 Task: Look for space in Moncada, Spain from 10th July, 2023 to 15th July, 2023 for 7 adults in price range Rs.10000 to Rs.15000. Place can be entire place or shared room with 4 bedrooms having 7 beds and 4 bathrooms. Property type can be house, flat, guest house. Amenities needed are: wifi, TV, free parkinig on premises, gym, breakfast. Booking option can be shelf check-in. Required host language is English.
Action: Mouse moved to (473, 126)
Screenshot: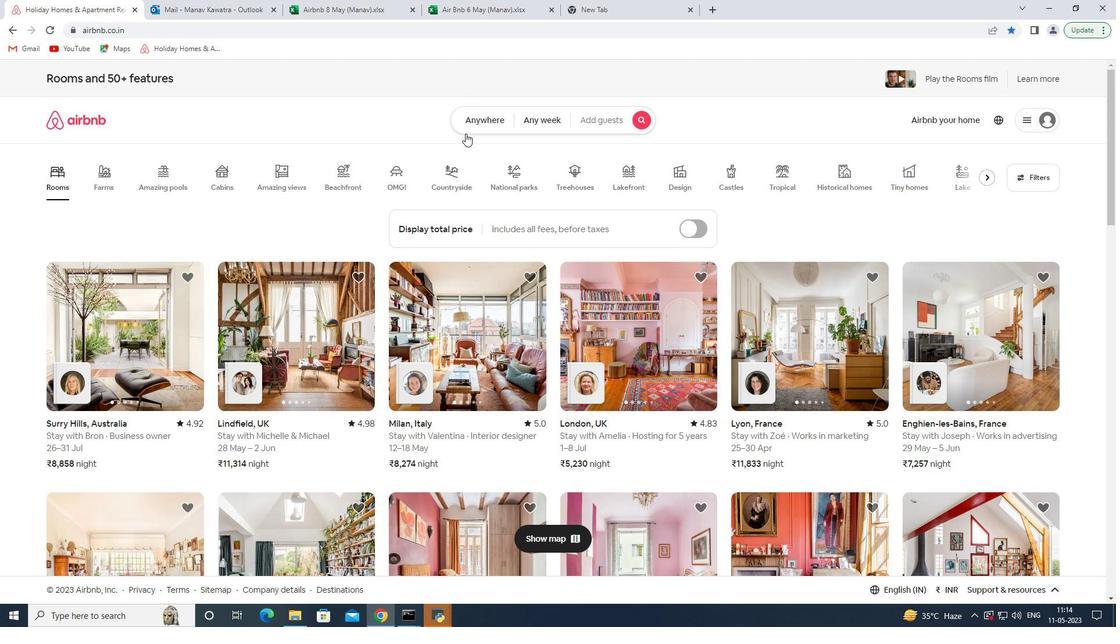 
Action: Mouse pressed left at (473, 126)
Screenshot: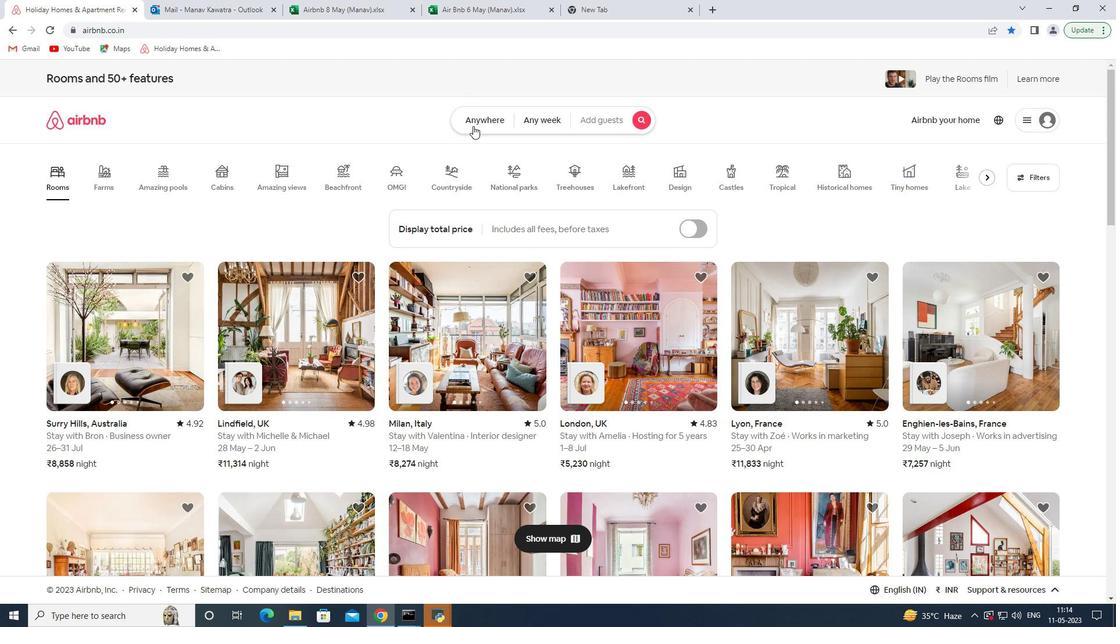 
Action: Mouse moved to (434, 166)
Screenshot: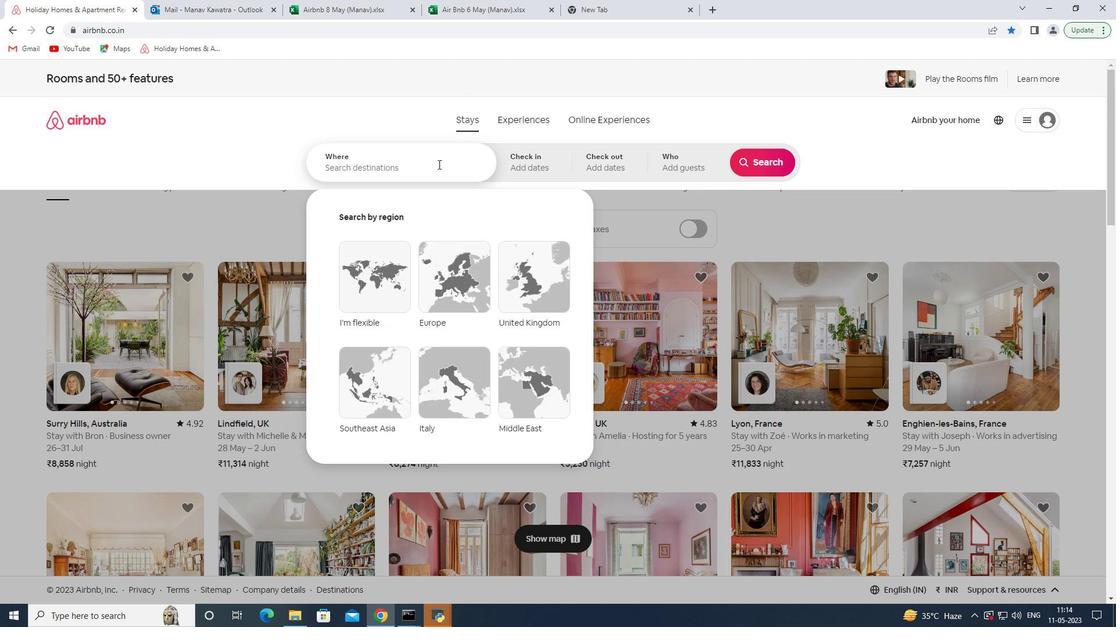 
Action: Mouse pressed left at (434, 166)
Screenshot: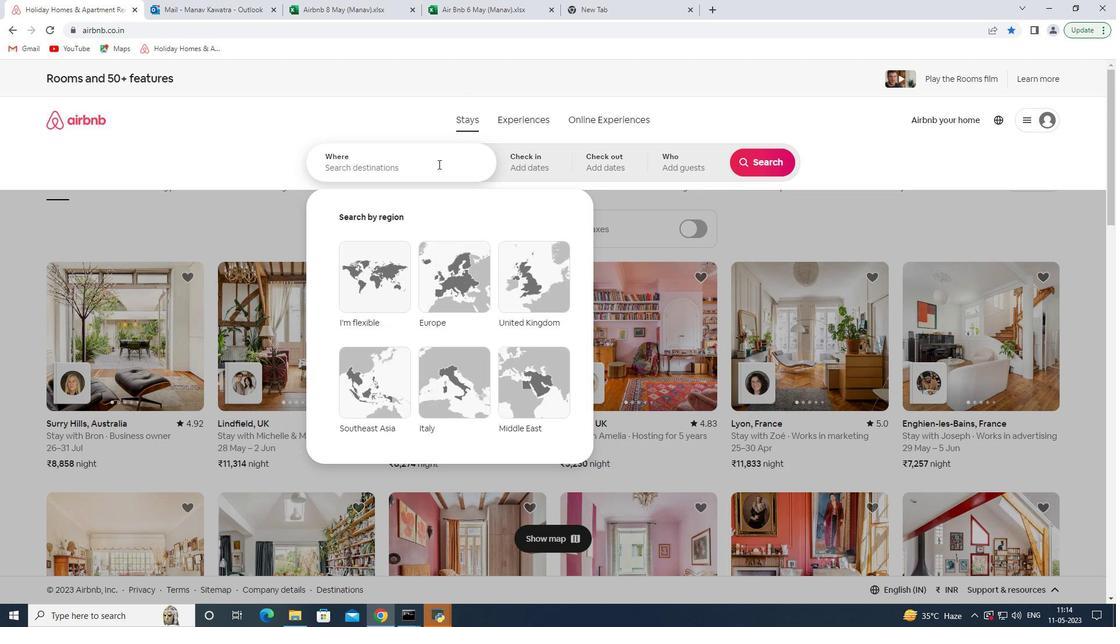 
Action: Key pressed <Key.shift><Key.shift><Key.shift><Key.shift><Key.shift><Key.shift>Moncada<Key.space><Key.shift><Key.shift>Spain<Key.space>
Screenshot: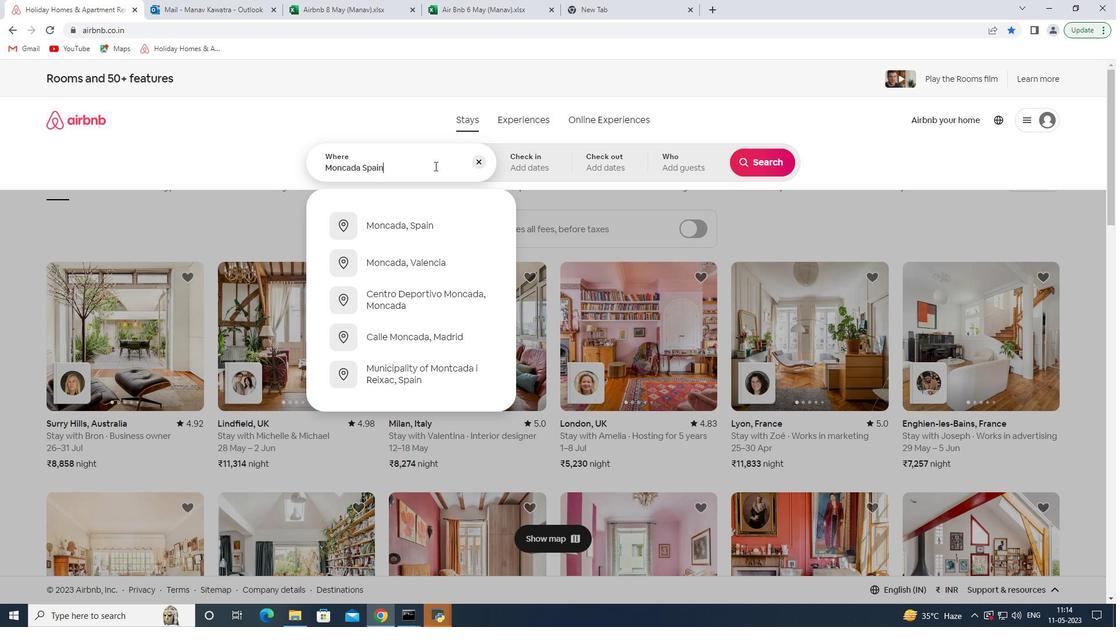 
Action: Mouse moved to (422, 237)
Screenshot: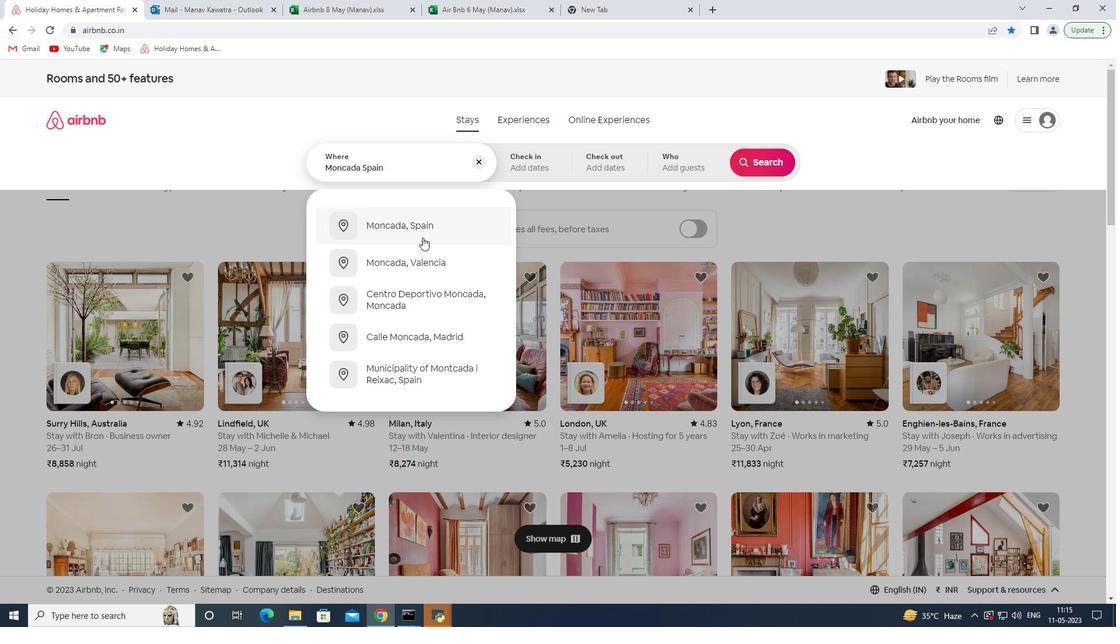 
Action: Mouse pressed left at (422, 237)
Screenshot: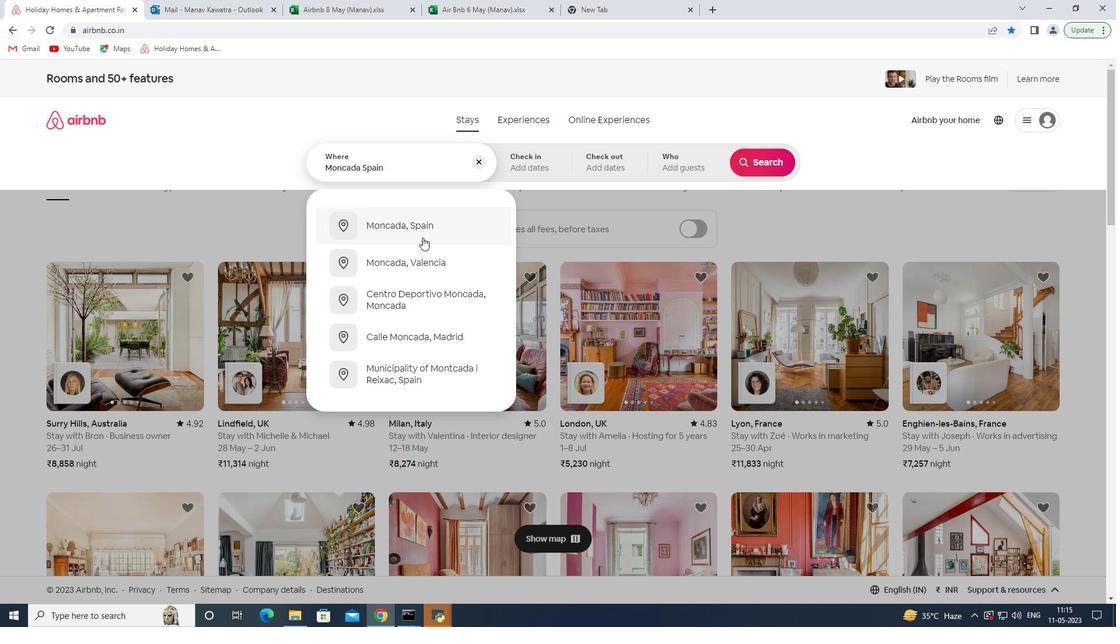
Action: Mouse moved to (751, 258)
Screenshot: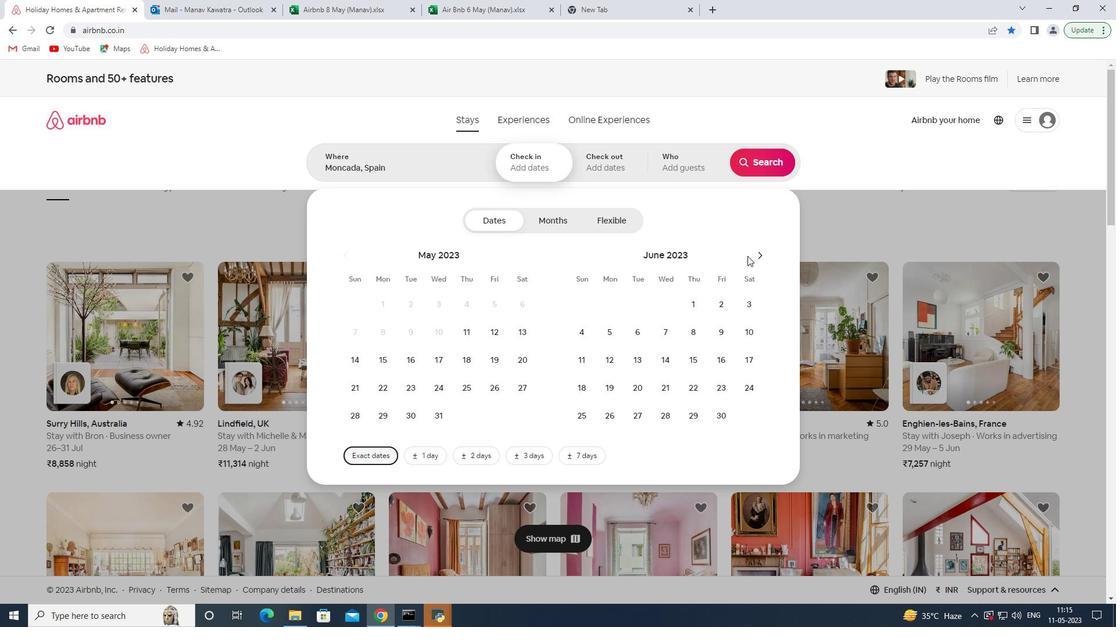 
Action: Mouse pressed left at (751, 258)
Screenshot: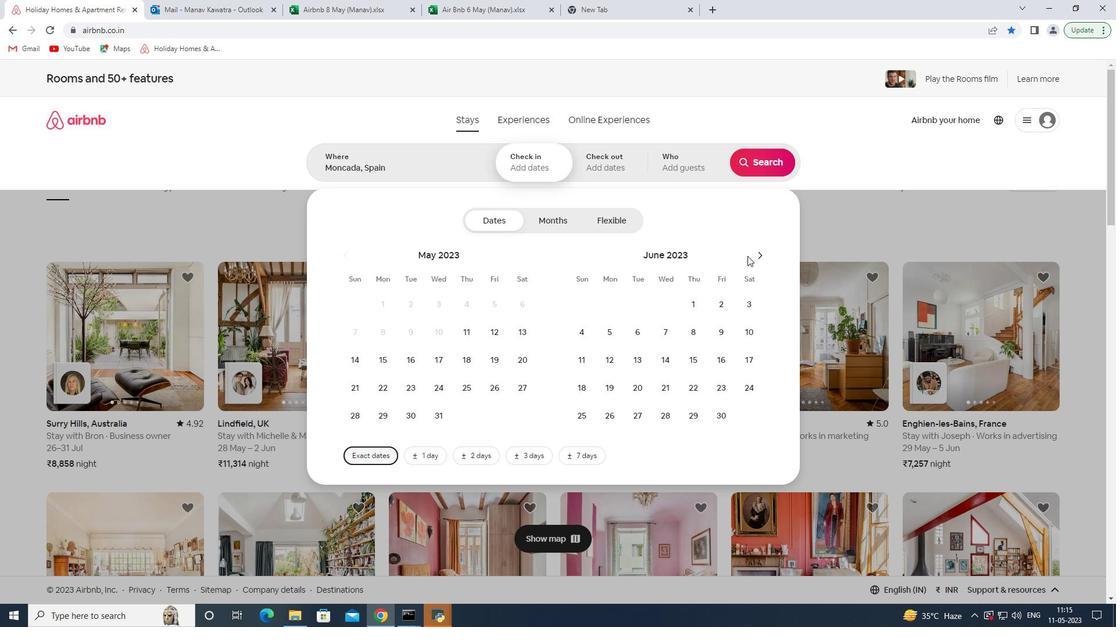 
Action: Mouse moved to (760, 251)
Screenshot: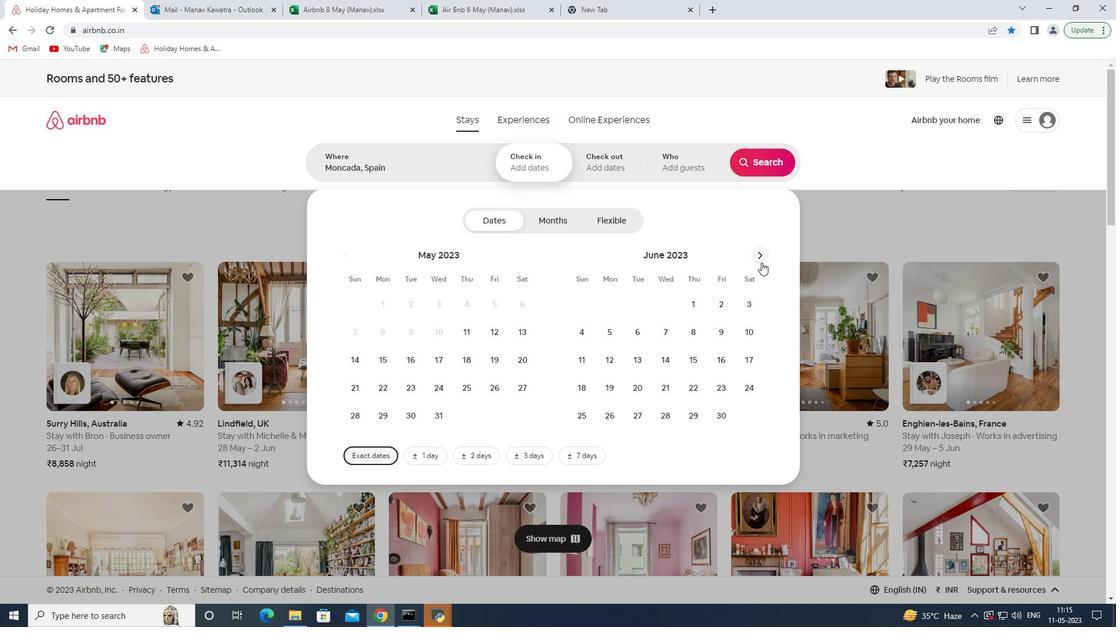 
Action: Mouse pressed left at (760, 251)
Screenshot: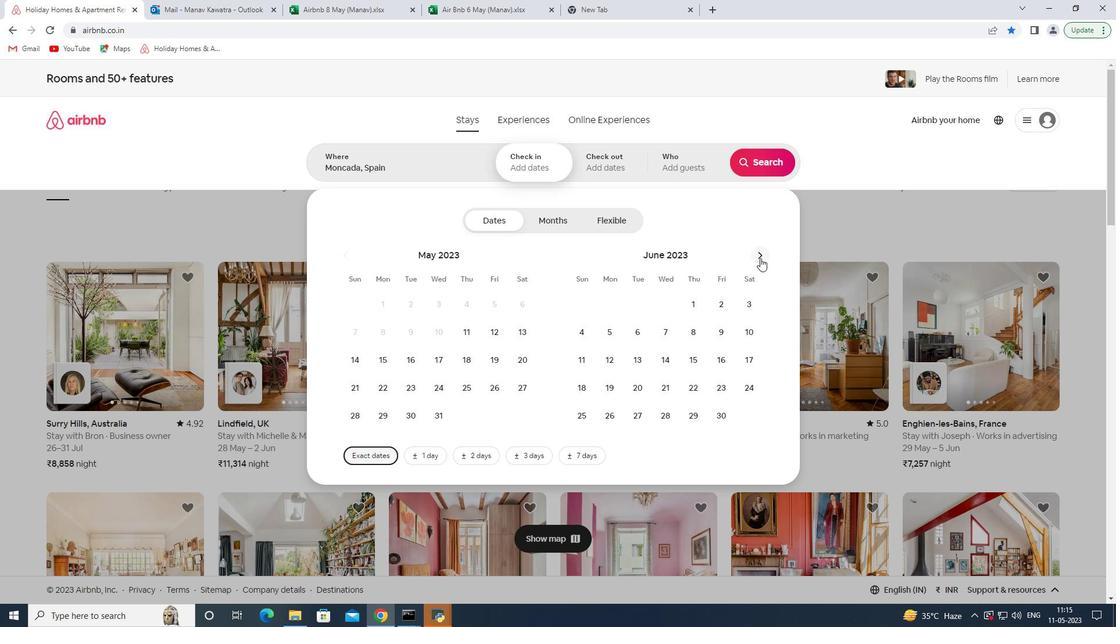 
Action: Mouse moved to (616, 361)
Screenshot: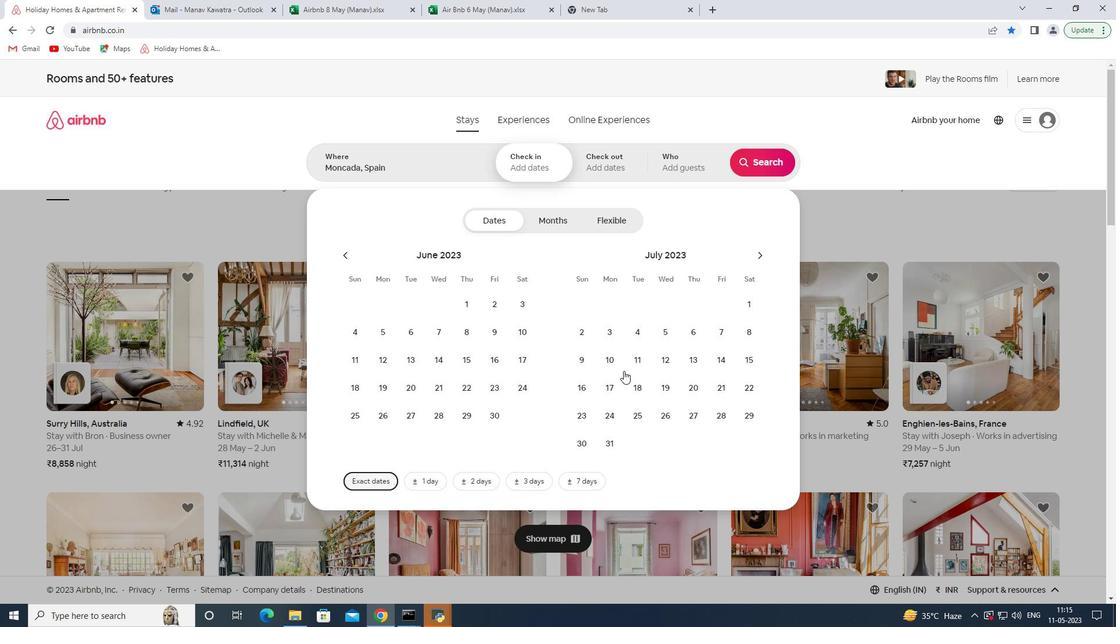 
Action: Mouse pressed left at (616, 361)
Screenshot: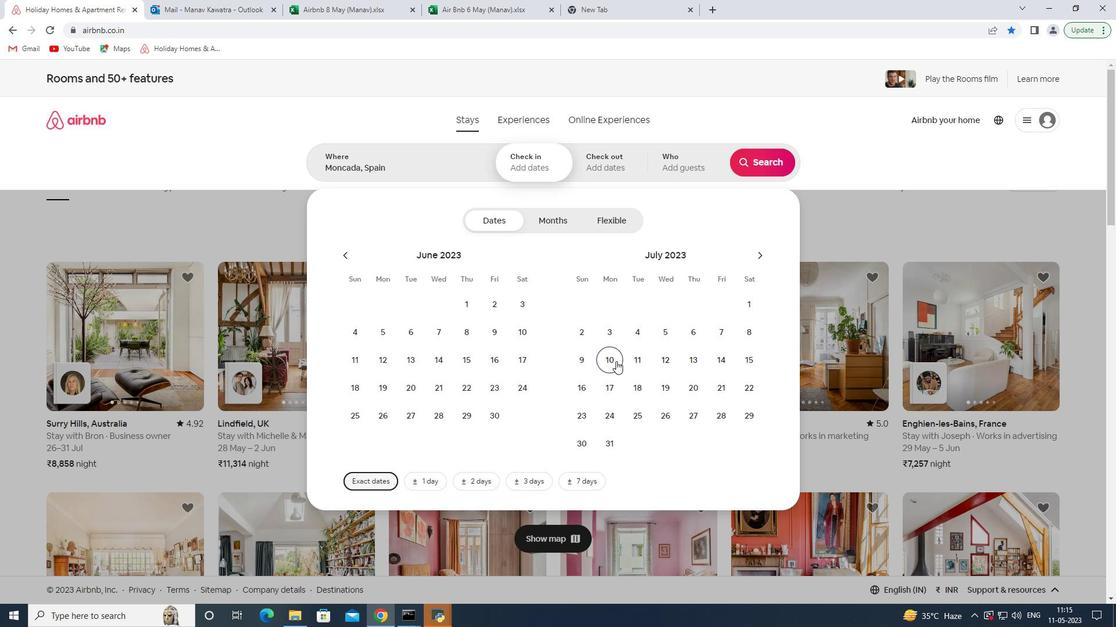 
Action: Mouse moved to (749, 362)
Screenshot: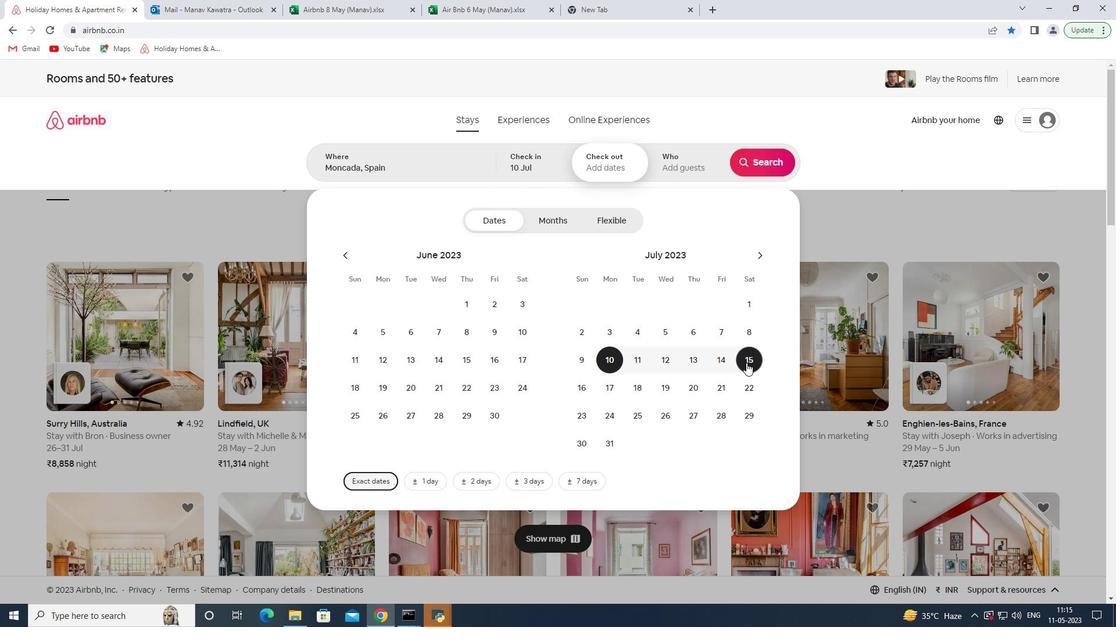 
Action: Mouse pressed left at (749, 362)
Screenshot: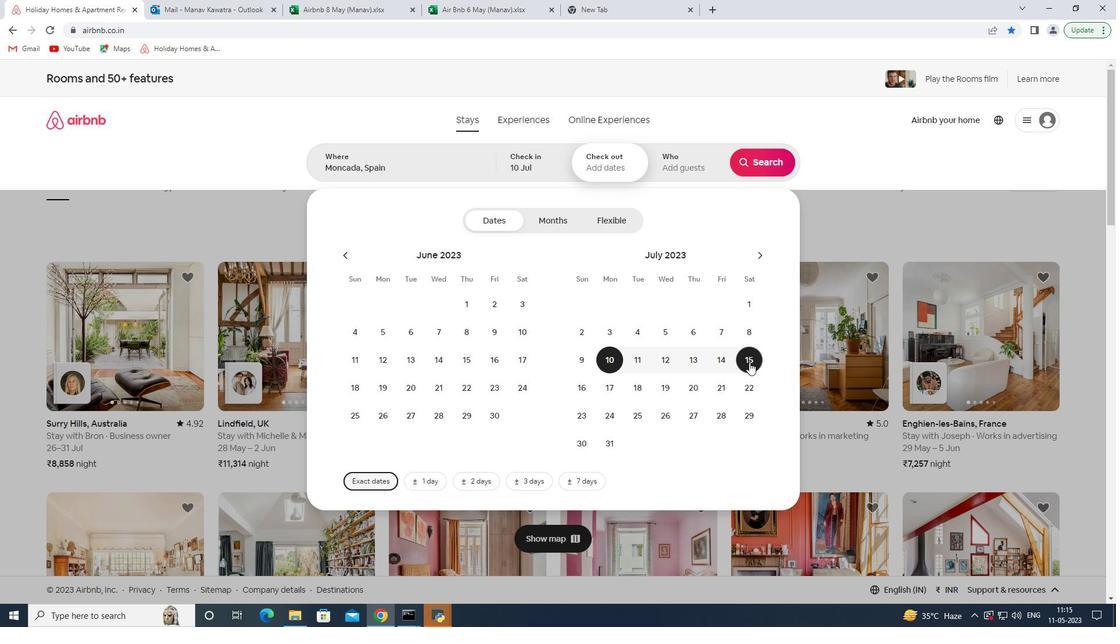 
Action: Mouse moved to (693, 166)
Screenshot: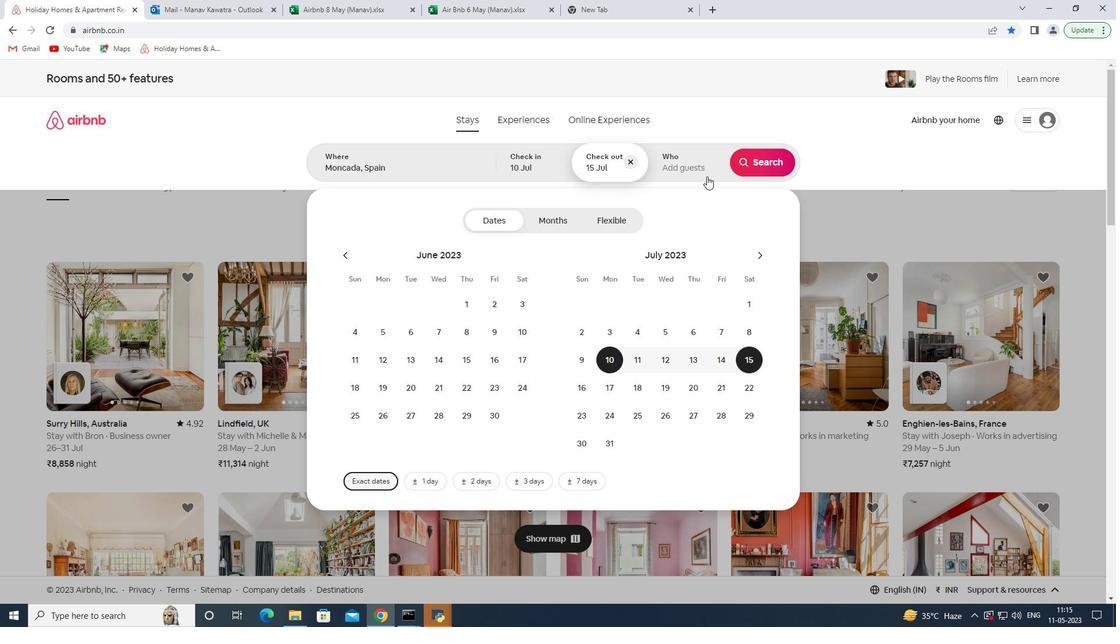 
Action: Mouse pressed left at (693, 166)
Screenshot: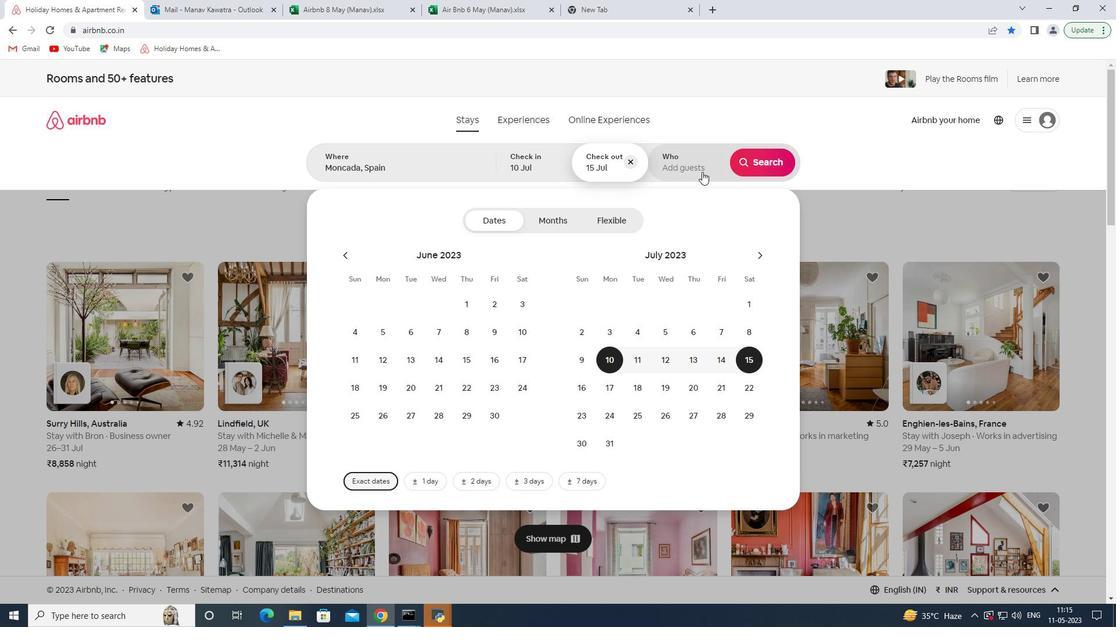 
Action: Mouse moved to (774, 227)
Screenshot: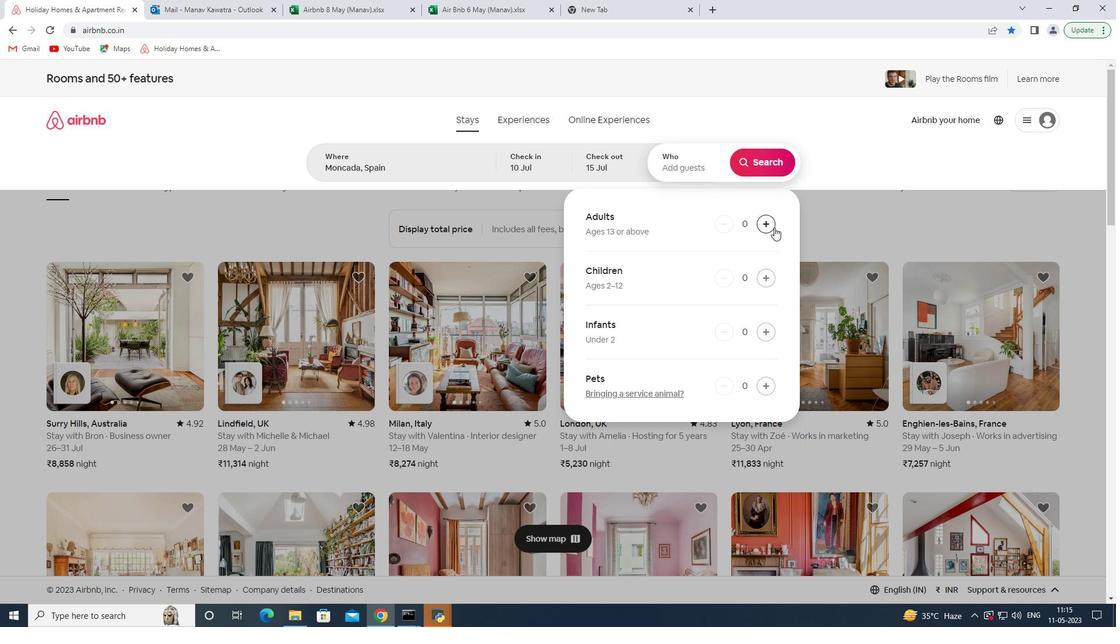 
Action: Mouse pressed left at (774, 227)
Screenshot: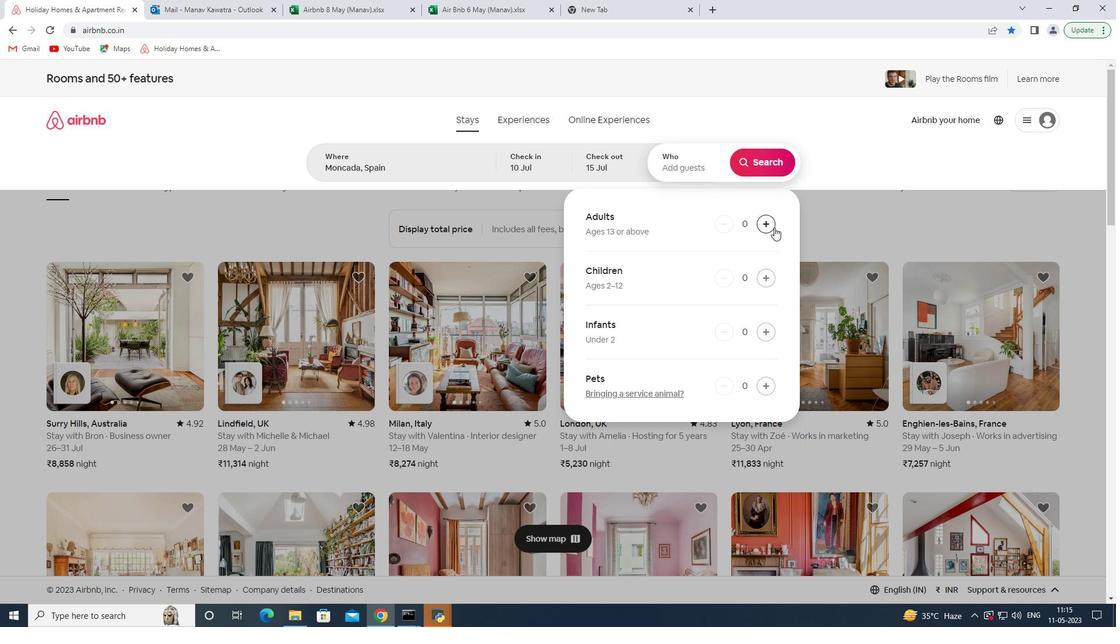 
Action: Mouse pressed left at (774, 227)
Screenshot: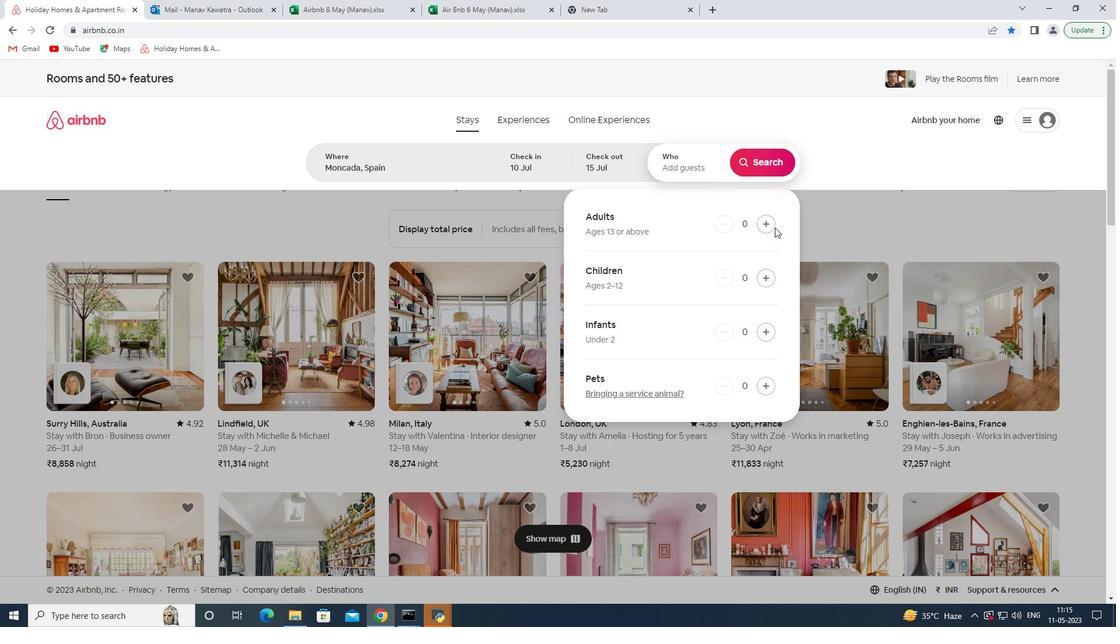 
Action: Mouse moved to (766, 222)
Screenshot: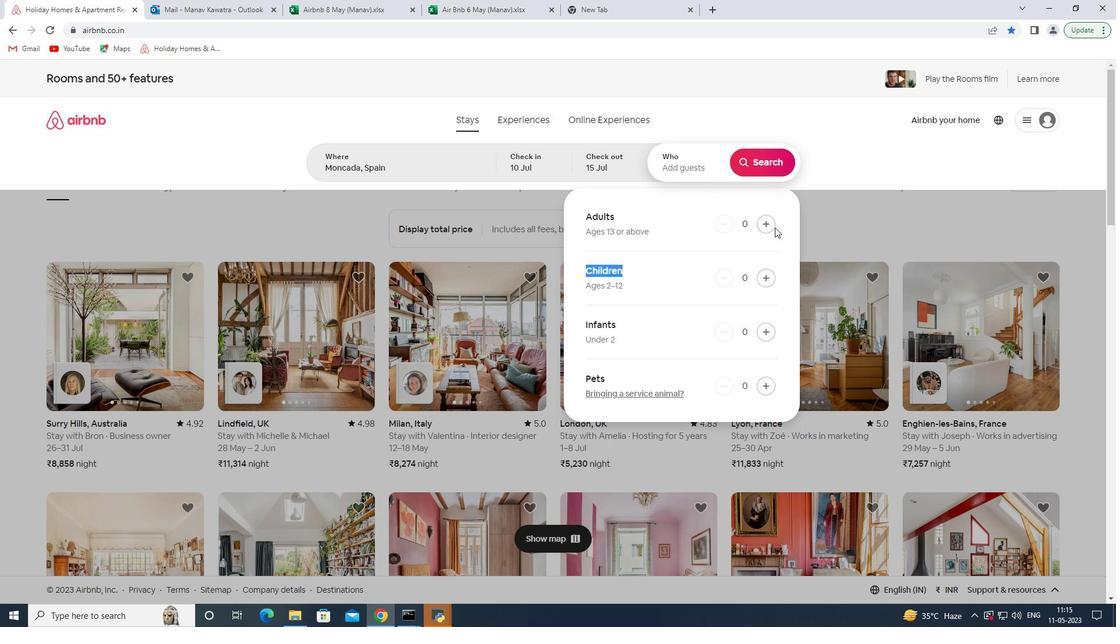 
Action: Mouse pressed left at (766, 222)
Screenshot: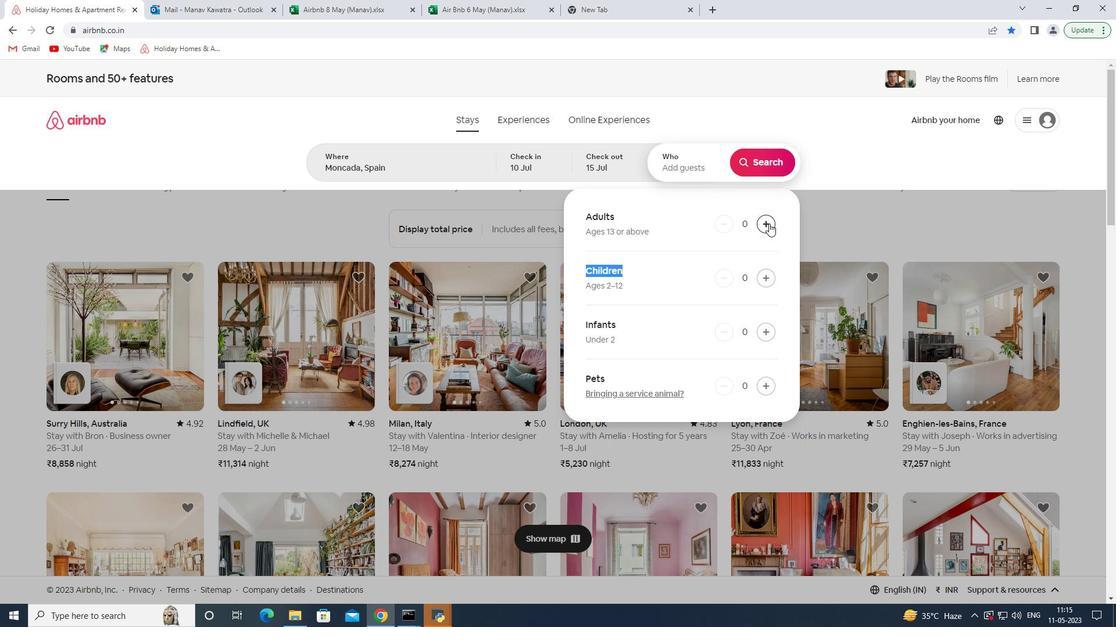
Action: Mouse pressed left at (766, 222)
Screenshot: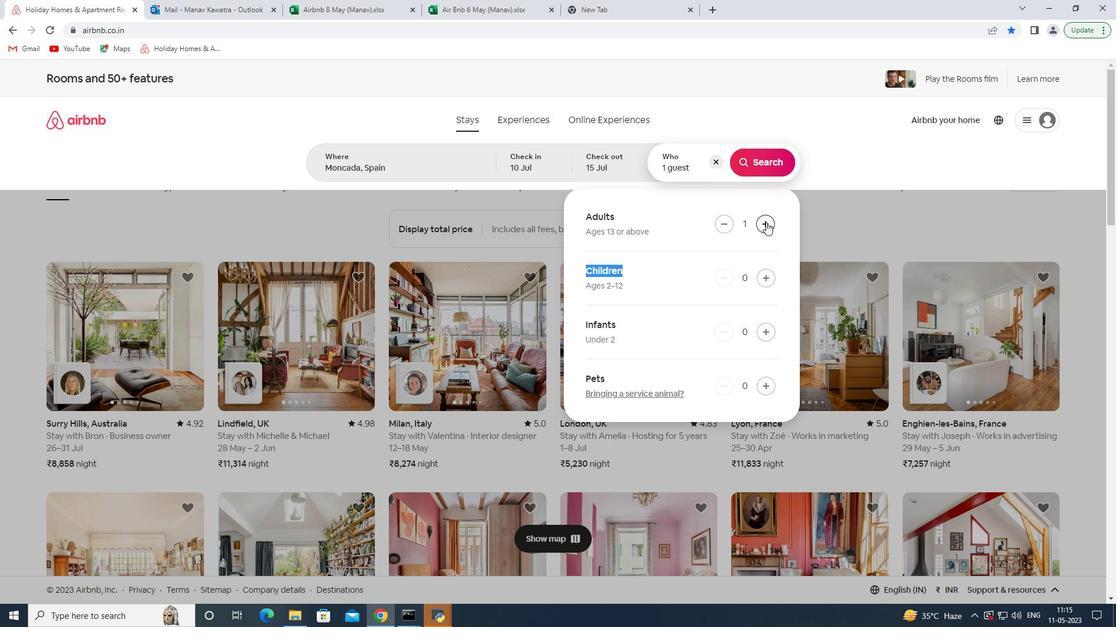 
Action: Mouse pressed left at (766, 222)
Screenshot: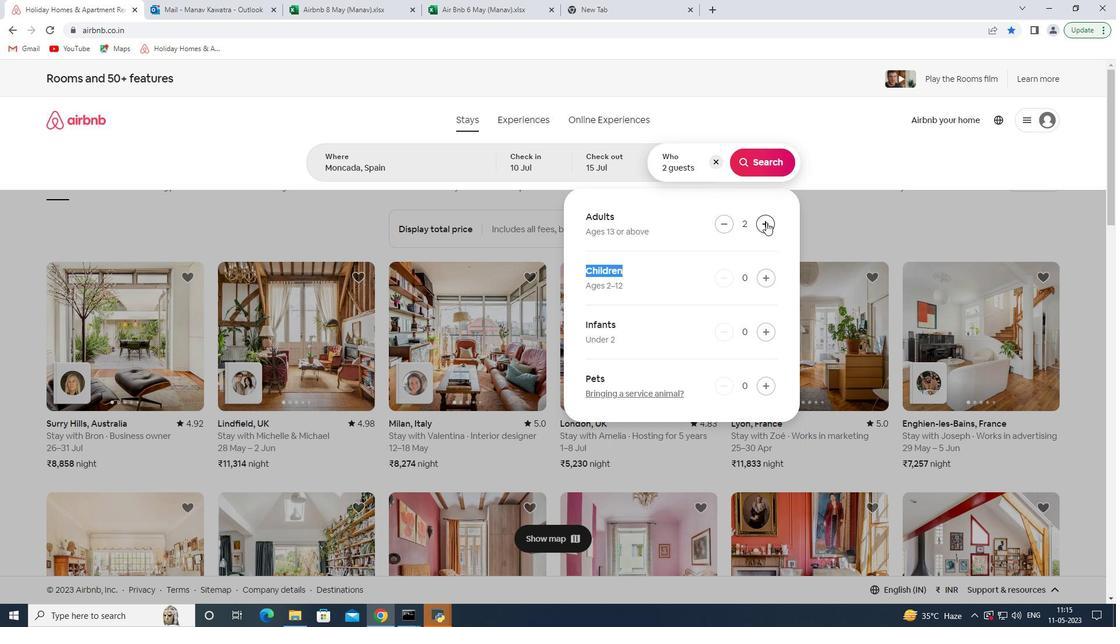 
Action: Mouse moved to (766, 222)
Screenshot: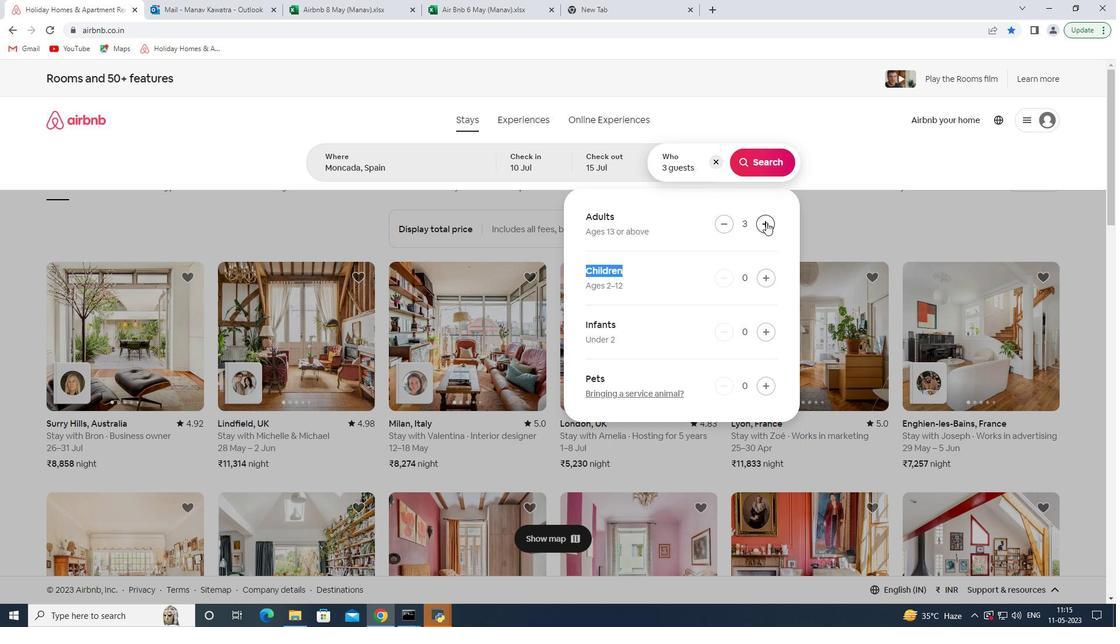 
Action: Mouse pressed left at (766, 222)
Screenshot: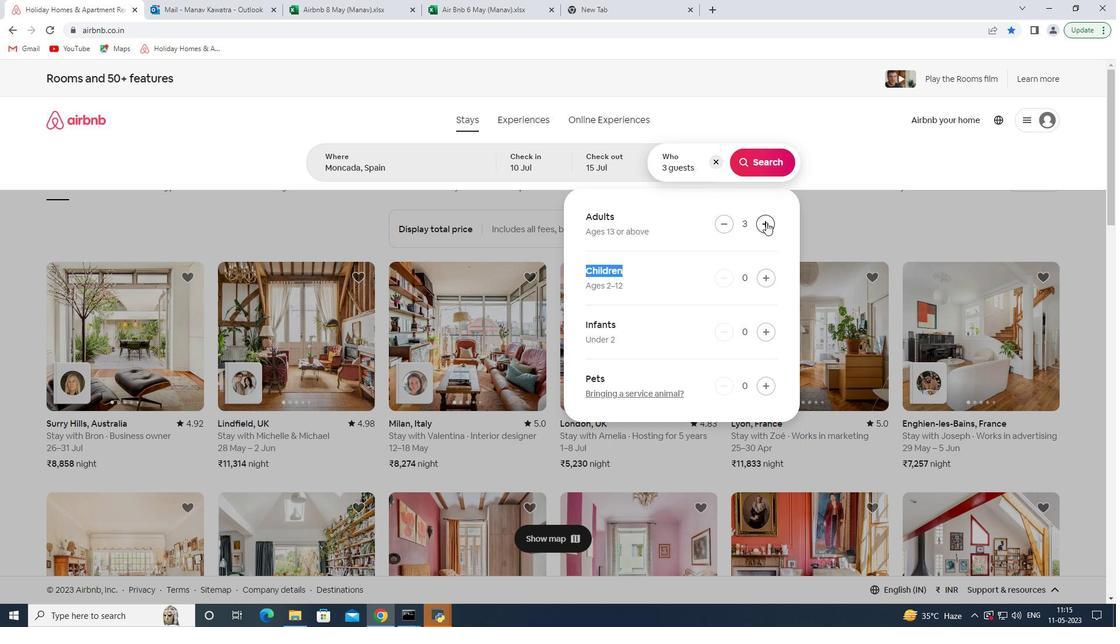 
Action: Mouse pressed left at (766, 222)
Screenshot: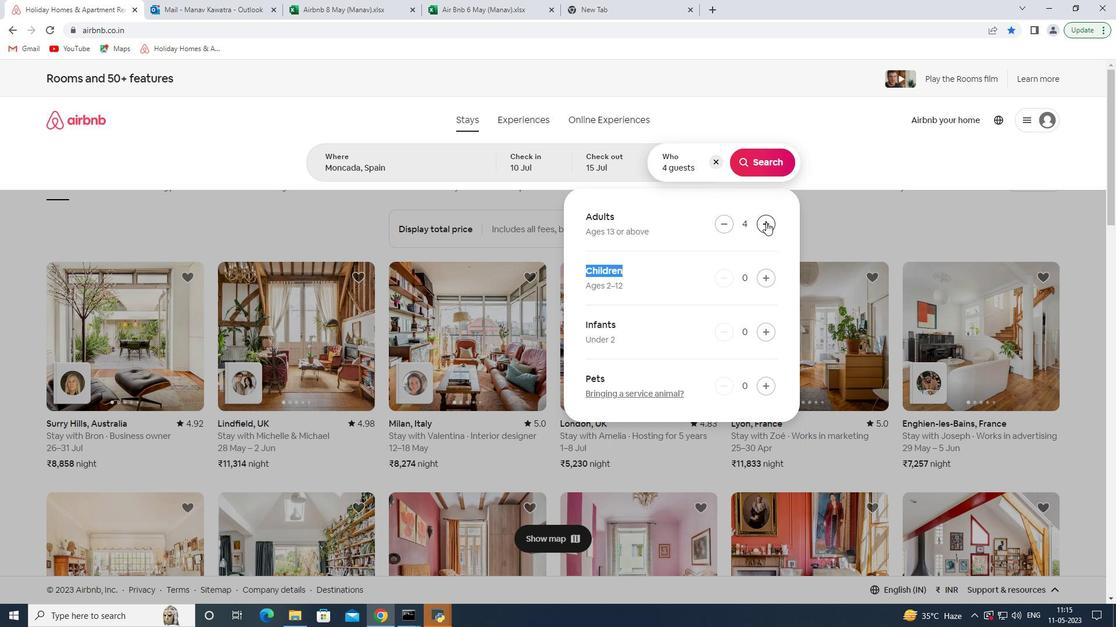 
Action: Mouse pressed left at (766, 222)
Screenshot: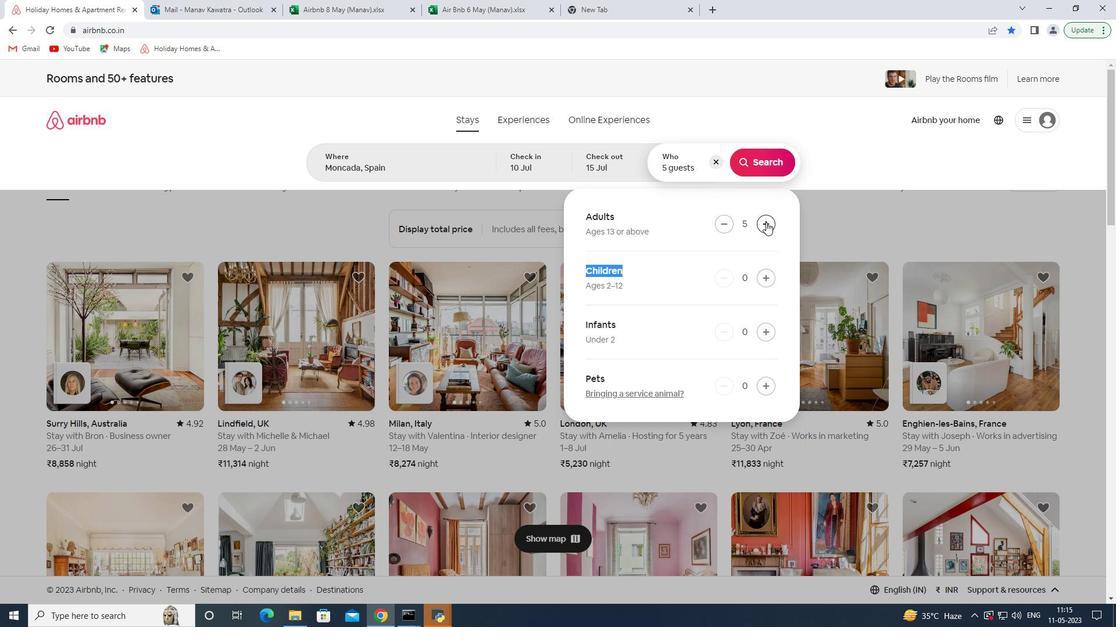 
Action: Mouse pressed left at (766, 222)
Screenshot: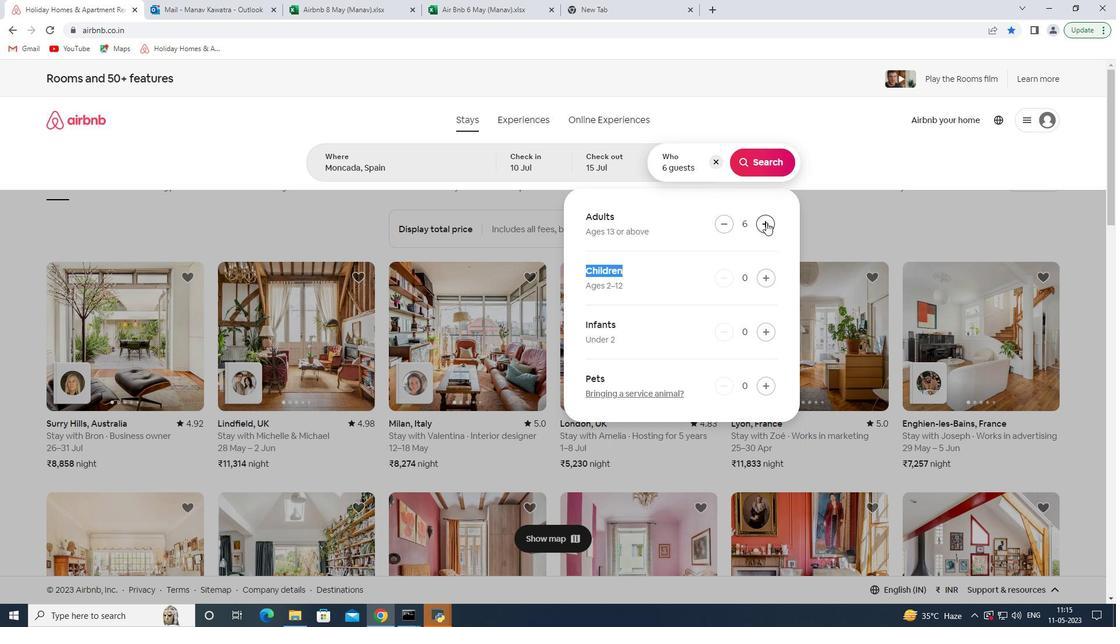 
Action: Mouse moved to (756, 172)
Screenshot: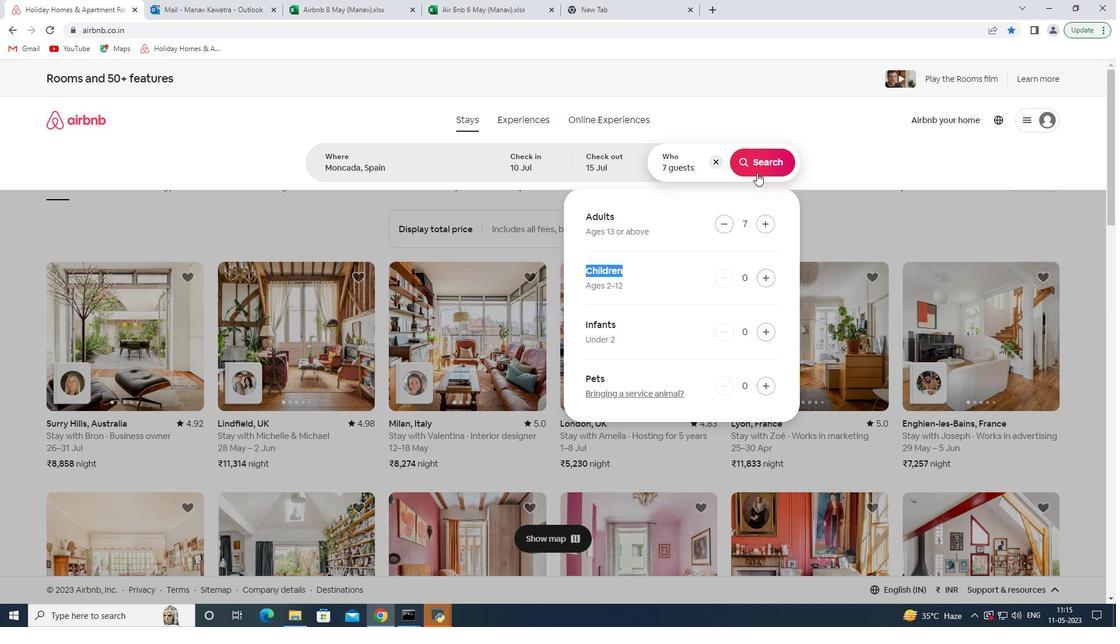 
Action: Mouse pressed left at (756, 172)
Screenshot: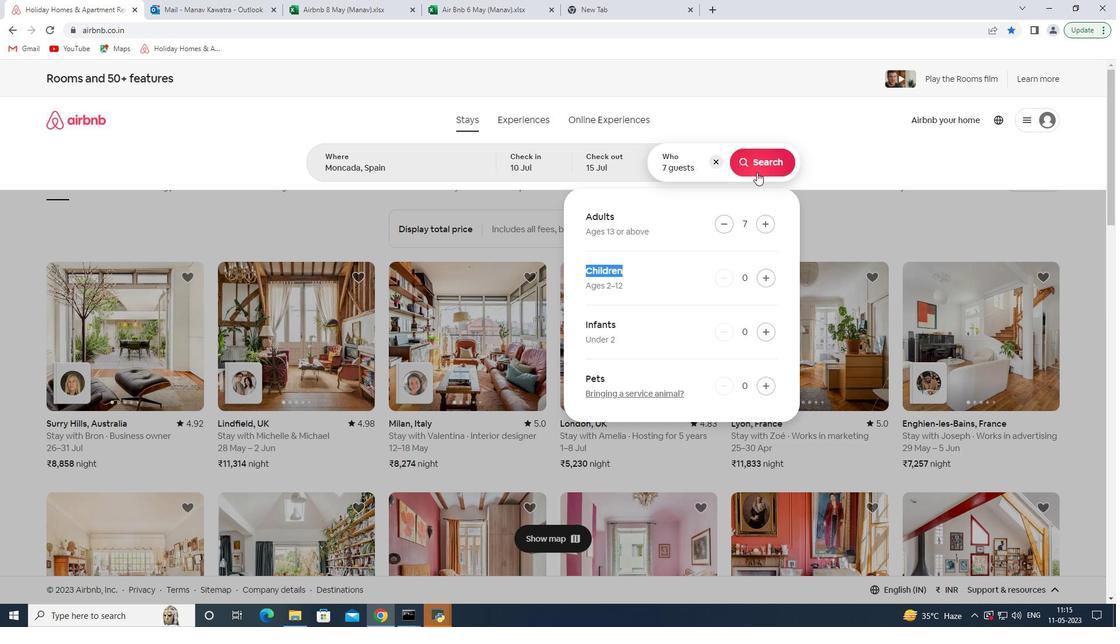 
Action: Mouse moved to (1062, 124)
Screenshot: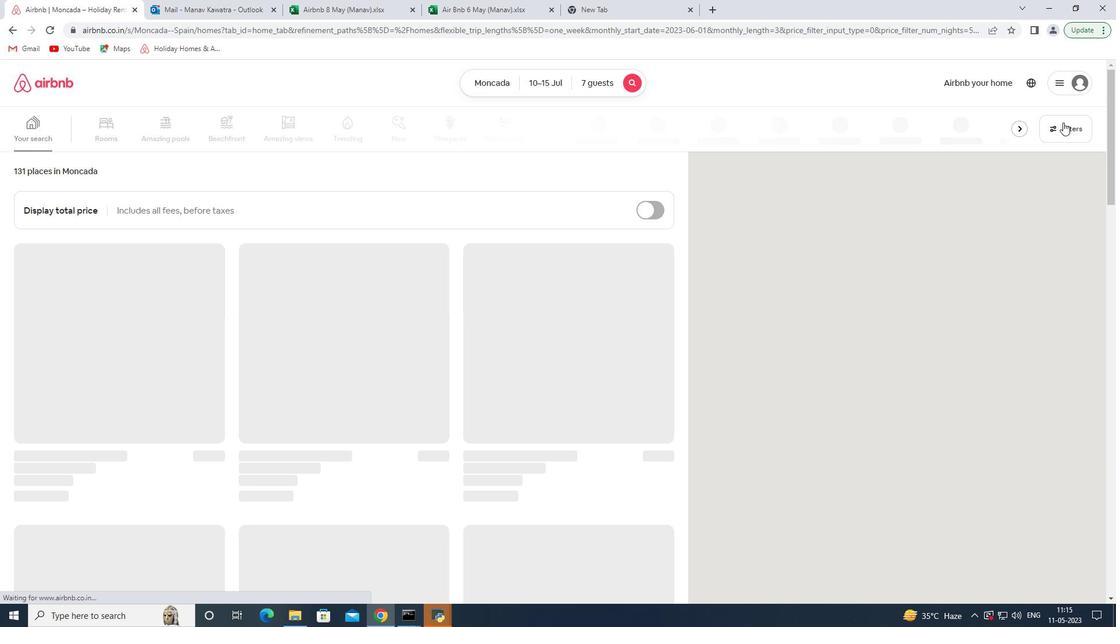 
Action: Mouse pressed left at (1062, 124)
Screenshot: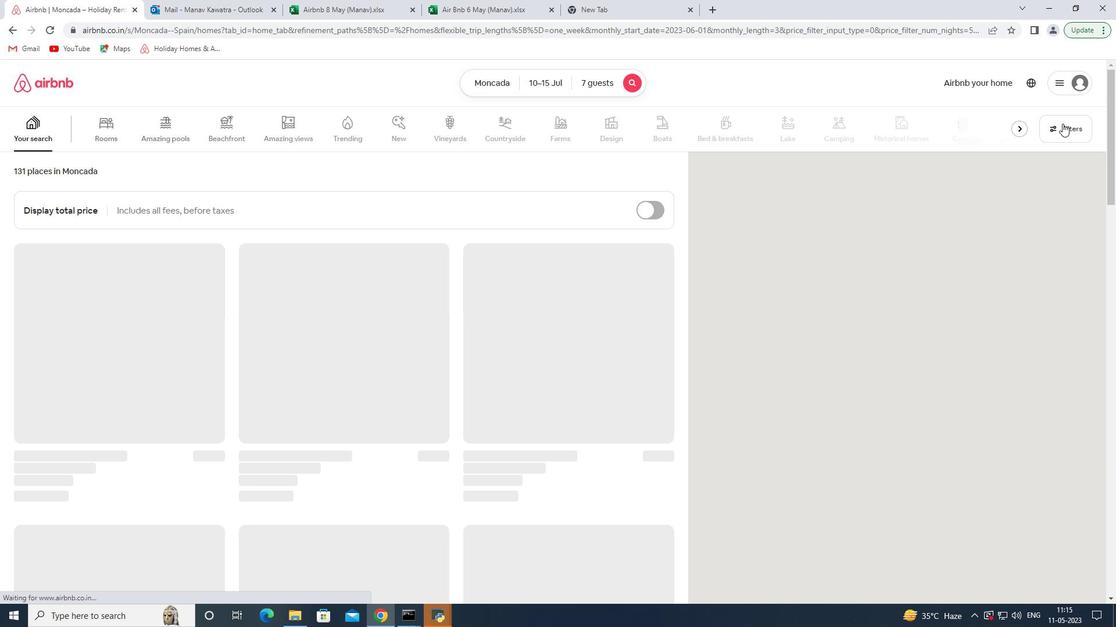 
Action: Mouse moved to (455, 415)
Screenshot: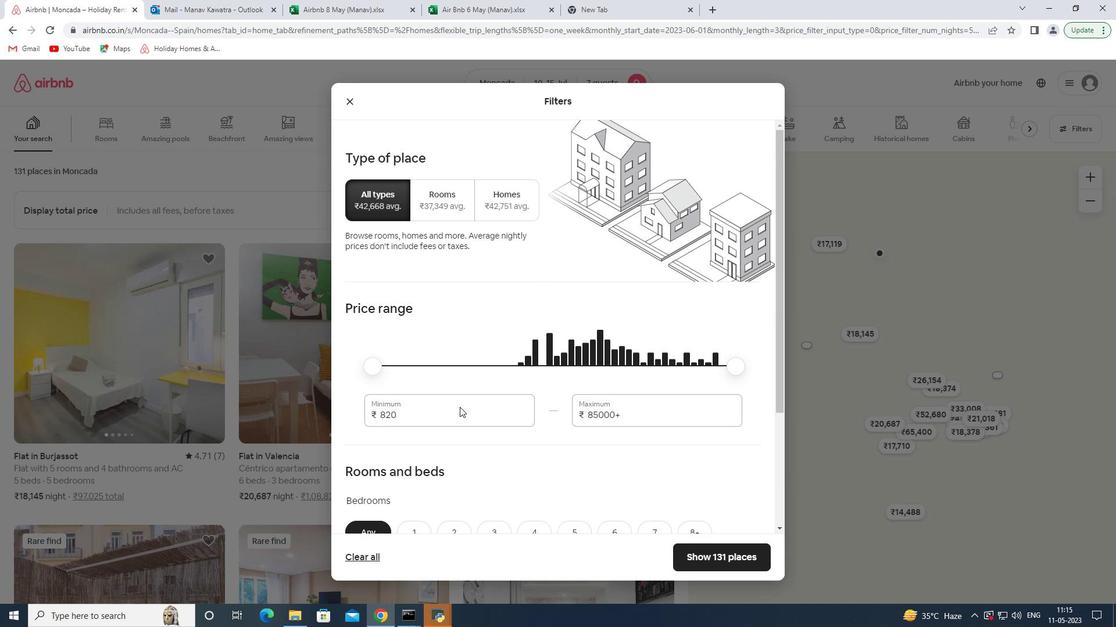 
Action: Mouse pressed left at (455, 415)
Screenshot: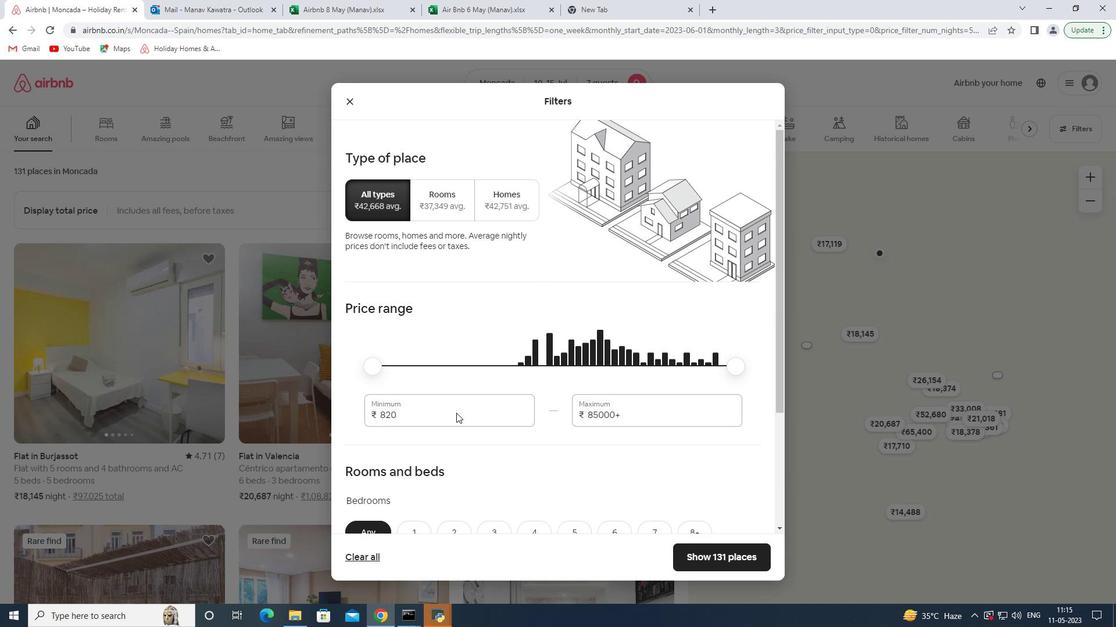 
Action: Mouse pressed left at (455, 415)
Screenshot: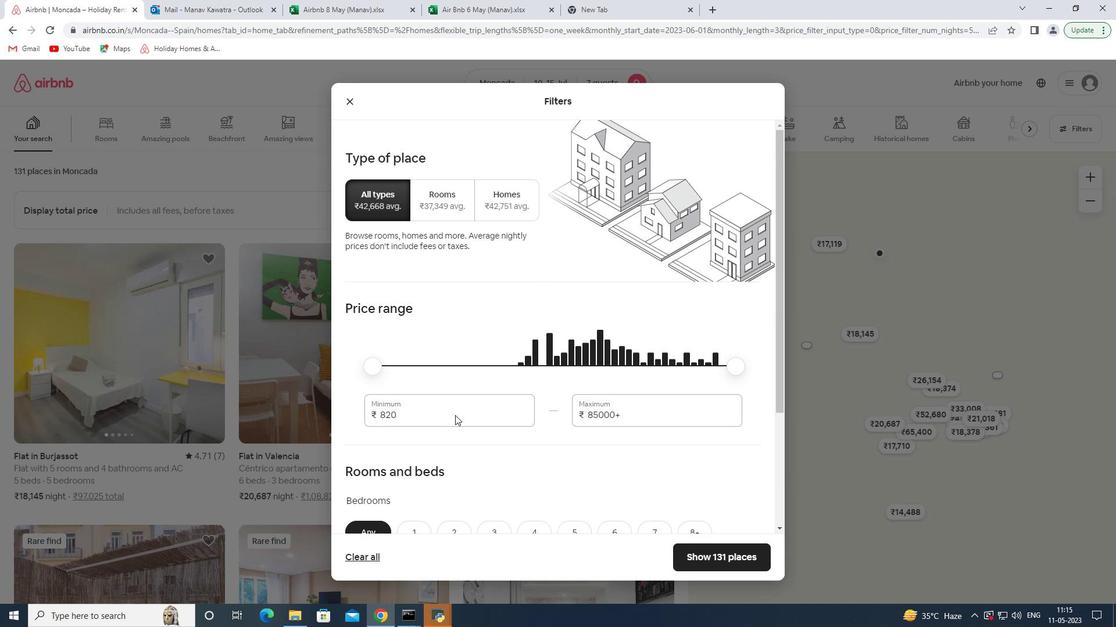 
Action: Mouse moved to (444, 416)
Screenshot: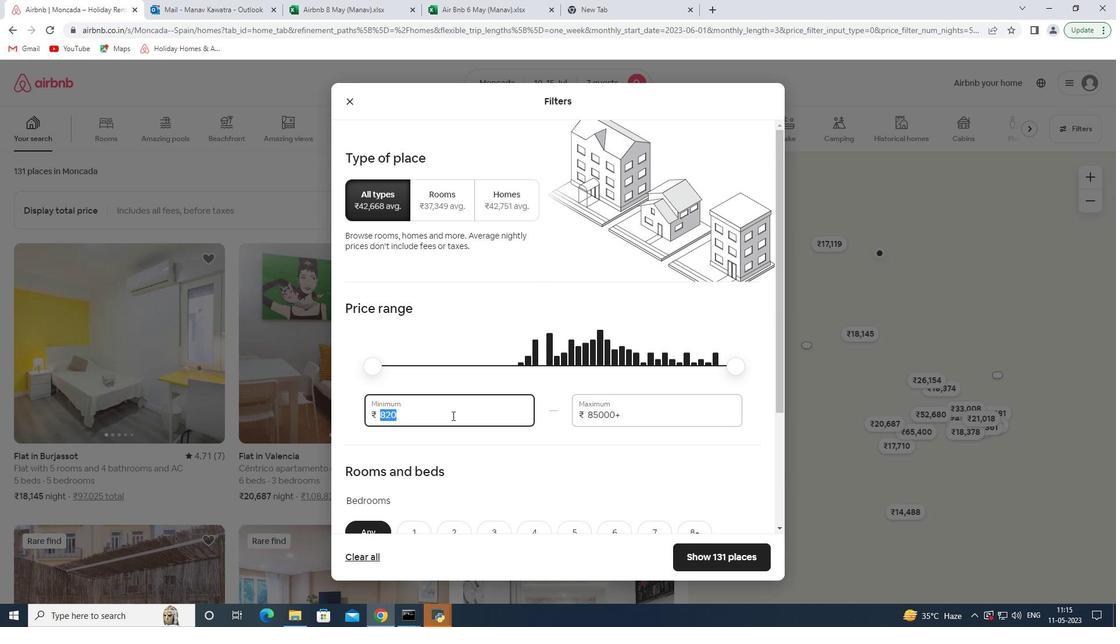 
Action: Mouse pressed left at (444, 416)
Screenshot: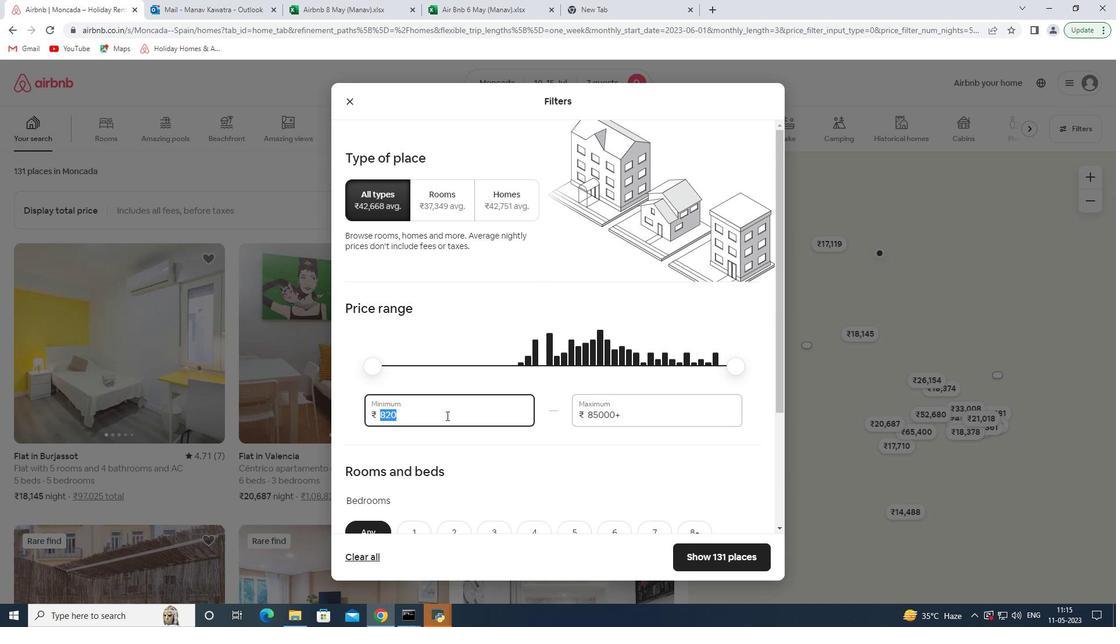 
Action: Mouse moved to (441, 413)
Screenshot: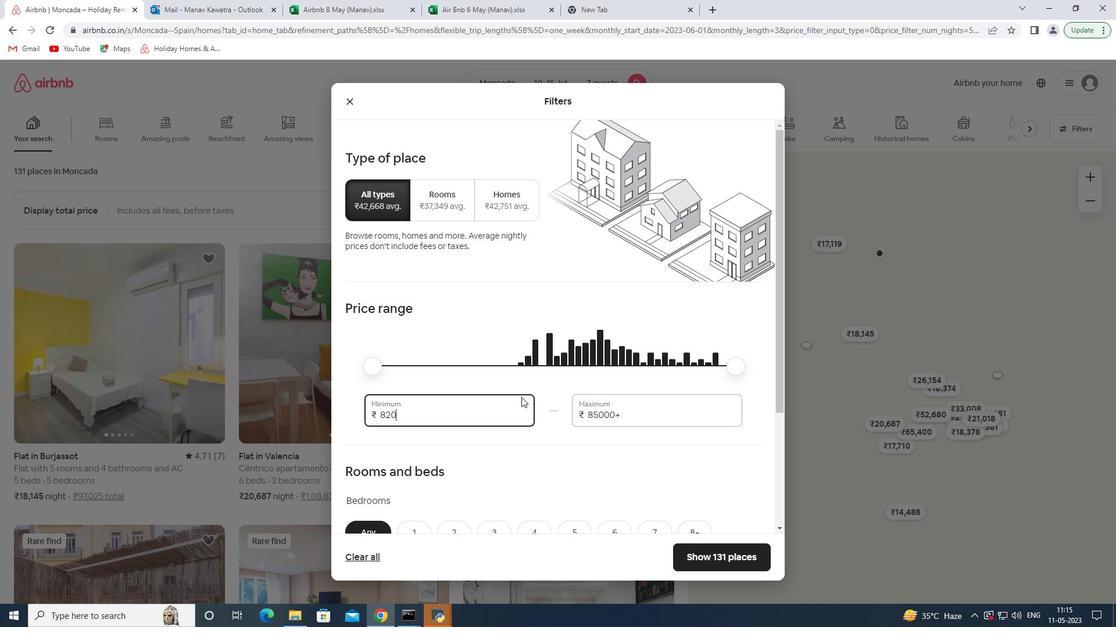 
Action: Mouse pressed left at (441, 413)
Screenshot: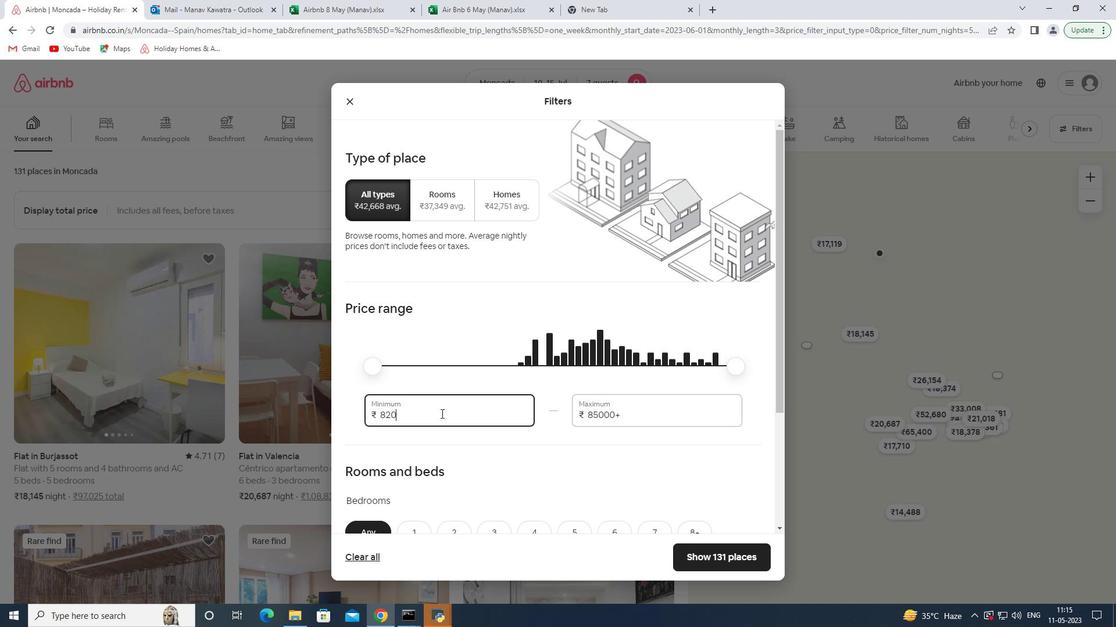 
Action: Mouse pressed left at (441, 413)
Screenshot: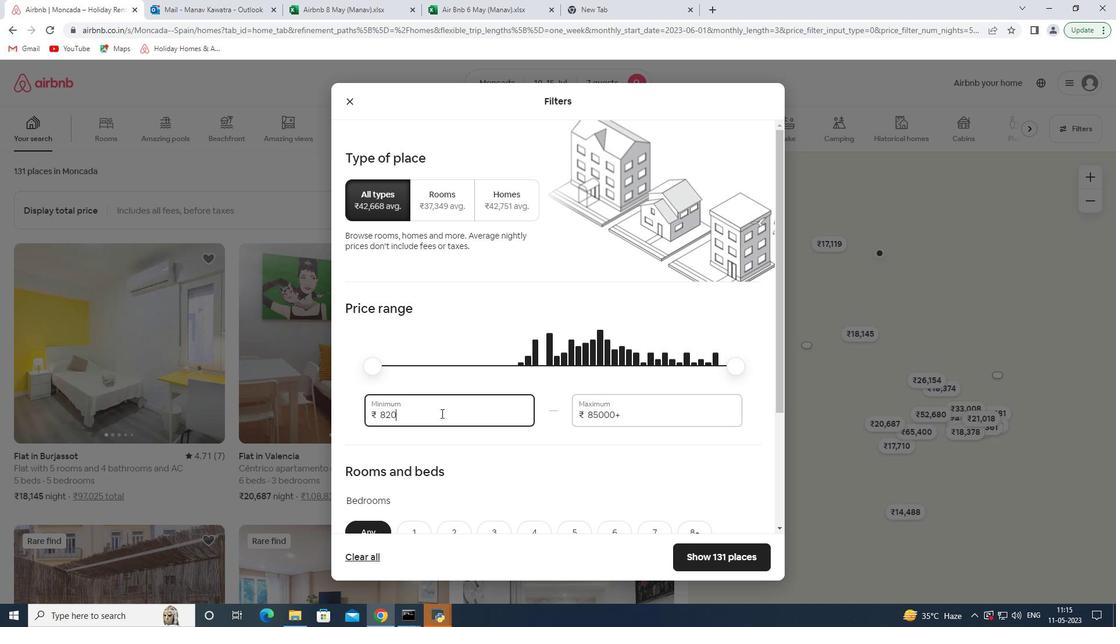 
Action: Key pressed 10000<Key.tab>15000
Screenshot: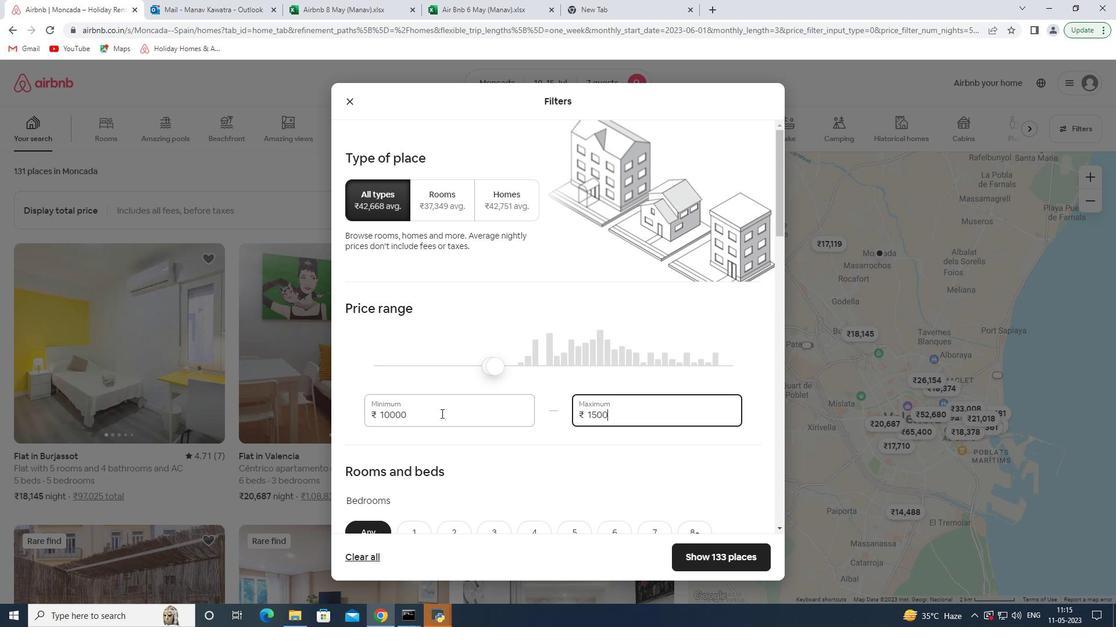 
Action: Mouse moved to (726, 7)
Screenshot: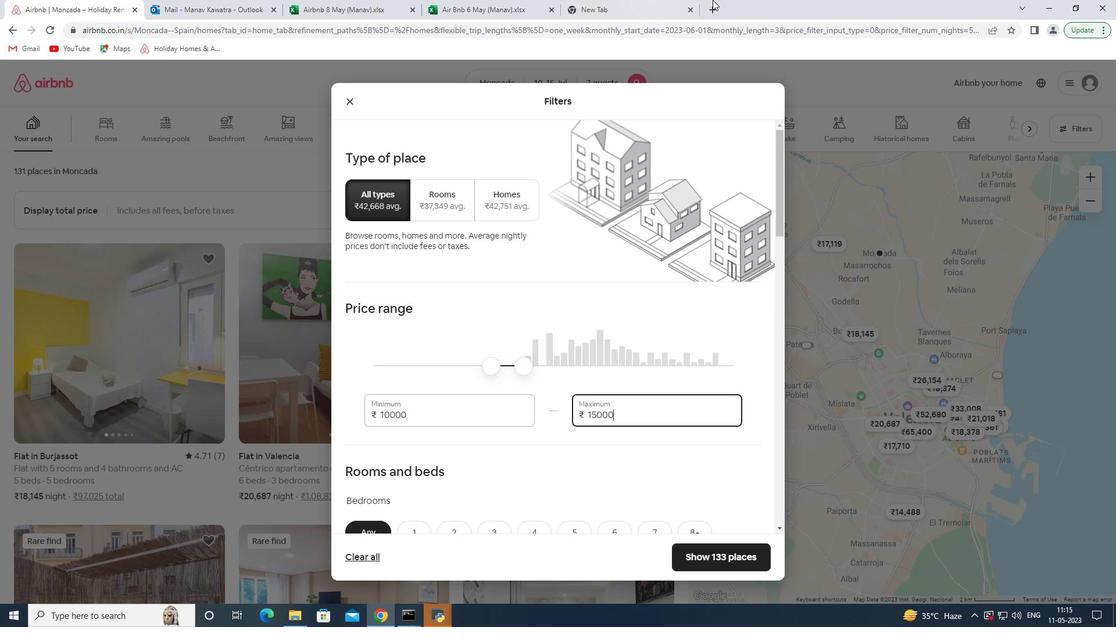
Action: Mouse scrolled (726, 6) with delta (0, 0)
Screenshot: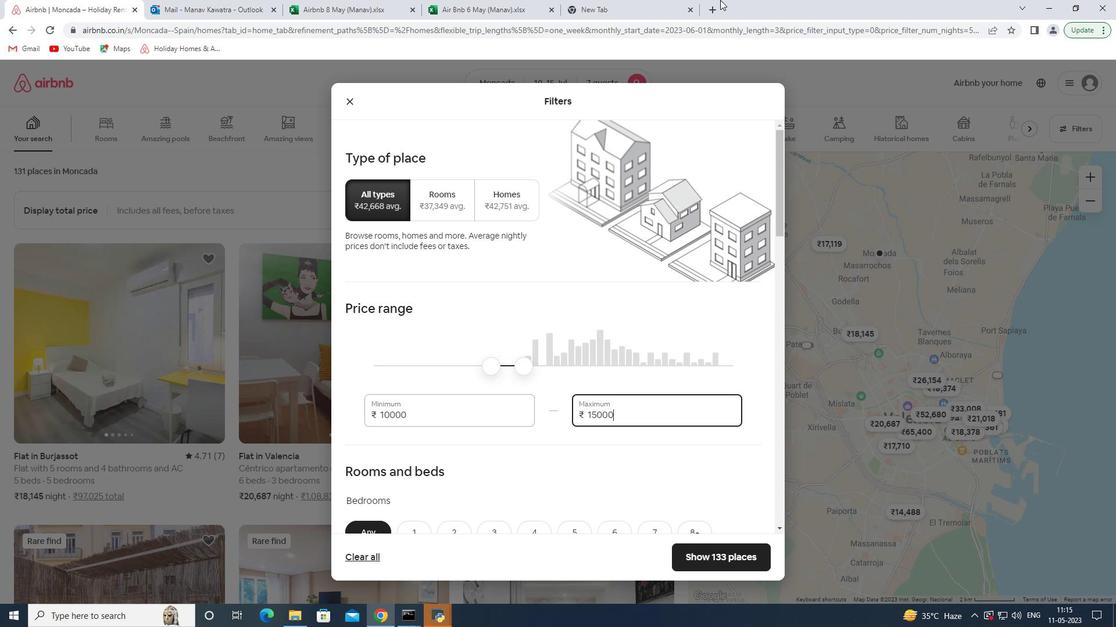 
Action: Mouse moved to (732, 37)
Screenshot: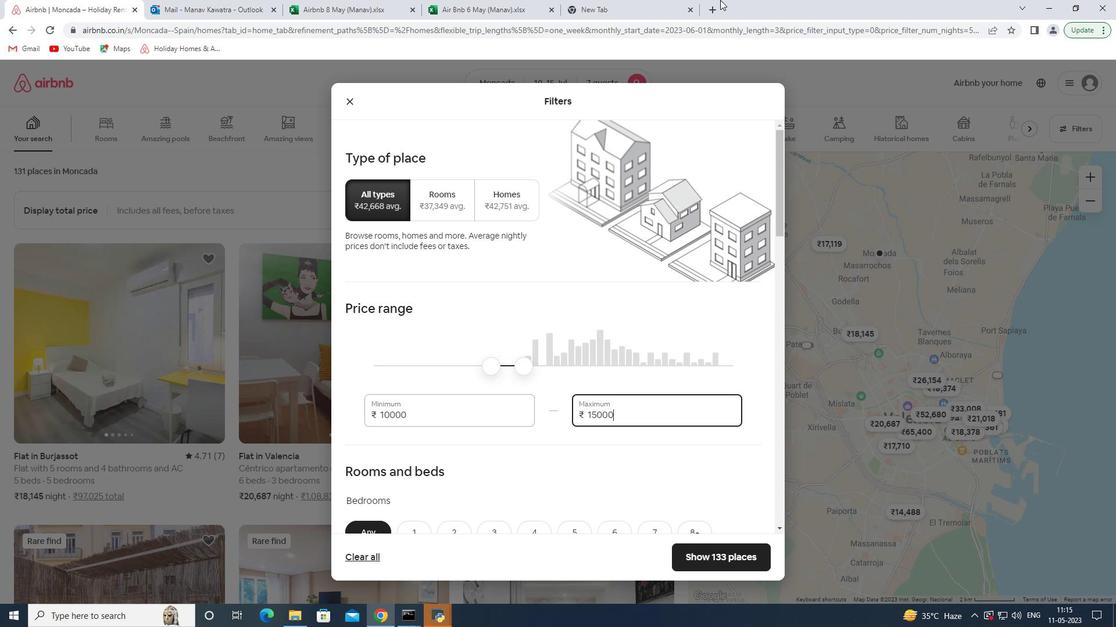 
Action: Mouse scrolled (732, 37) with delta (0, 0)
Screenshot: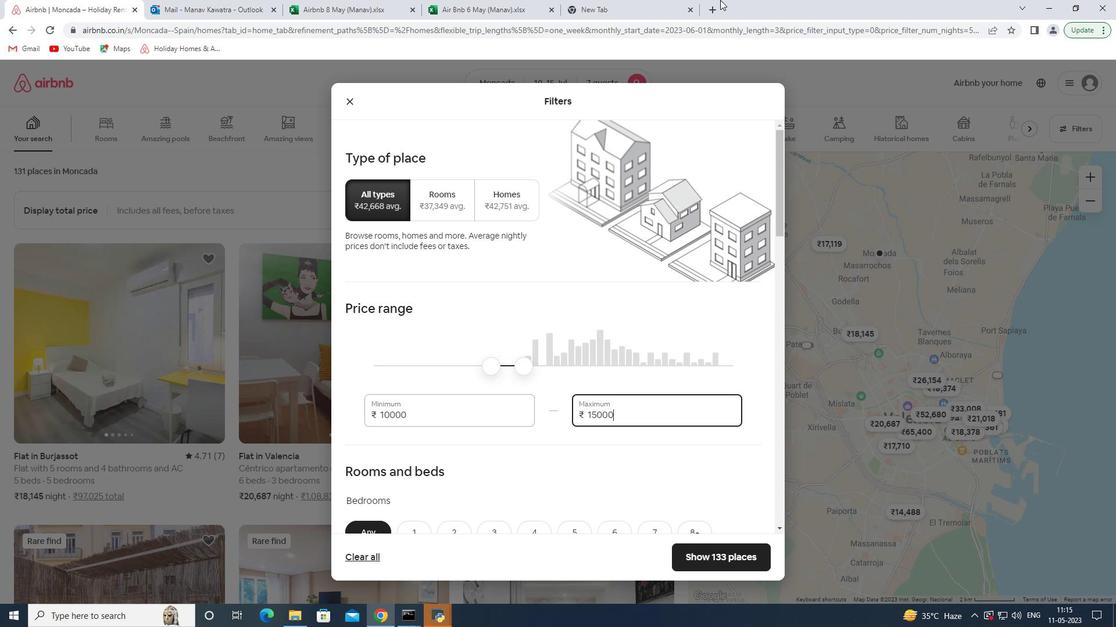 
Action: Mouse moved to (767, 212)
Screenshot: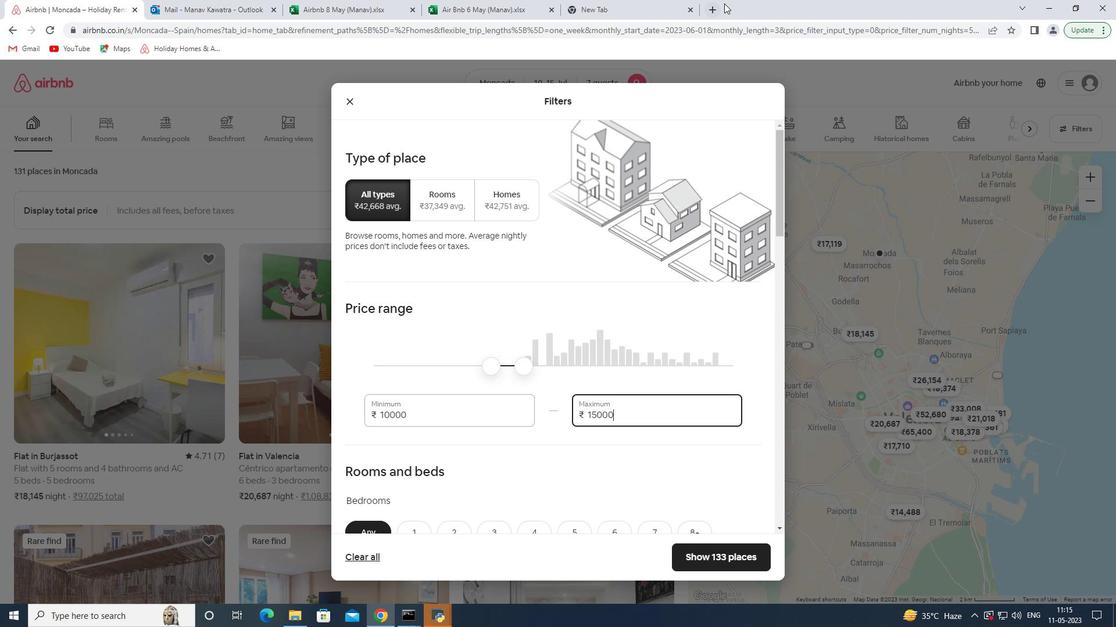 
Action: Mouse scrolled (767, 212) with delta (0, 0)
Screenshot: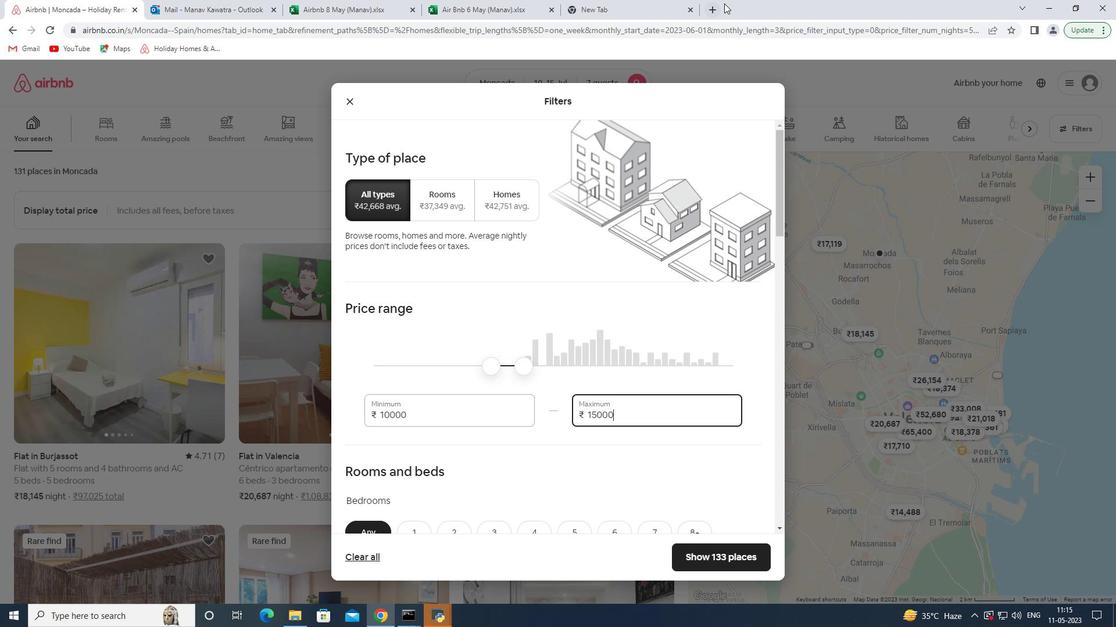 
Action: Mouse moved to (676, 288)
Screenshot: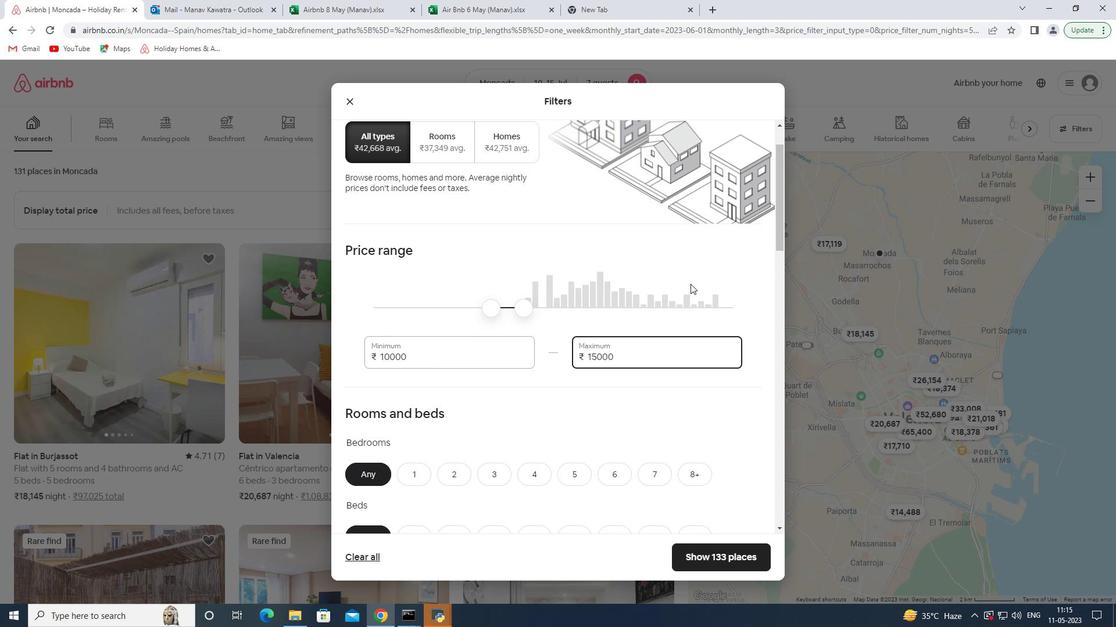 
Action: Mouse scrolled (676, 288) with delta (0, 0)
Screenshot: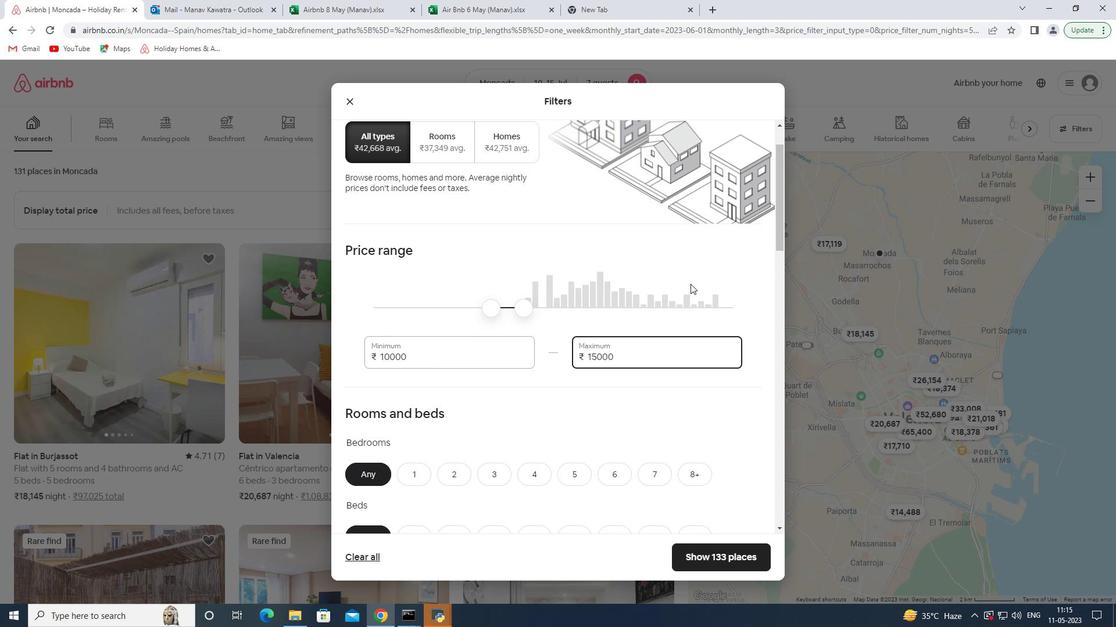 
Action: Mouse moved to (676, 288)
Screenshot: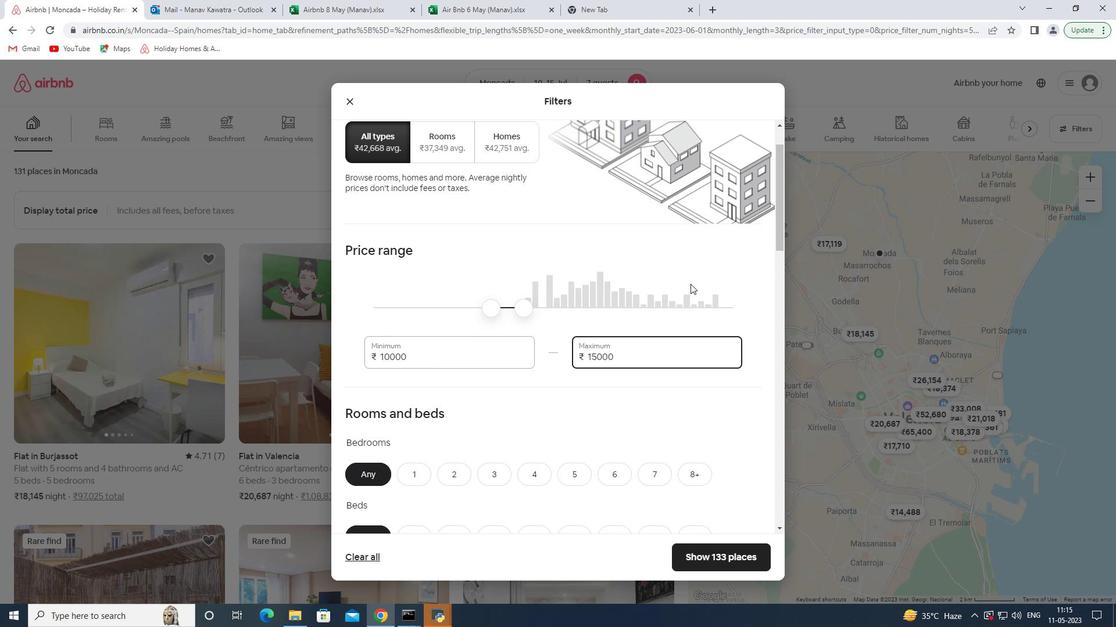 
Action: Mouse scrolled (676, 288) with delta (0, 0)
Screenshot: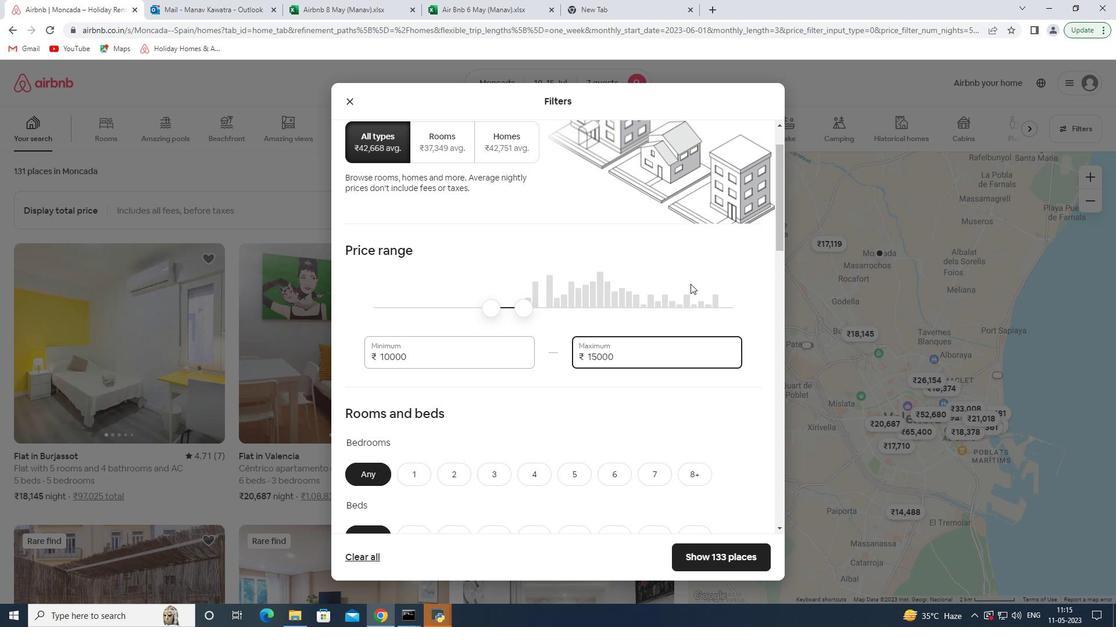 
Action: Mouse moved to (674, 289)
Screenshot: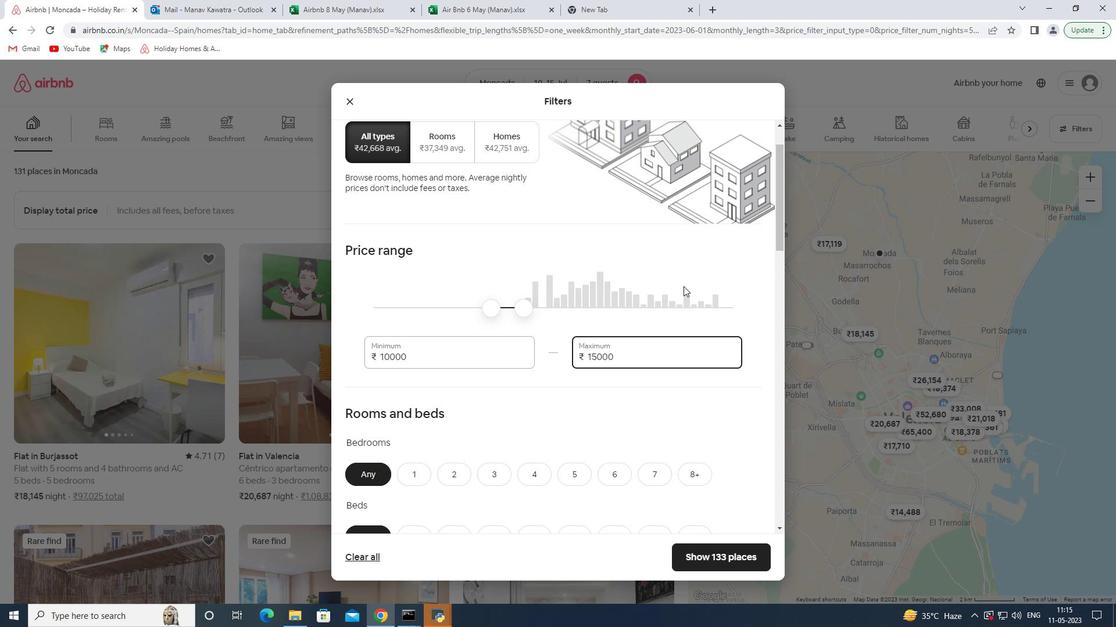 
Action: Mouse scrolled (674, 288) with delta (0, 0)
Screenshot: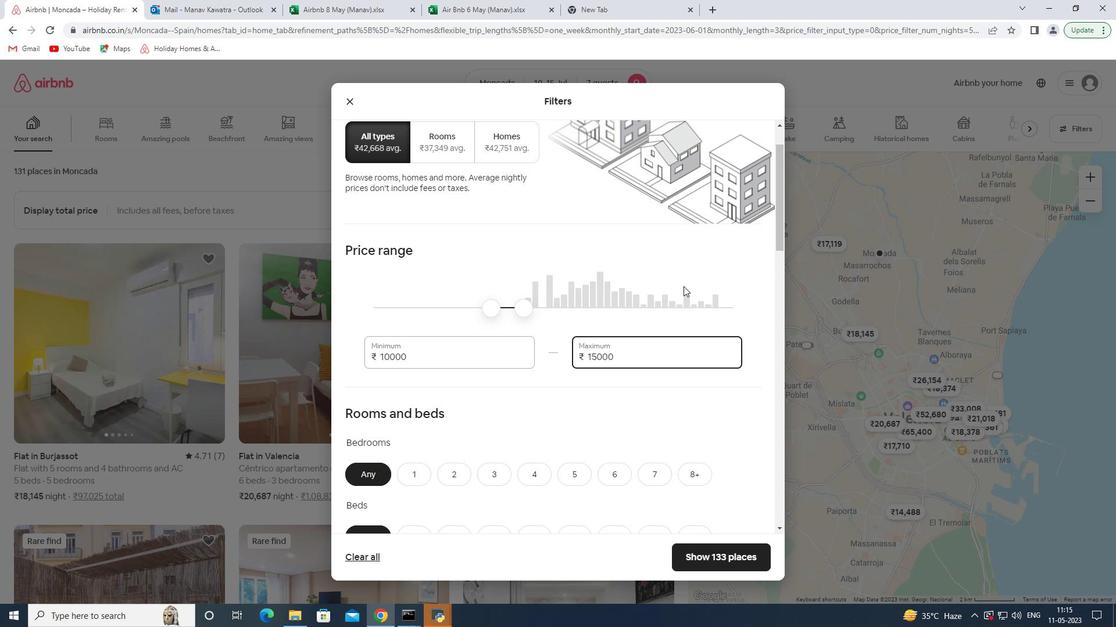 
Action: Mouse moved to (673, 290)
Screenshot: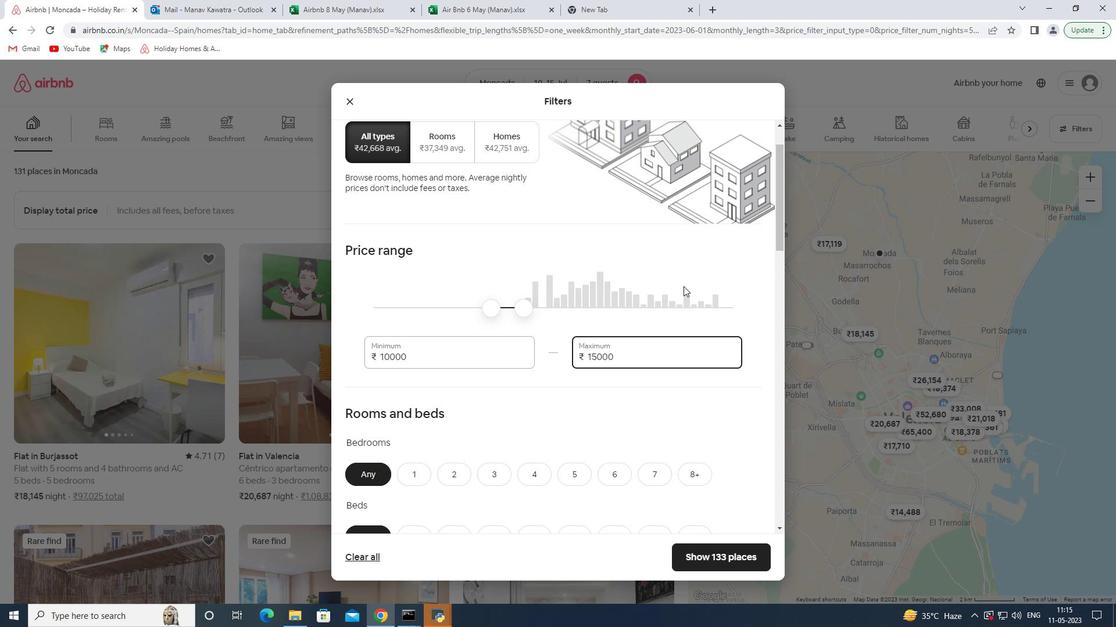 
Action: Mouse scrolled (673, 289) with delta (0, 0)
Screenshot: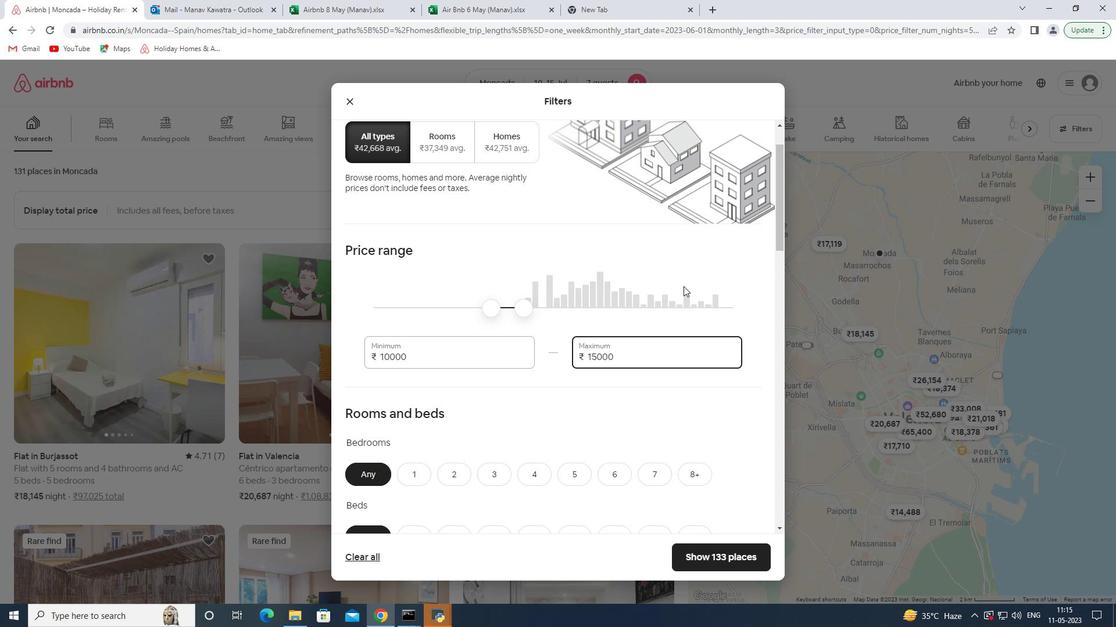
Action: Mouse moved to (527, 245)
Screenshot: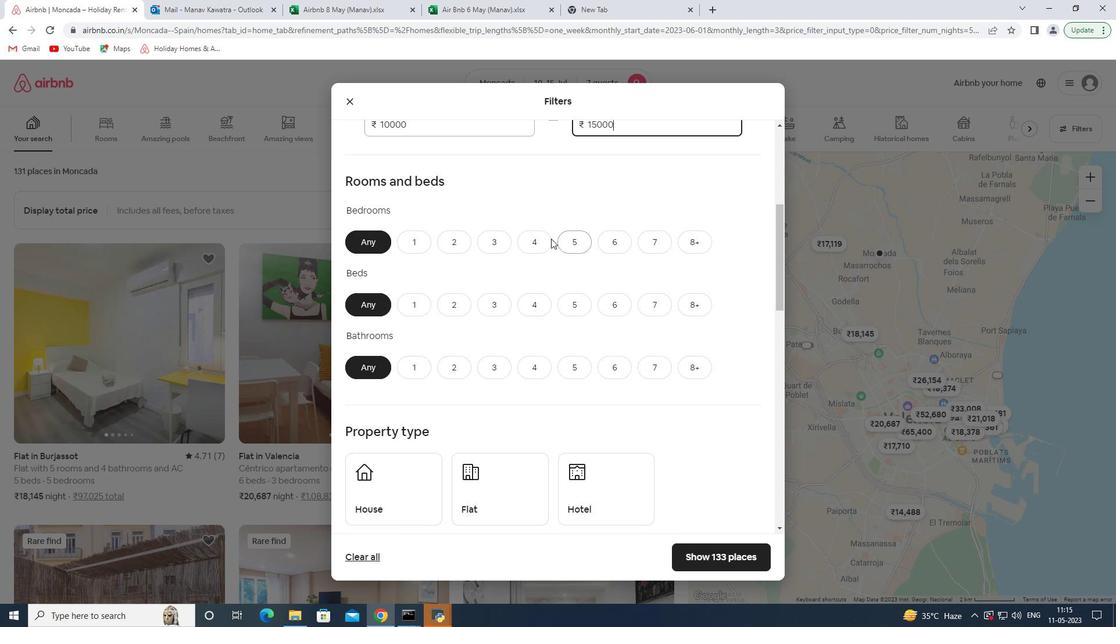 
Action: Mouse pressed left at (527, 245)
Screenshot: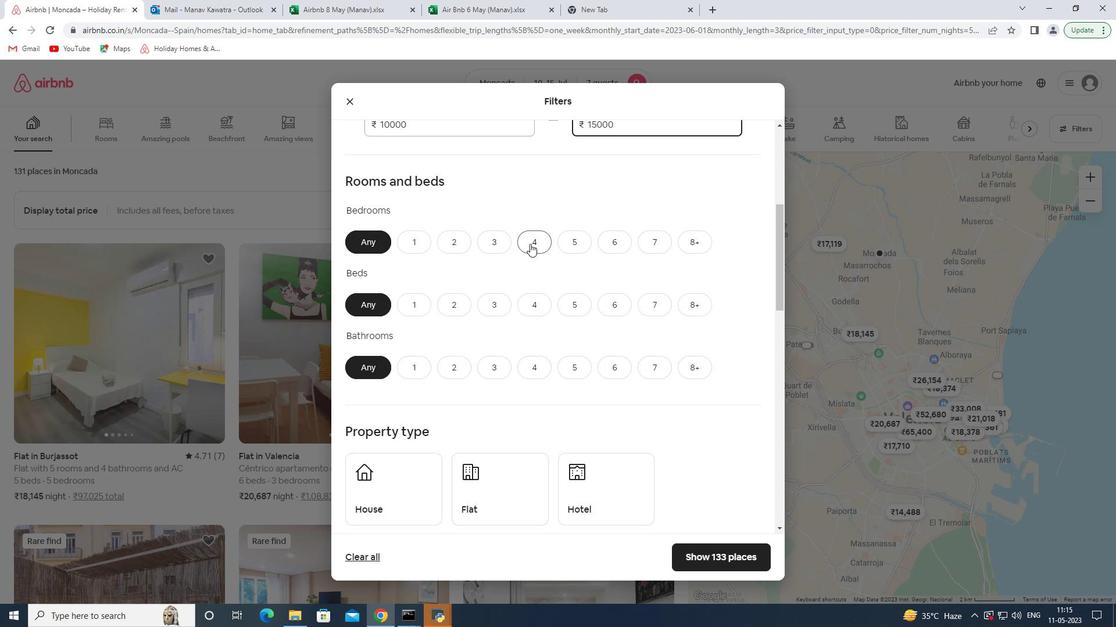 
Action: Mouse moved to (664, 308)
Screenshot: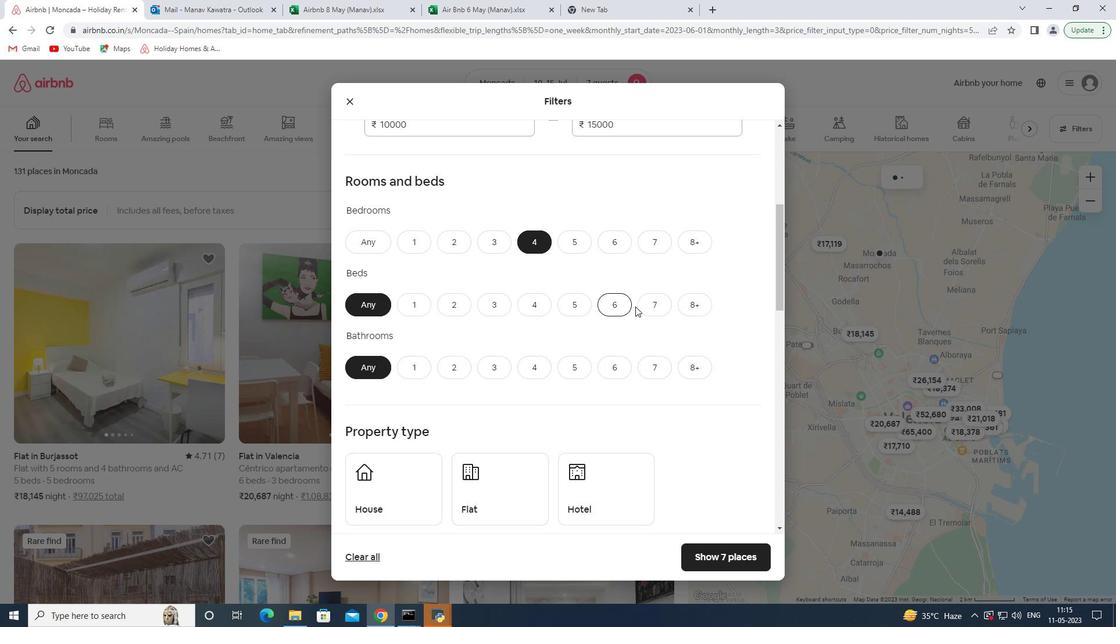 
Action: Mouse pressed left at (664, 308)
Screenshot: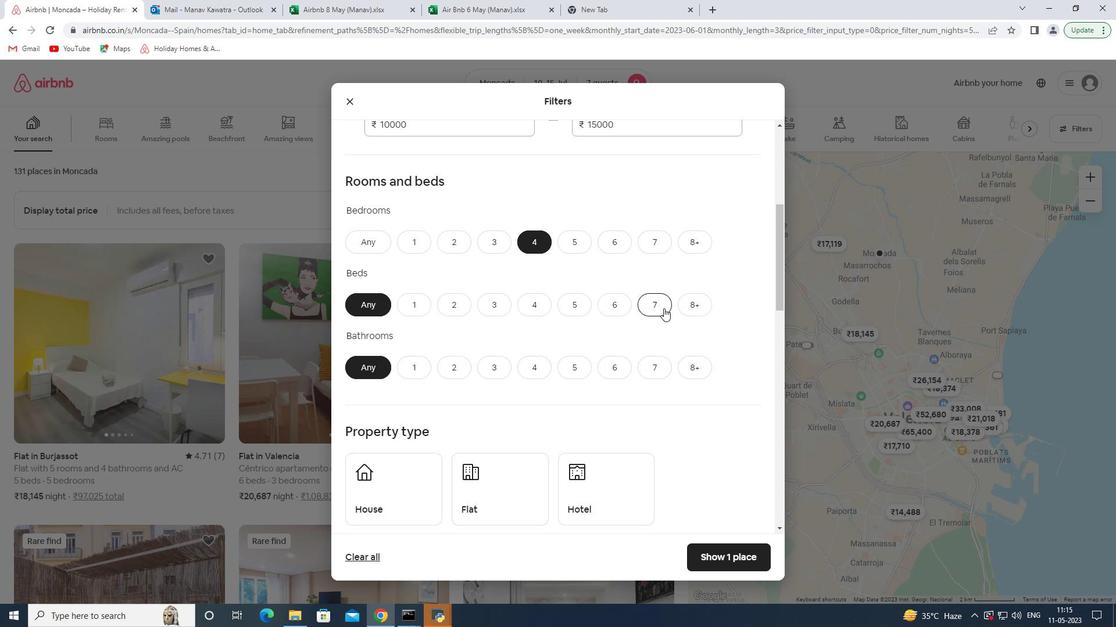 
Action: Mouse moved to (540, 370)
Screenshot: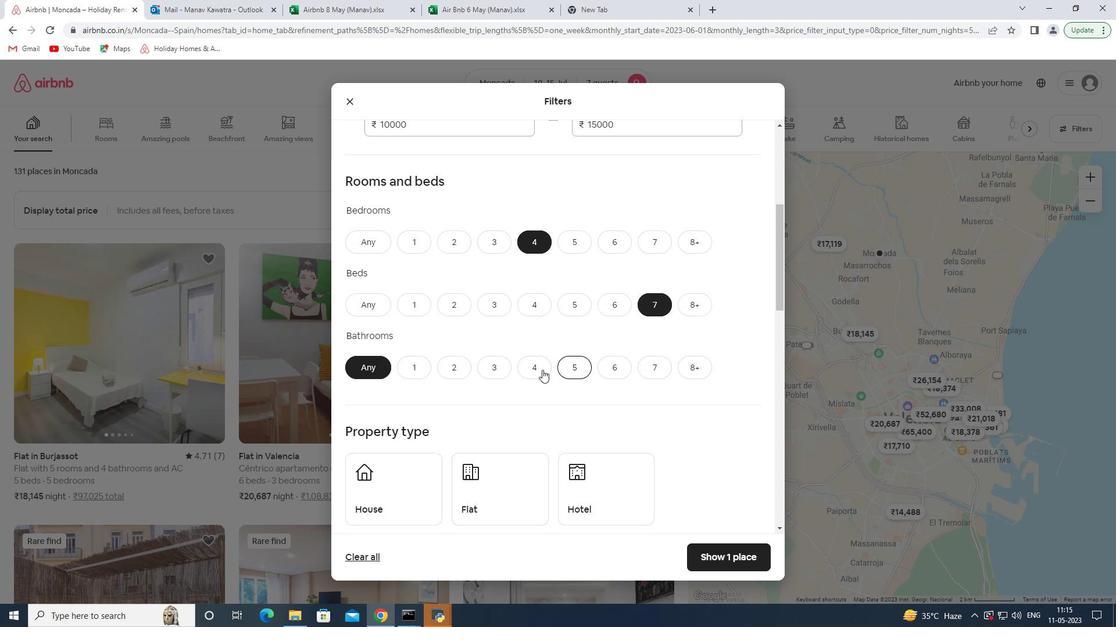 
Action: Mouse pressed left at (540, 370)
Screenshot: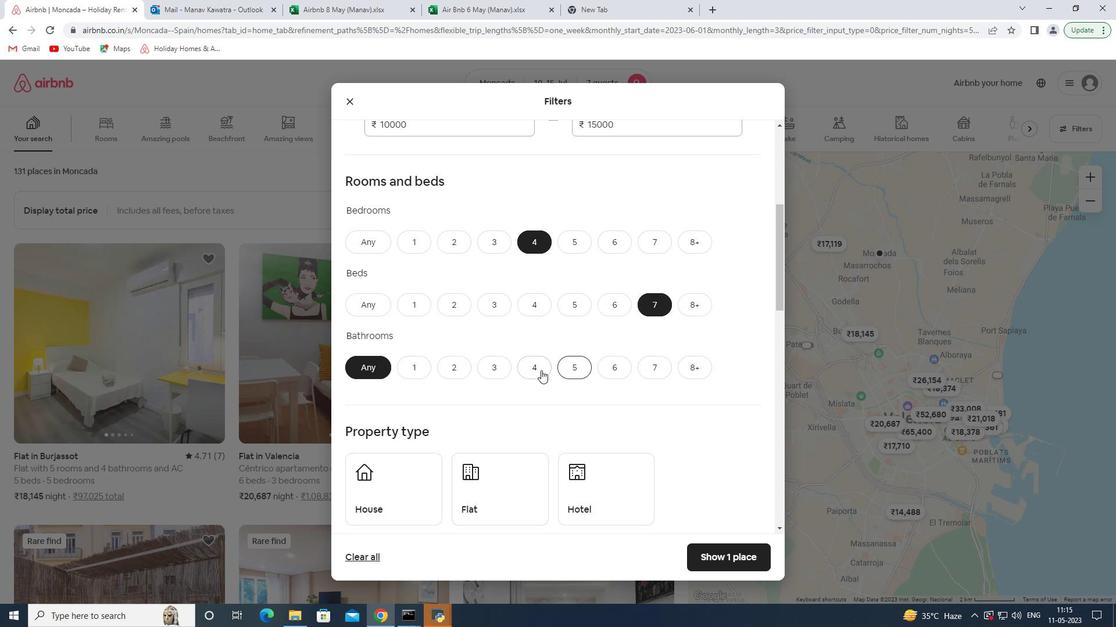 
Action: Mouse moved to (526, 367)
Screenshot: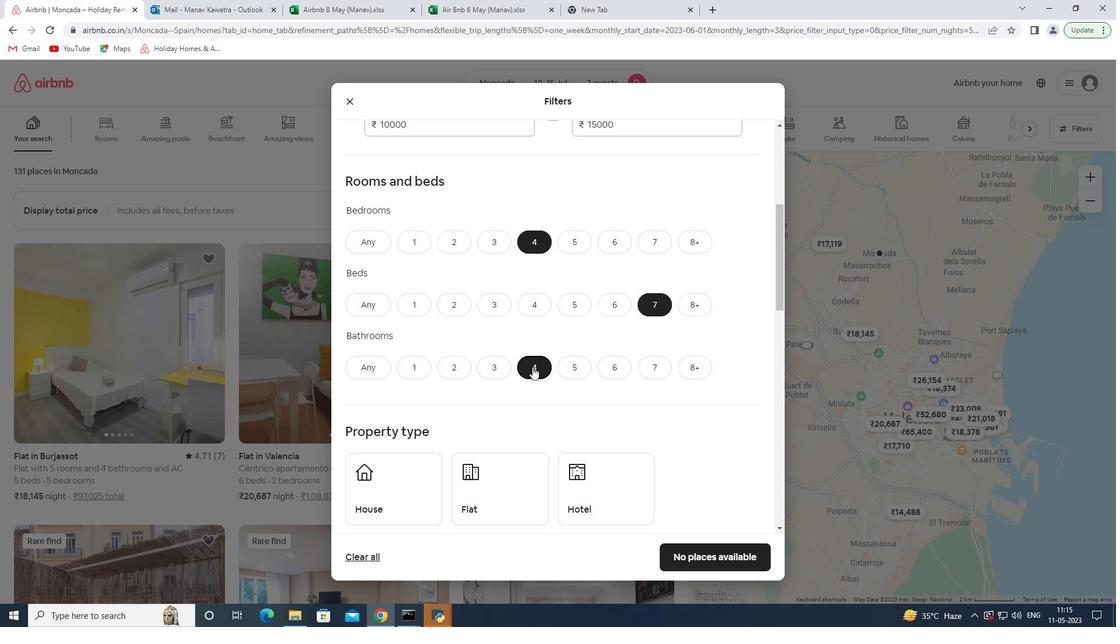 
Action: Mouse scrolled (526, 366) with delta (0, 0)
Screenshot: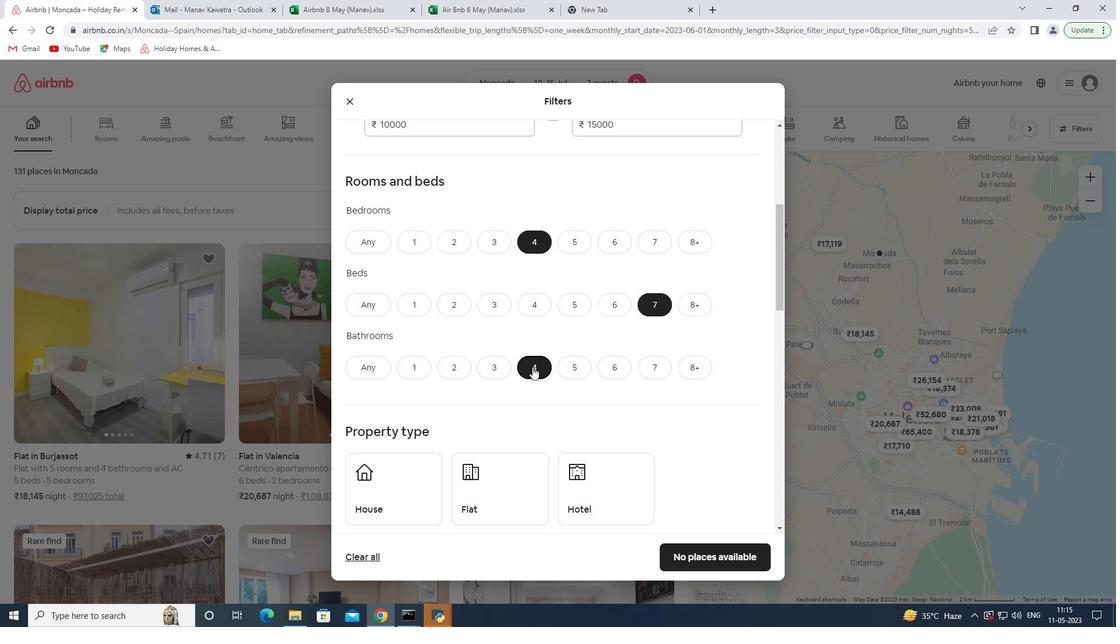 
Action: Mouse moved to (526, 367)
Screenshot: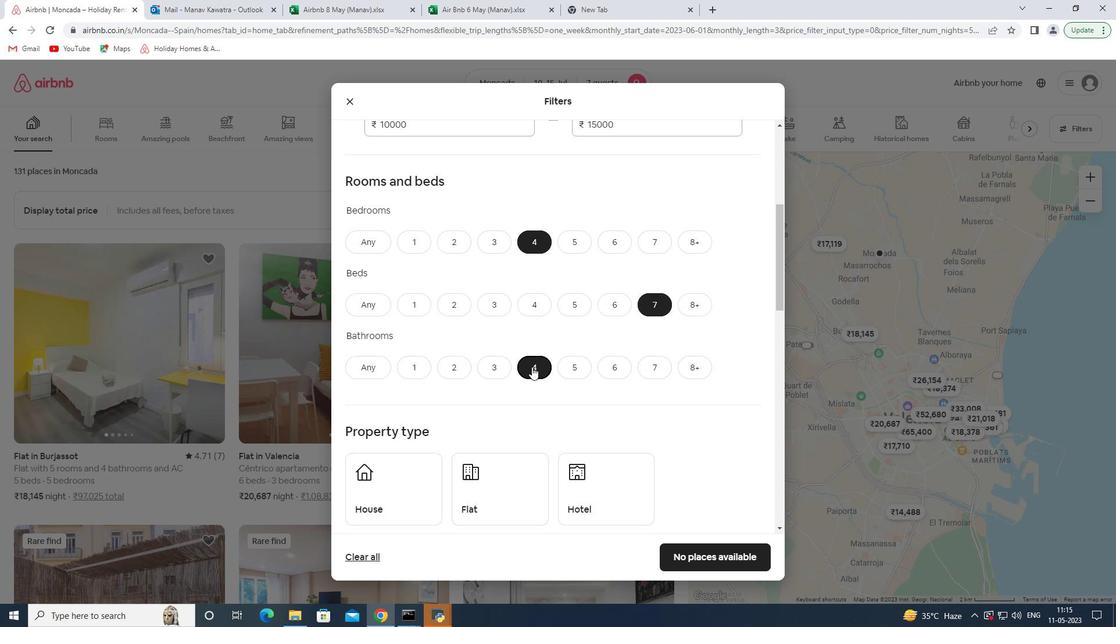
Action: Mouse scrolled (526, 366) with delta (0, 0)
Screenshot: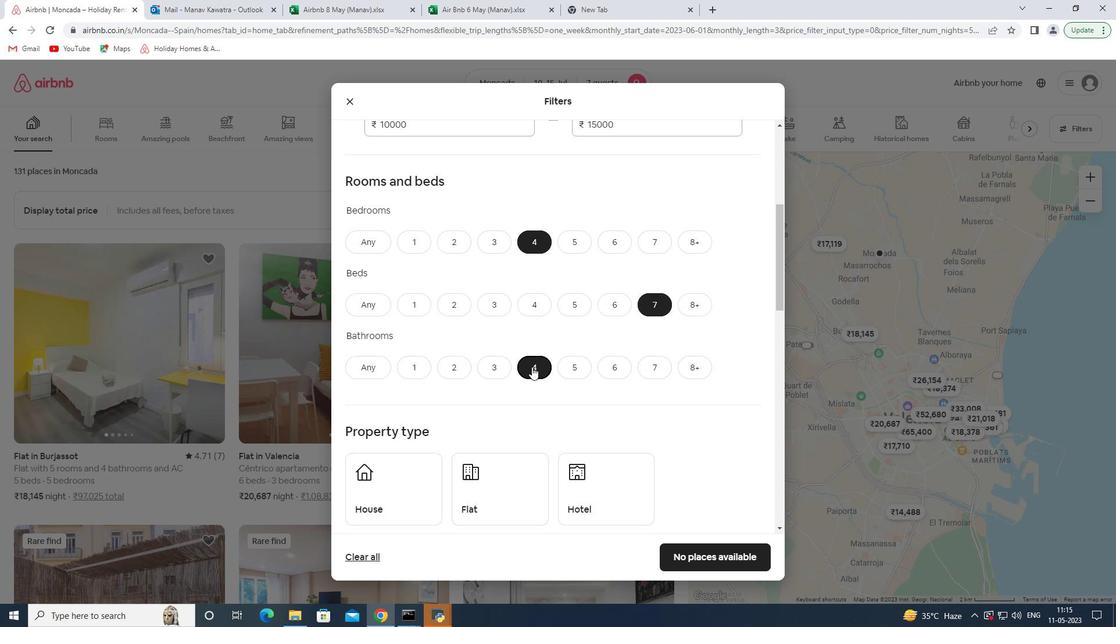 
Action: Mouse scrolled (526, 366) with delta (0, 0)
Screenshot: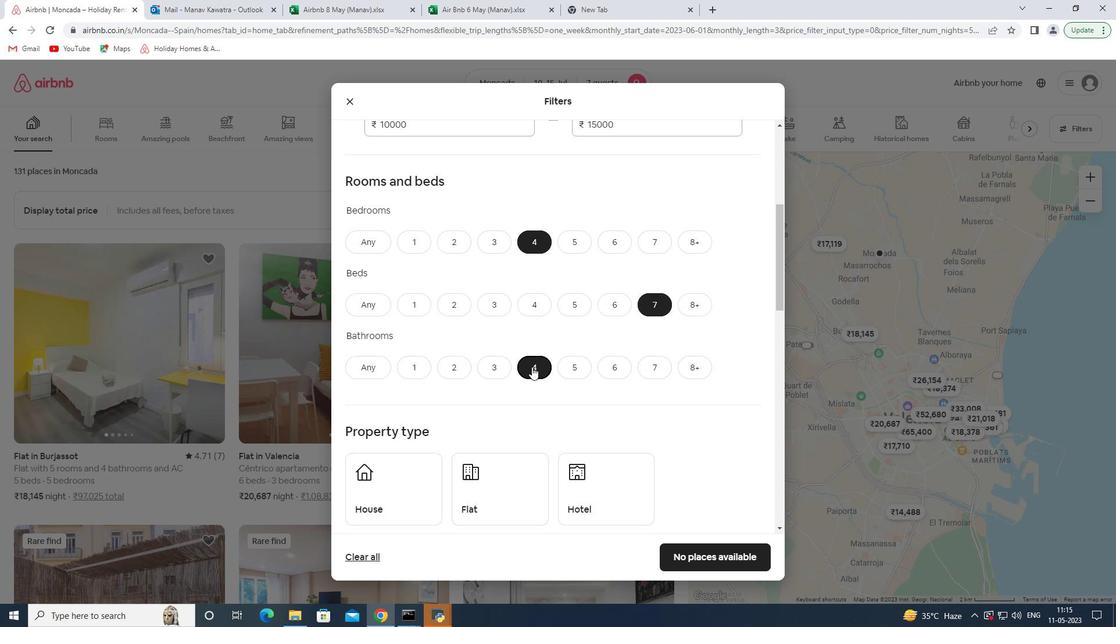 
Action: Mouse moved to (420, 307)
Screenshot: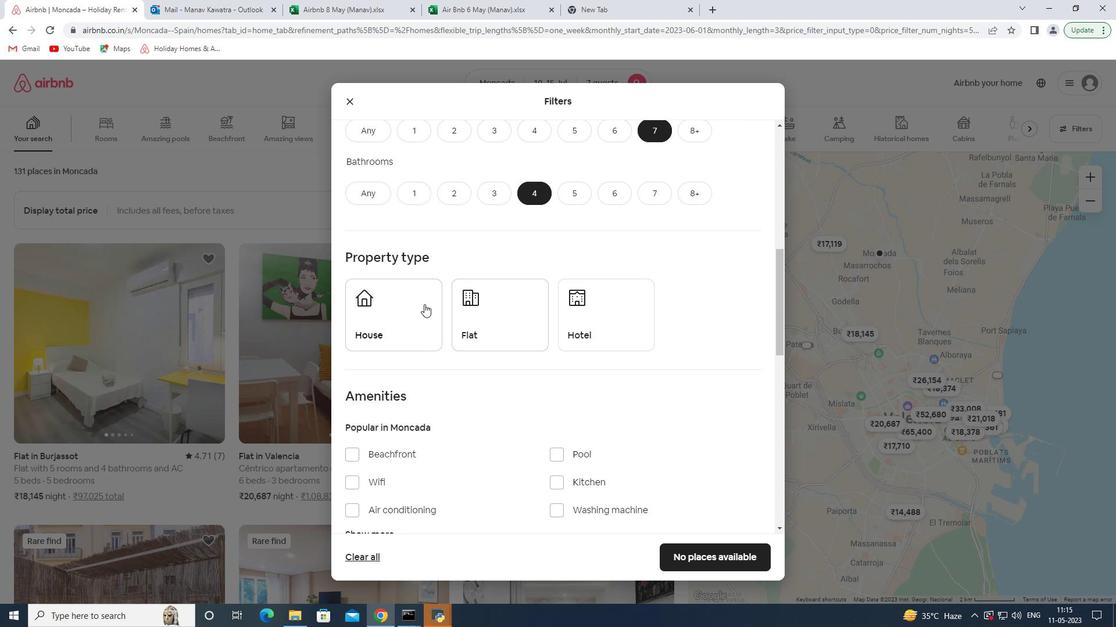 
Action: Mouse pressed left at (420, 307)
Screenshot: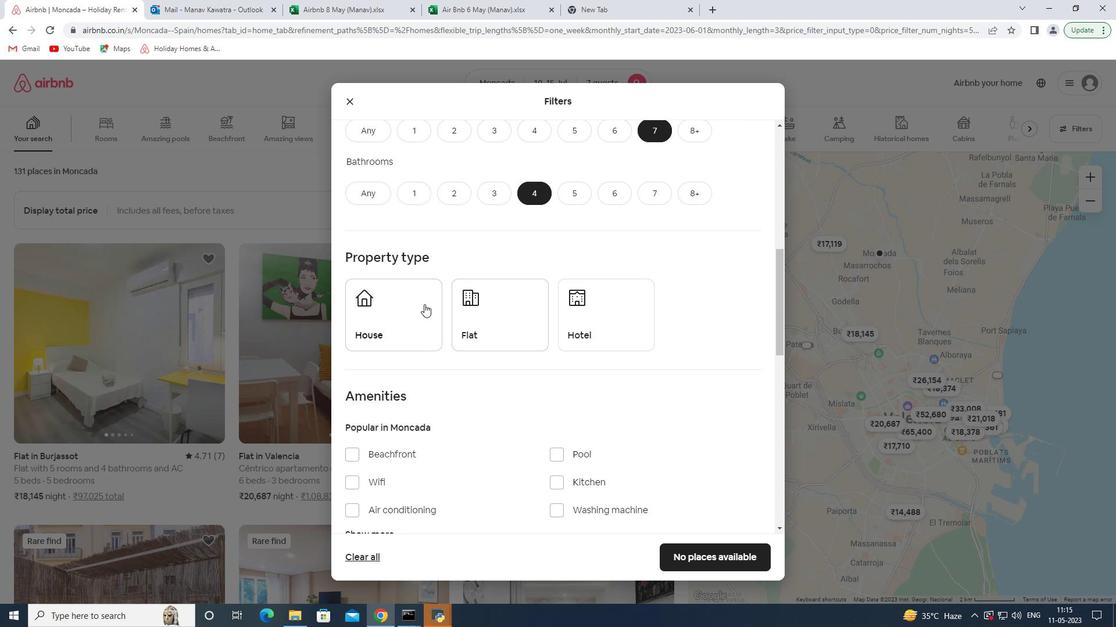 
Action: Mouse moved to (493, 316)
Screenshot: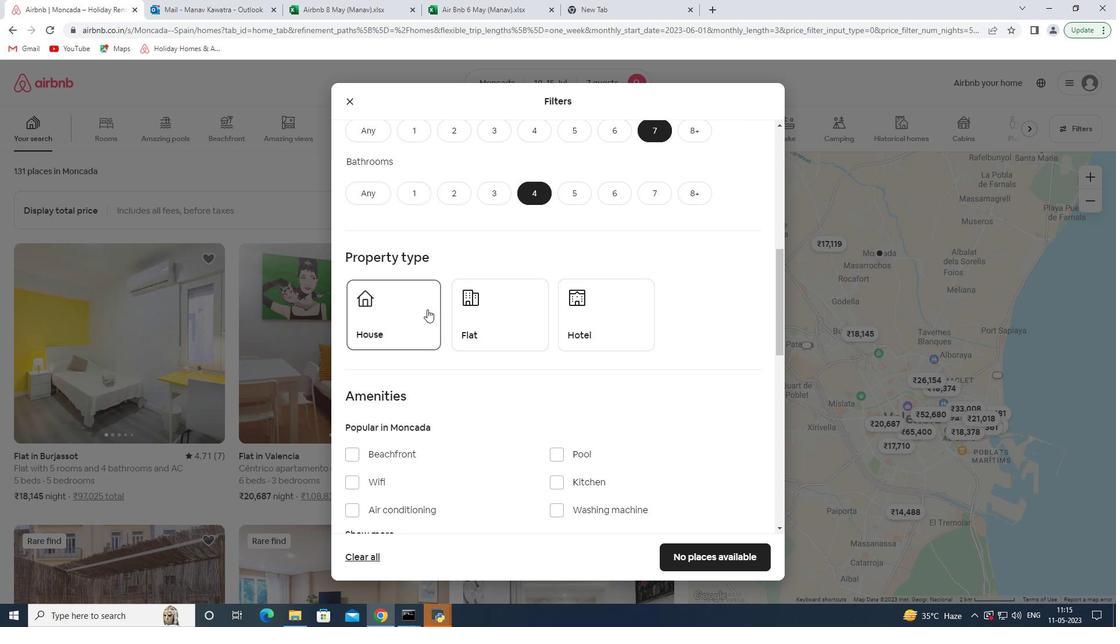 
Action: Mouse pressed left at (493, 316)
Screenshot: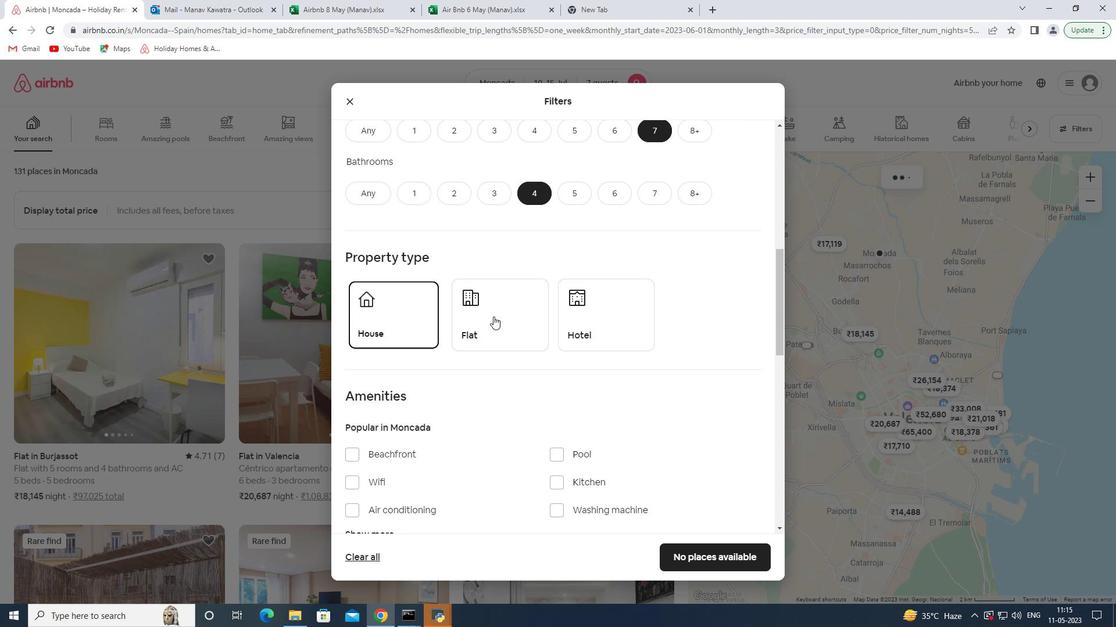 
Action: Mouse moved to (576, 288)
Screenshot: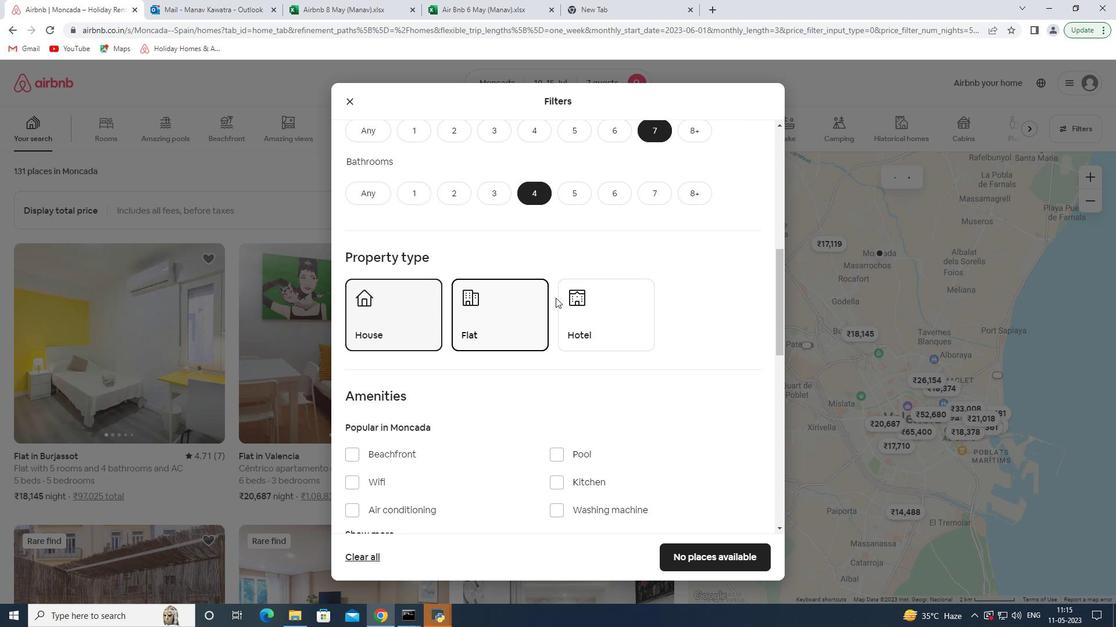 
Action: Mouse scrolled (576, 288) with delta (0, 0)
Screenshot: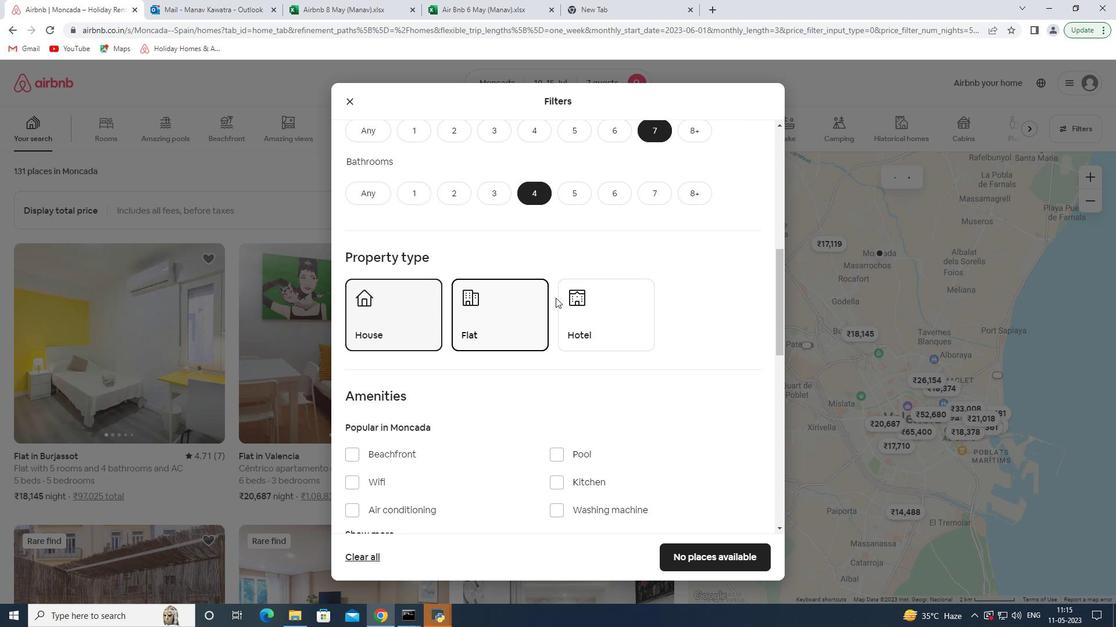 
Action: Mouse moved to (577, 286)
Screenshot: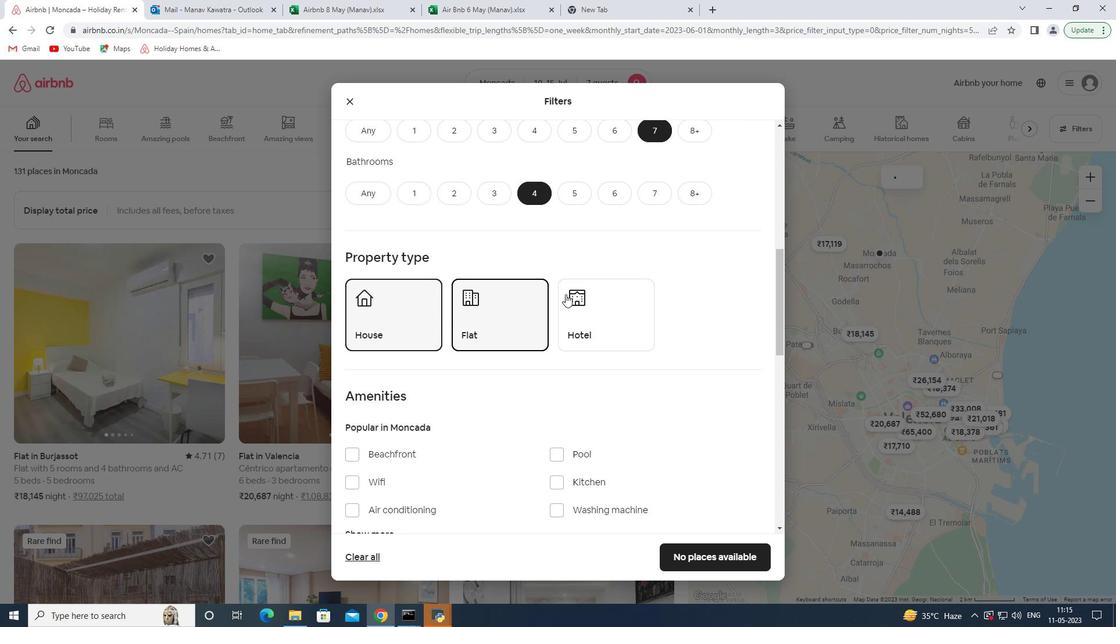 
Action: Mouse scrolled (577, 285) with delta (0, 0)
Screenshot: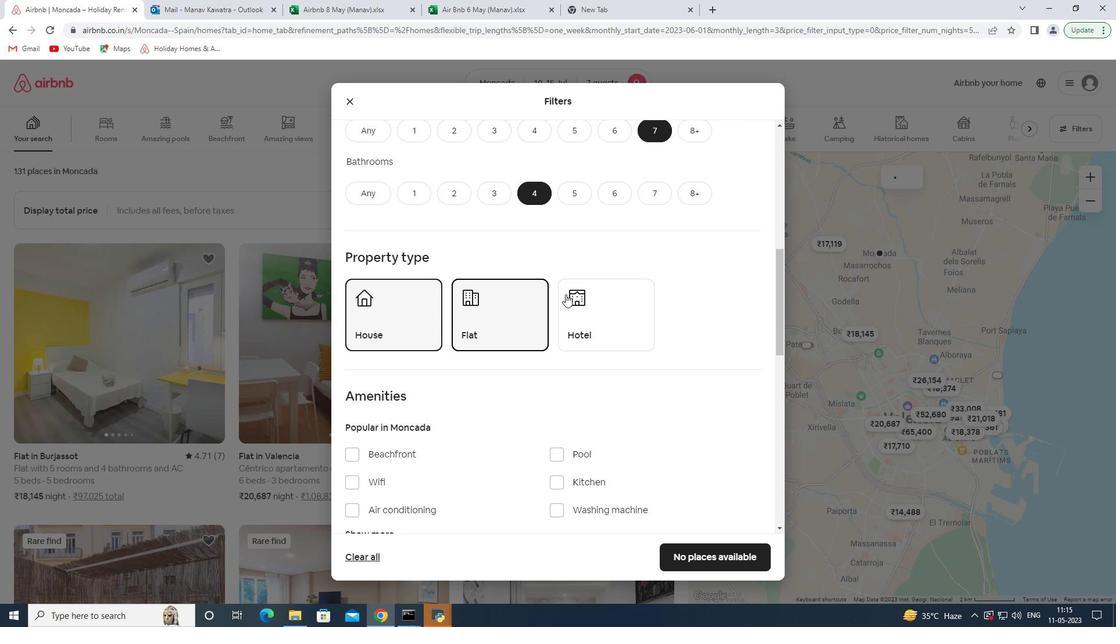 
Action: Mouse moved to (580, 284)
Screenshot: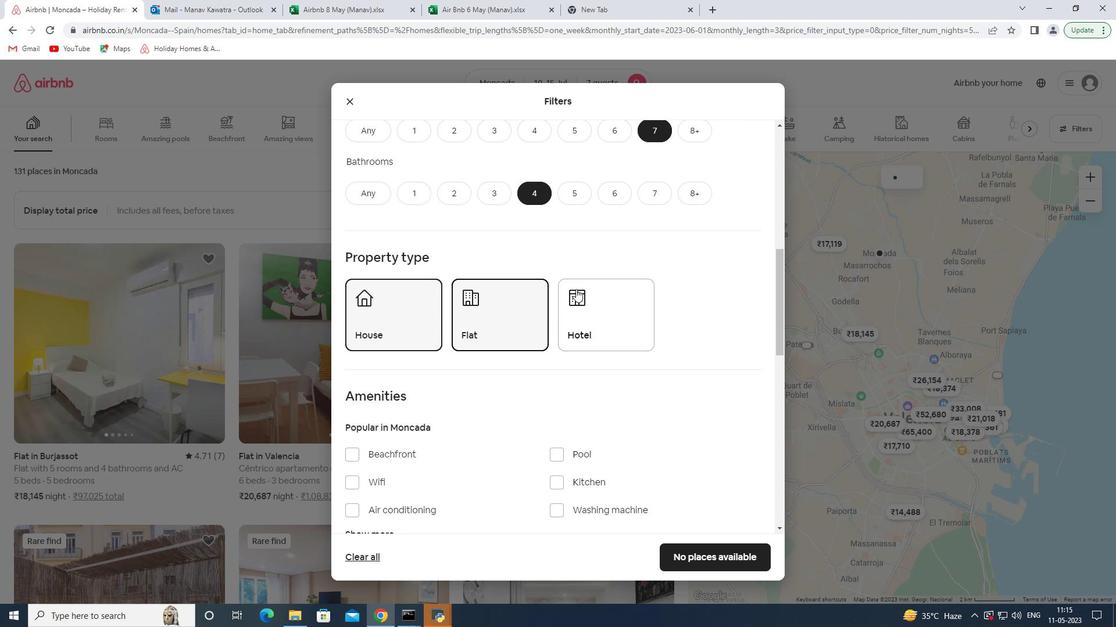 
Action: Mouse scrolled (580, 283) with delta (0, 0)
Screenshot: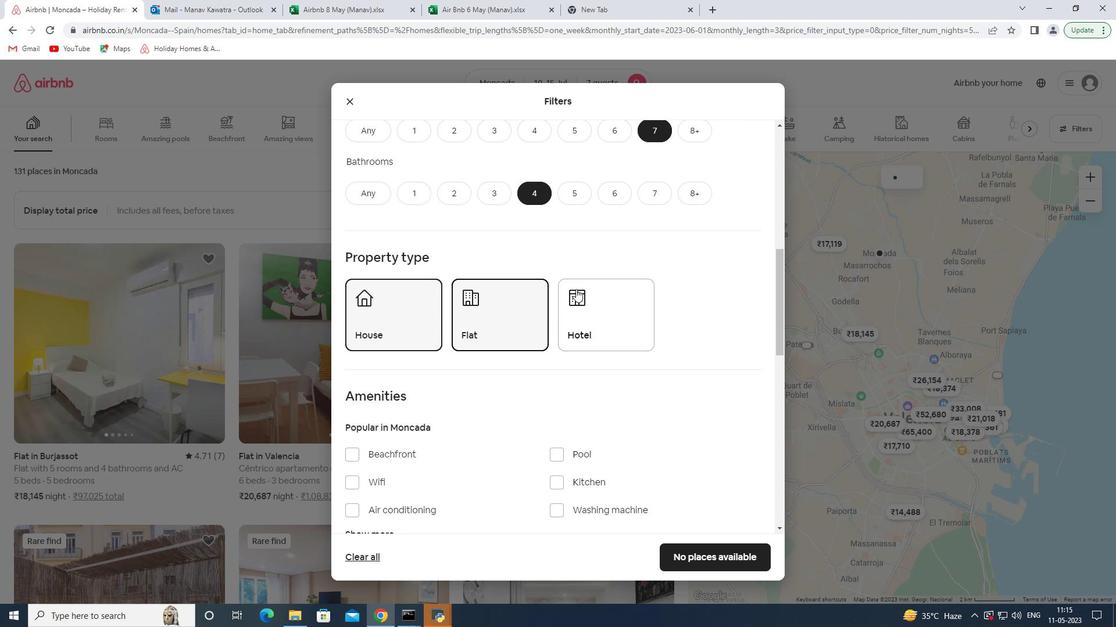 
Action: Mouse moved to (372, 358)
Screenshot: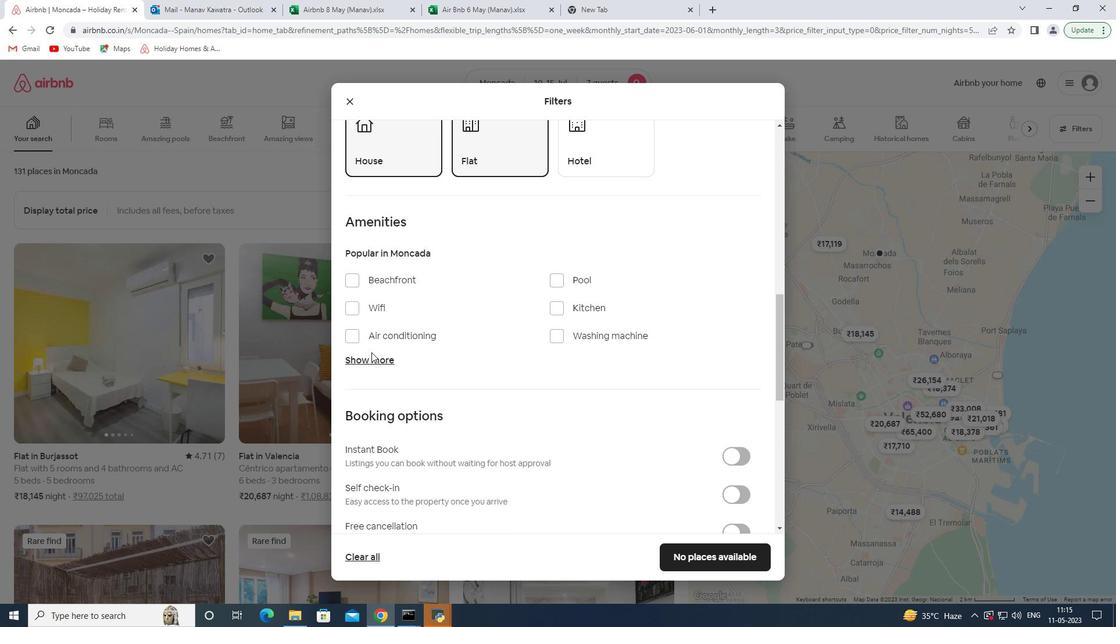 
Action: Mouse pressed left at (372, 358)
Screenshot: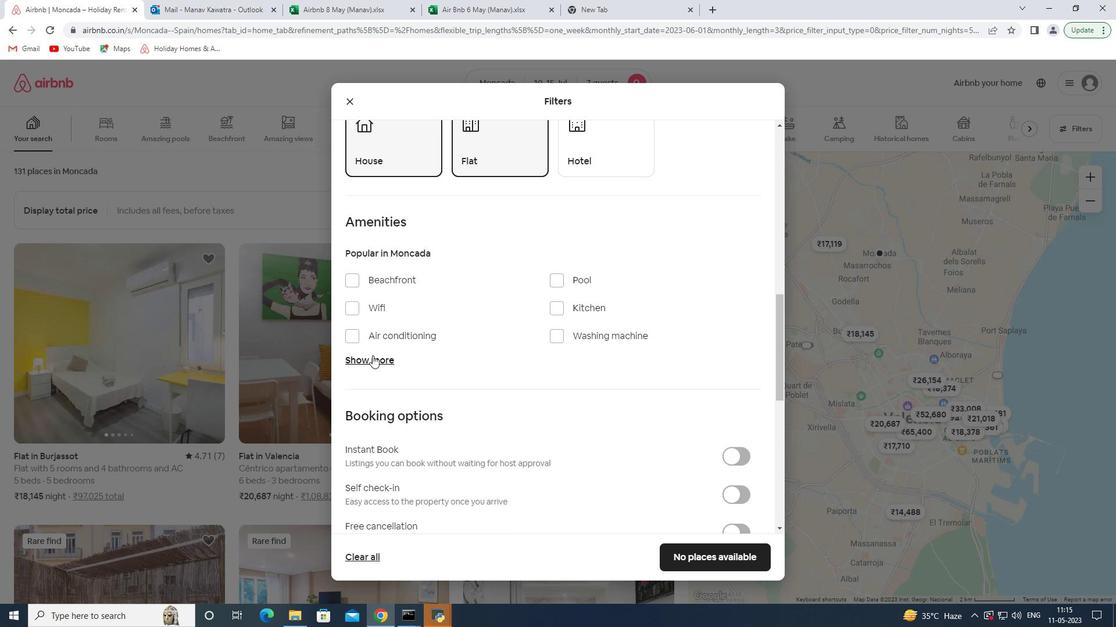 
Action: Mouse moved to (399, 282)
Screenshot: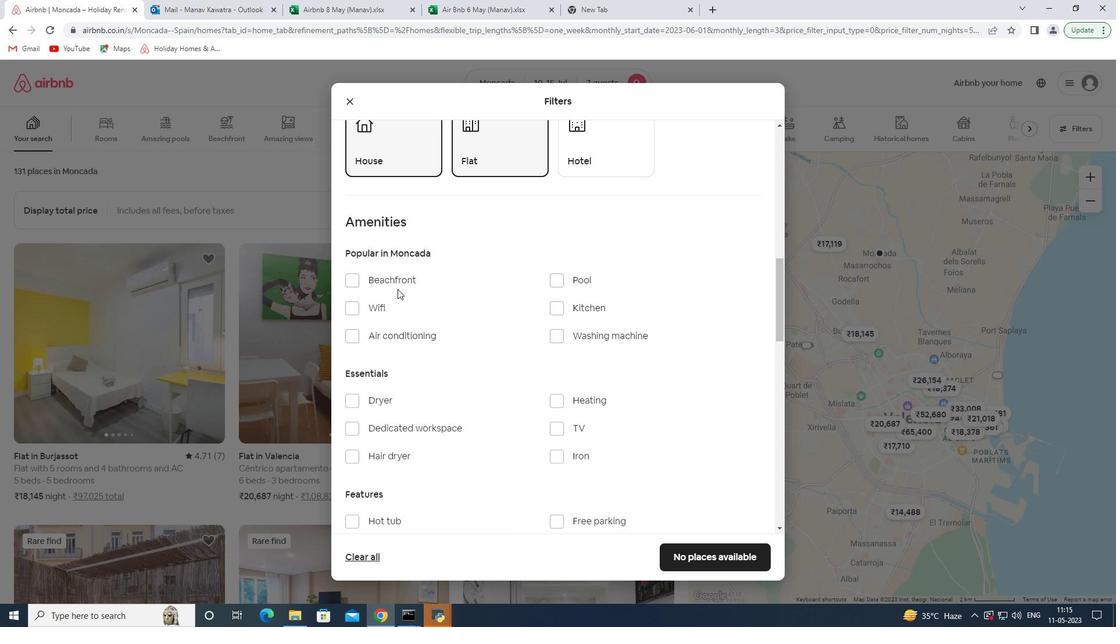 
Action: Mouse pressed left at (399, 282)
Screenshot: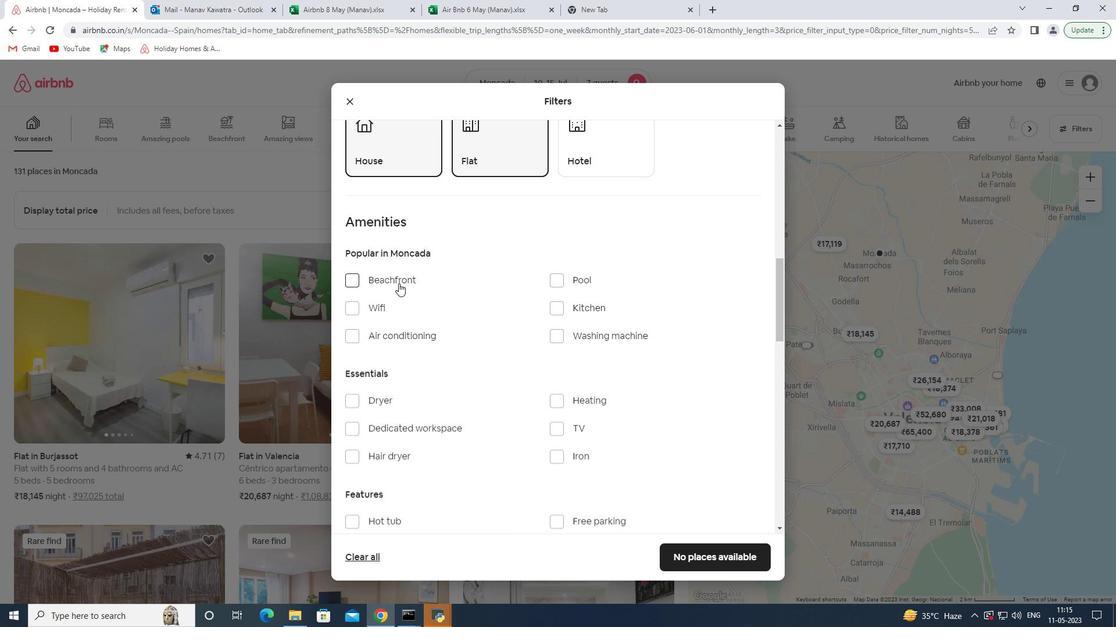 
Action: Mouse moved to (403, 284)
Screenshot: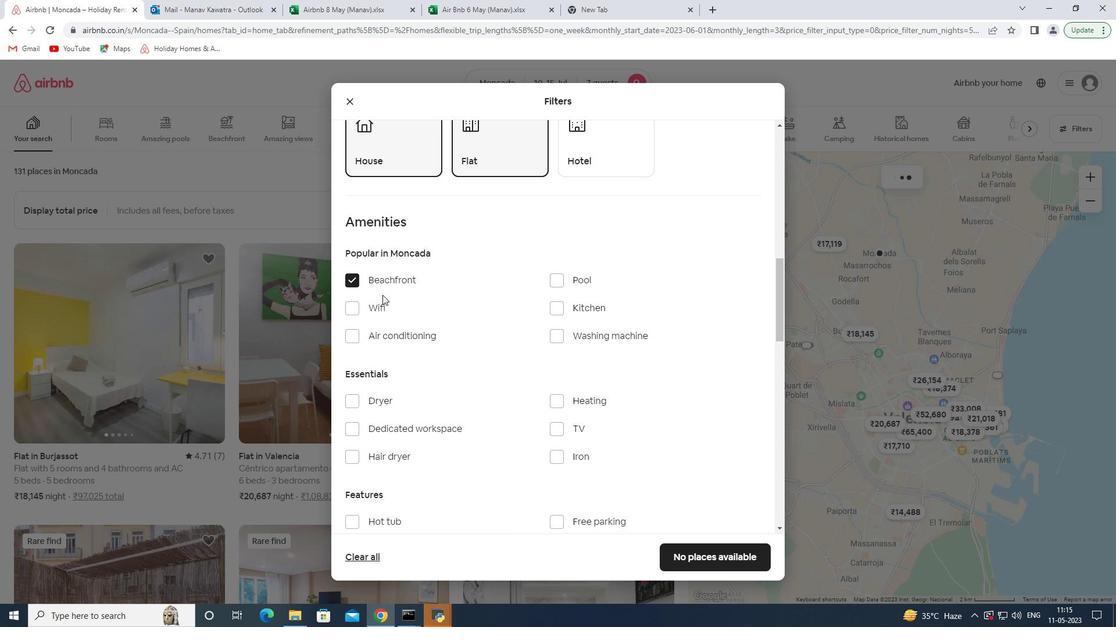 
Action: Mouse pressed left at (403, 284)
Screenshot: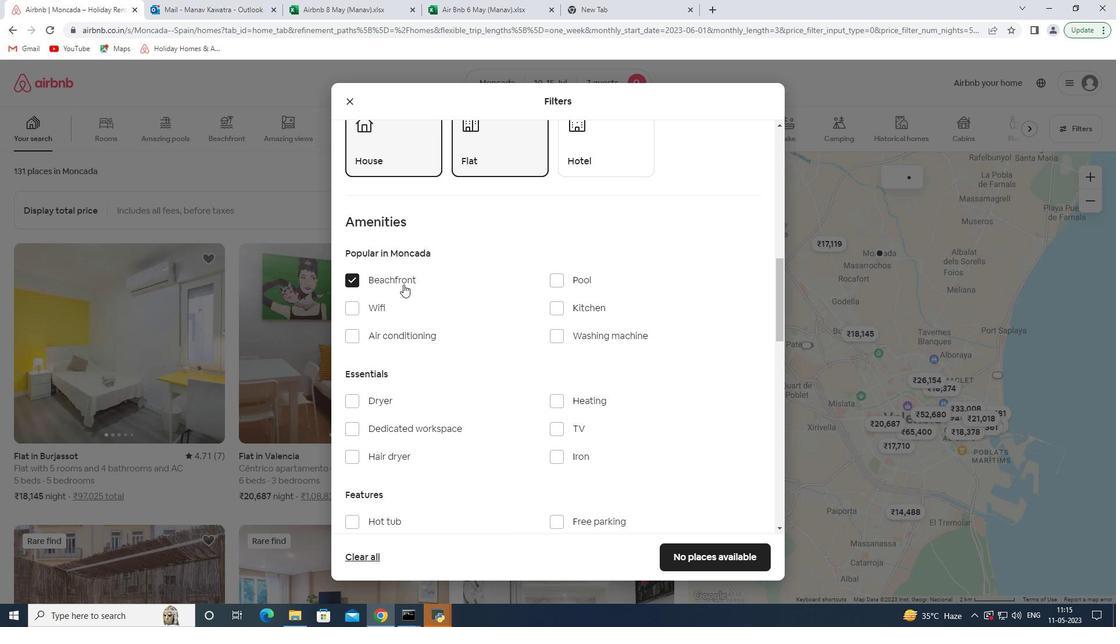 
Action: Mouse moved to (377, 308)
Screenshot: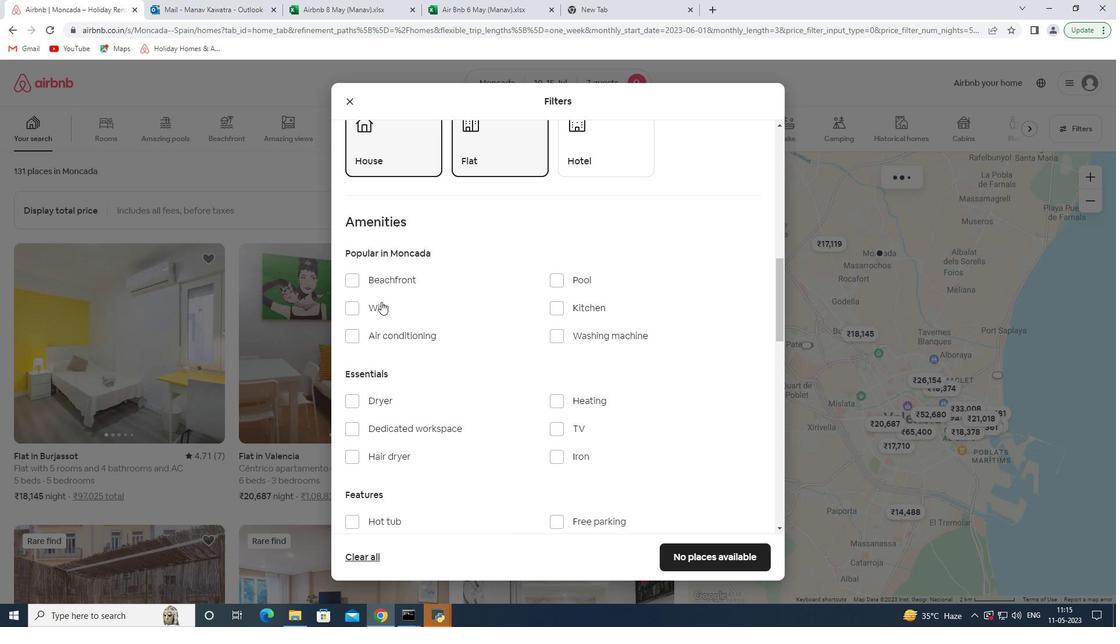 
Action: Mouse pressed left at (377, 308)
Screenshot: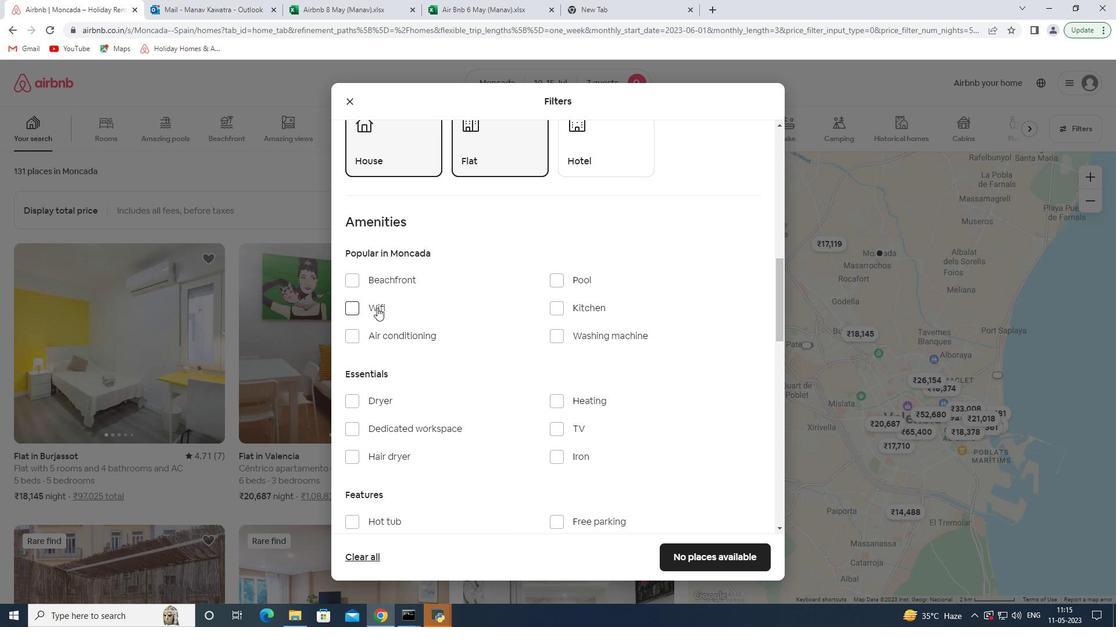 
Action: Mouse moved to (571, 331)
Screenshot: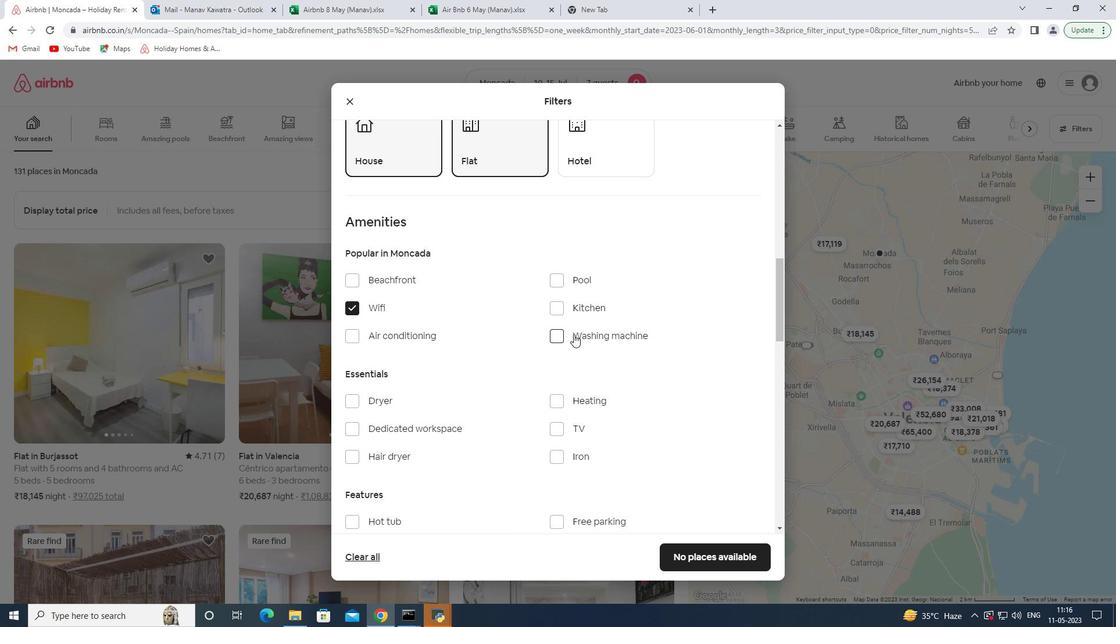 
Action: Mouse scrolled (571, 330) with delta (0, 0)
Screenshot: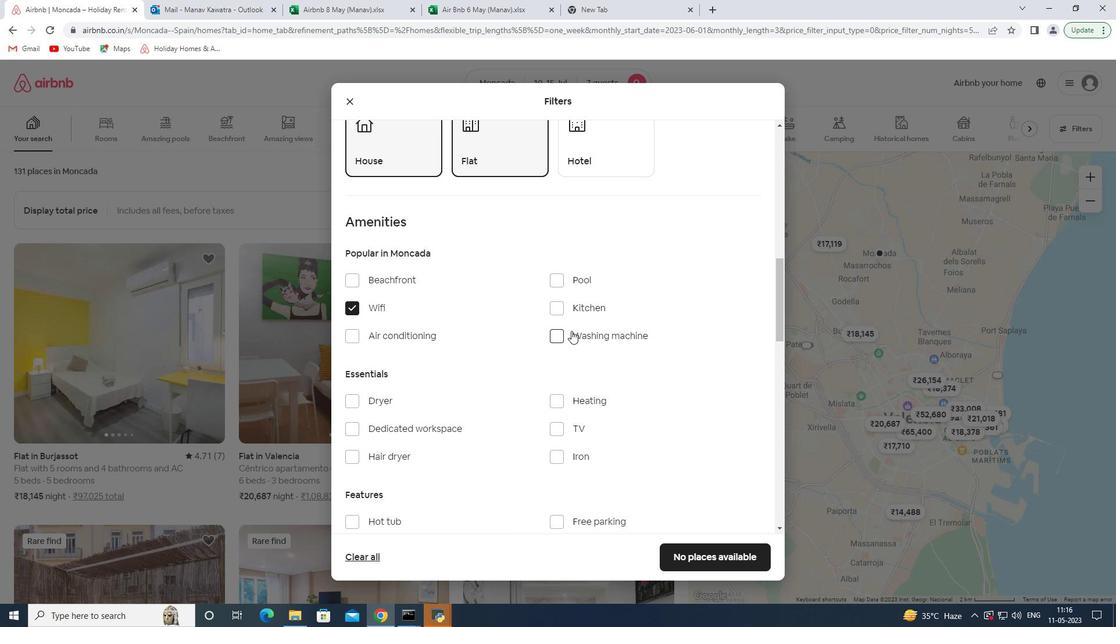 
Action: Mouse scrolled (571, 330) with delta (0, 0)
Screenshot: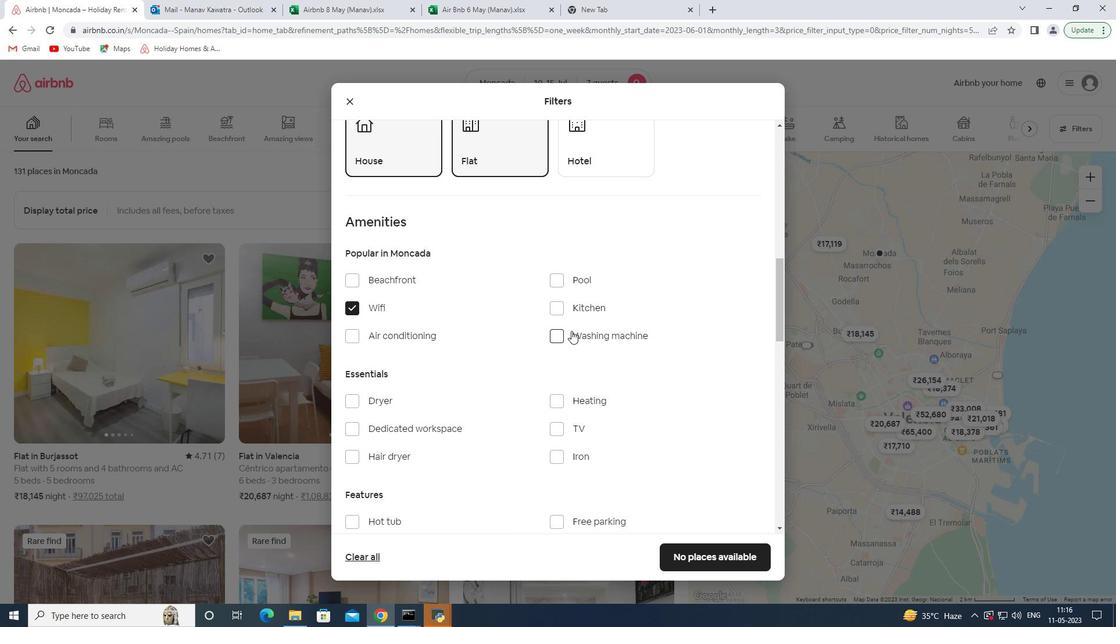 
Action: Mouse moved to (562, 311)
Screenshot: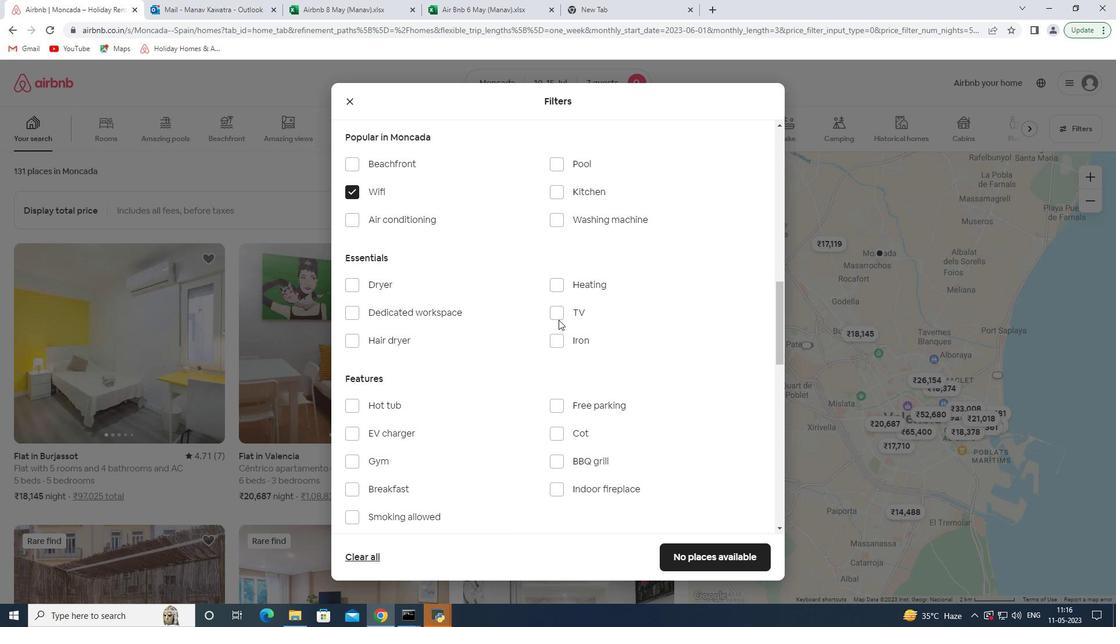 
Action: Mouse pressed left at (562, 311)
Screenshot: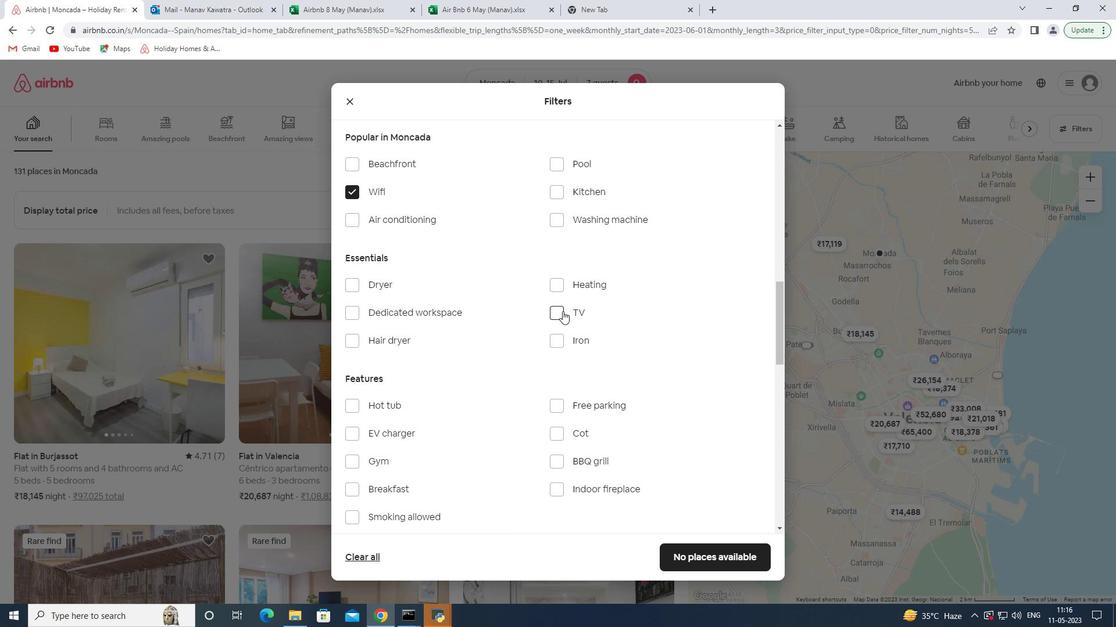 
Action: Mouse moved to (373, 458)
Screenshot: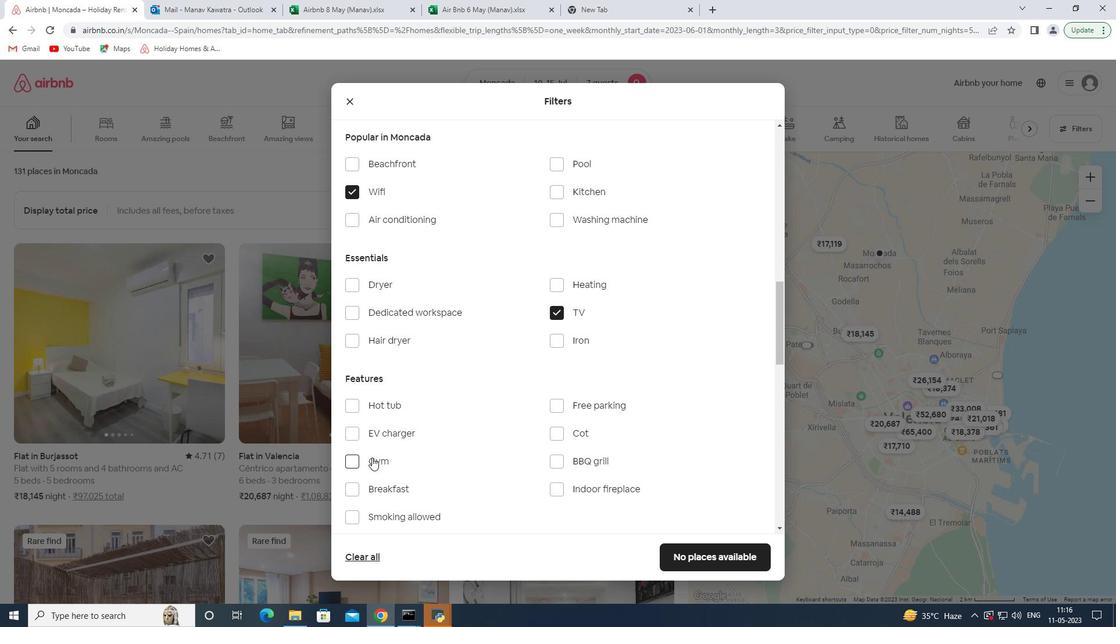 
Action: Mouse pressed left at (373, 458)
Screenshot: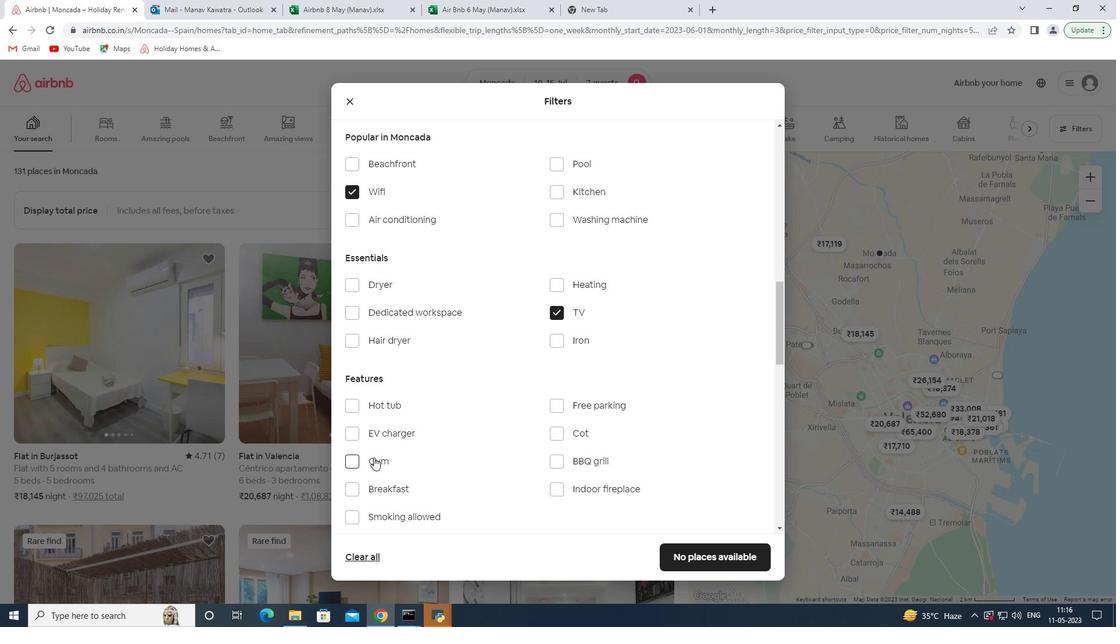 
Action: Mouse moved to (458, 403)
Screenshot: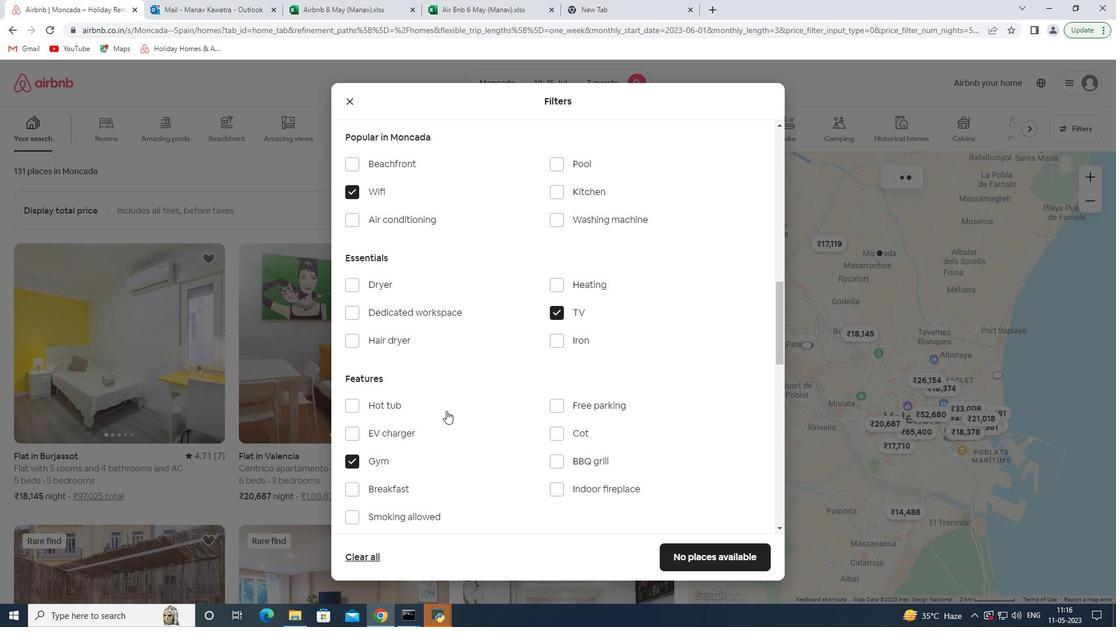 
Action: Mouse scrolled (458, 402) with delta (0, 0)
Screenshot: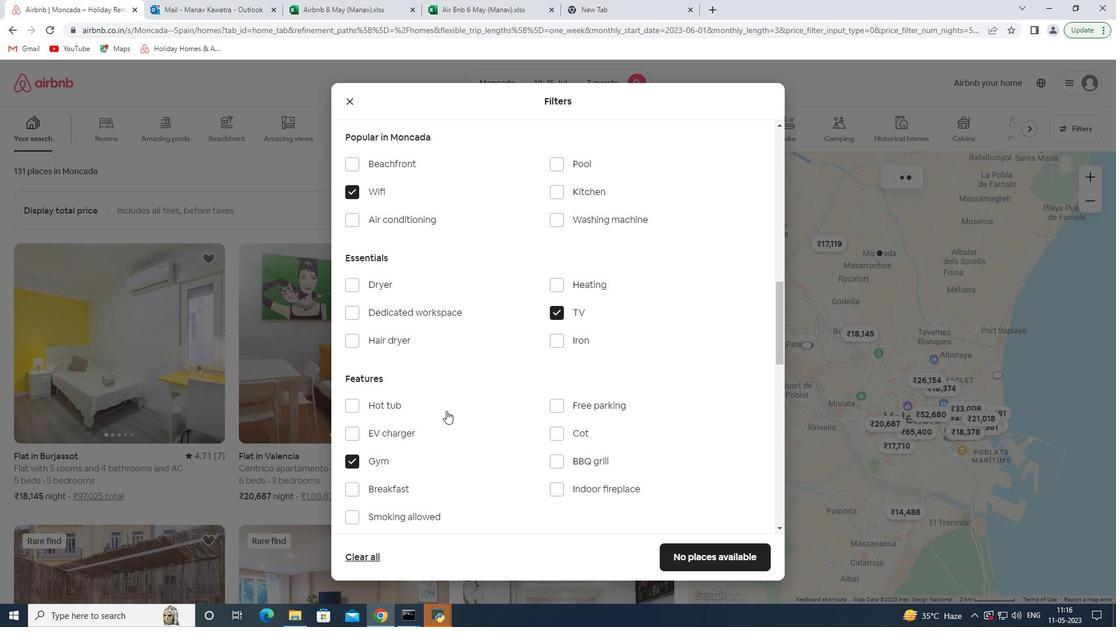 
Action: Mouse moved to (459, 400)
Screenshot: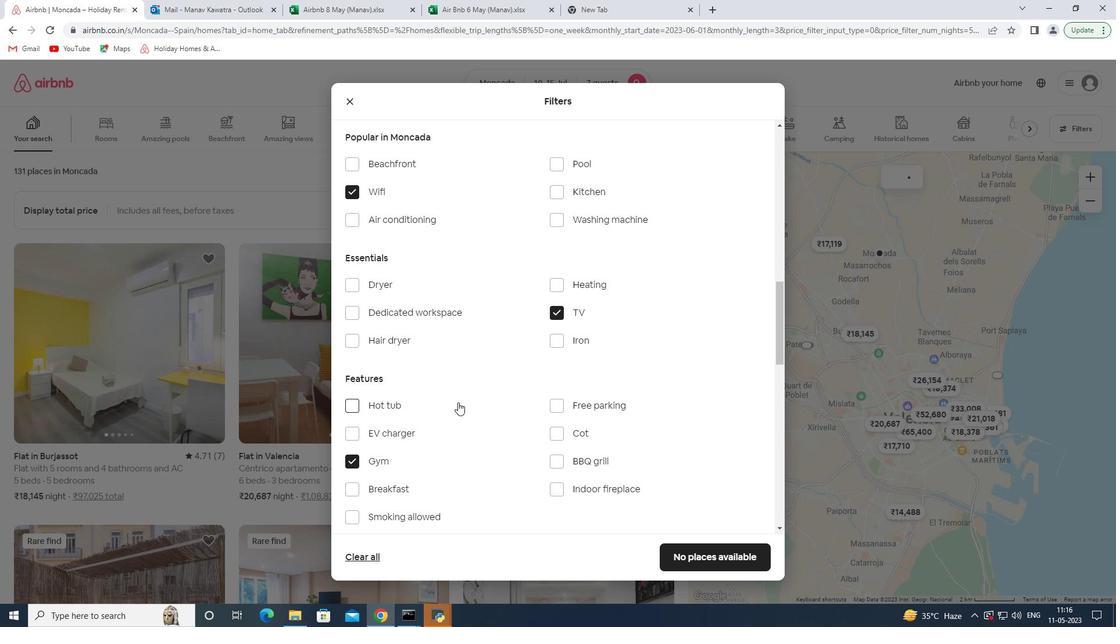 
Action: Mouse scrolled (459, 399) with delta (0, 0)
Screenshot: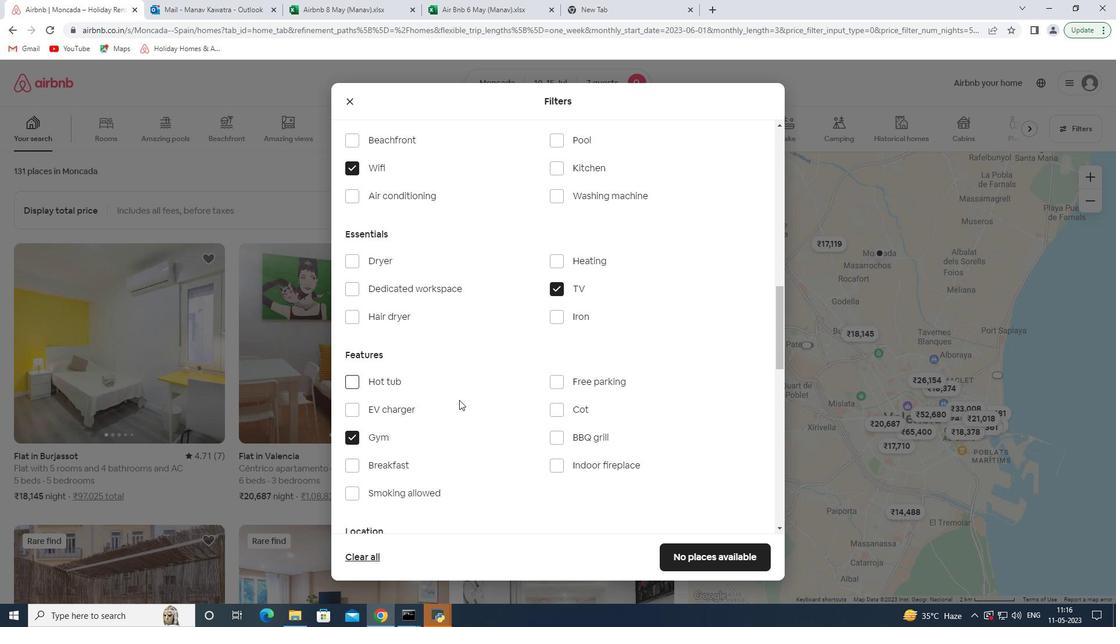 
Action: Mouse moved to (399, 371)
Screenshot: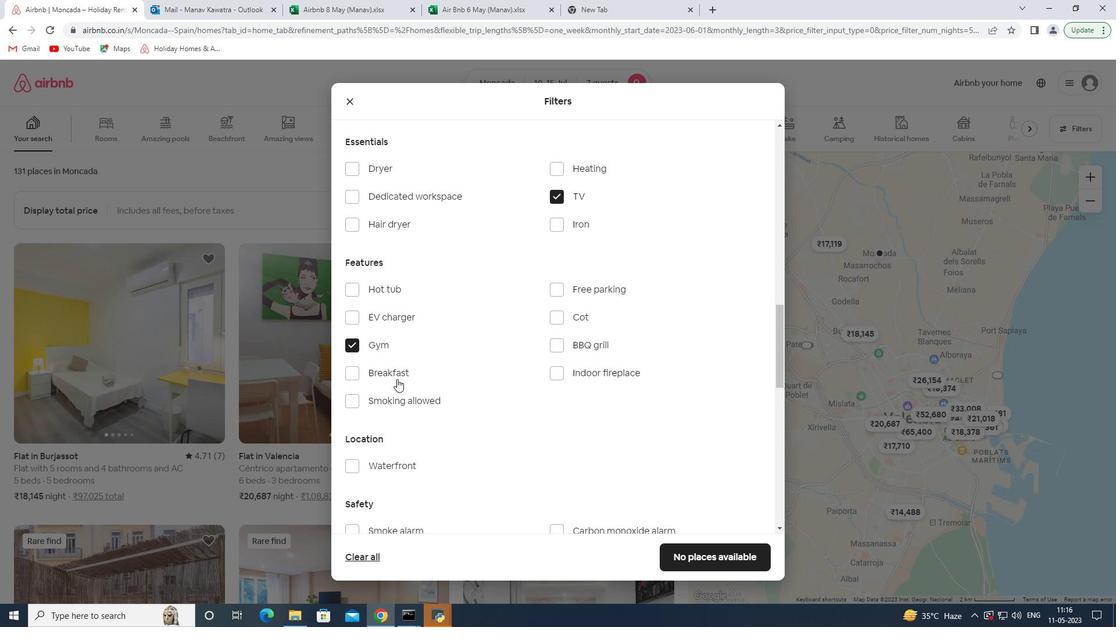 
Action: Mouse pressed left at (399, 371)
Screenshot: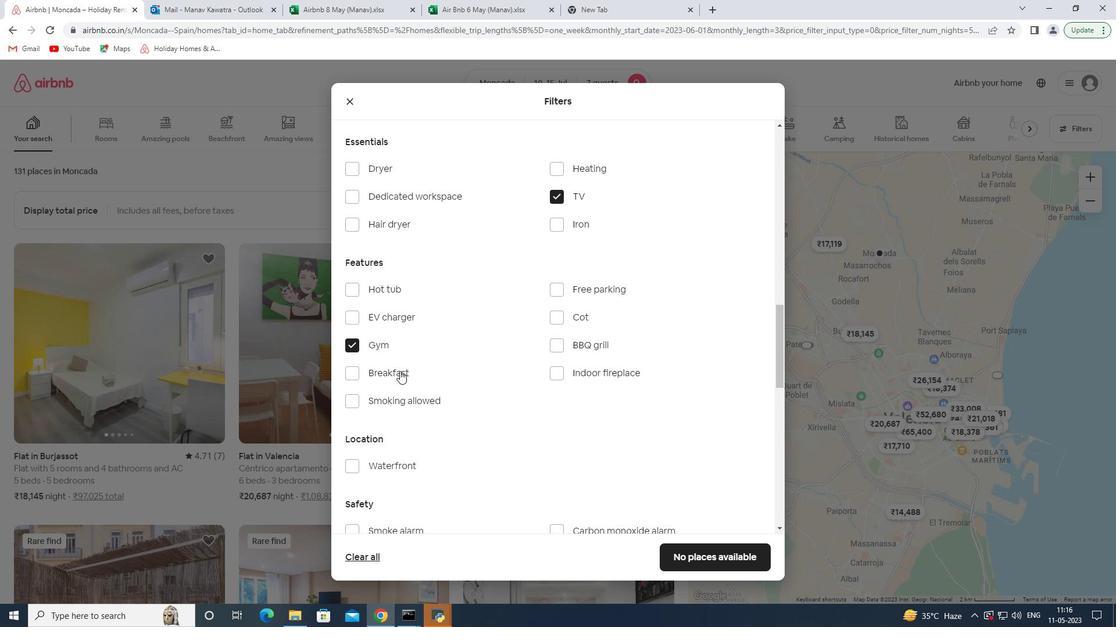 
Action: Mouse moved to (485, 363)
Screenshot: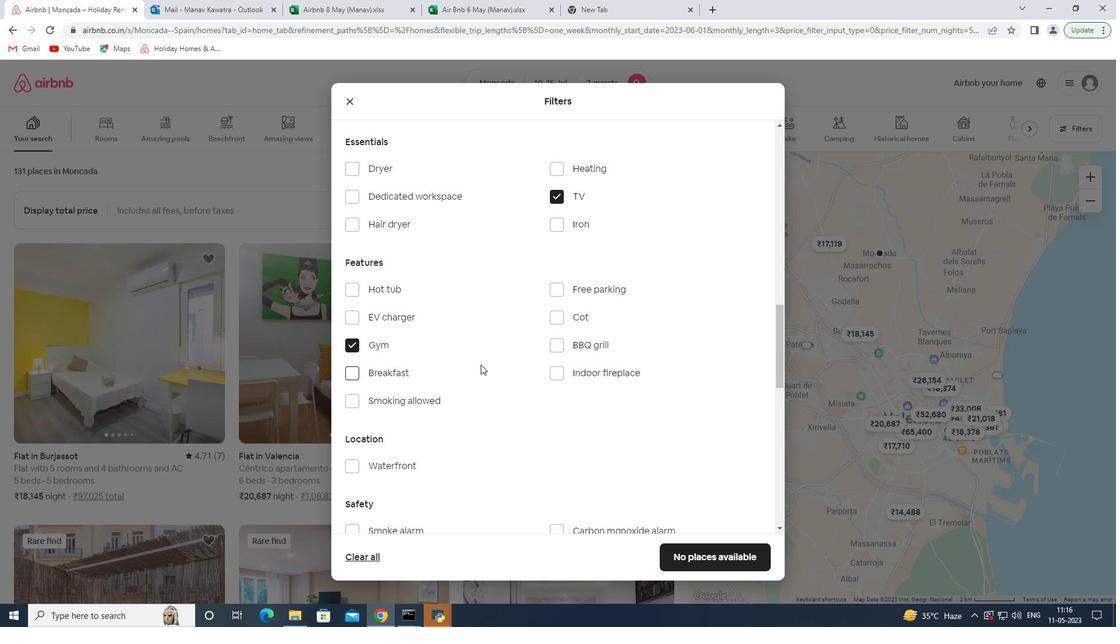 
Action: Mouse scrolled (485, 363) with delta (0, 0)
Screenshot: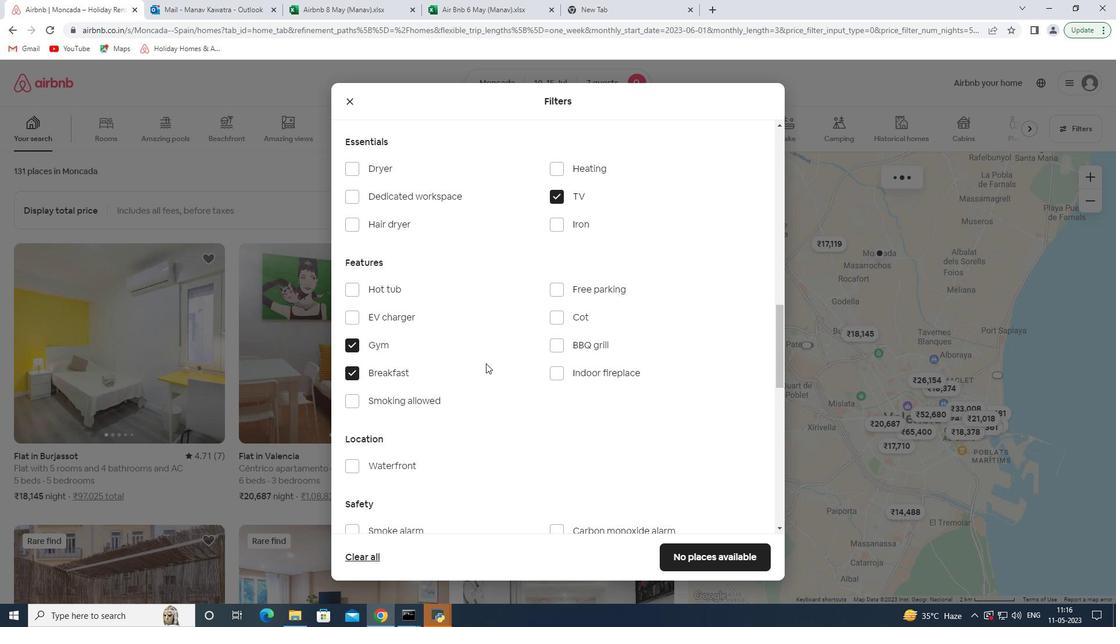 
Action: Mouse scrolled (485, 363) with delta (0, 0)
Screenshot: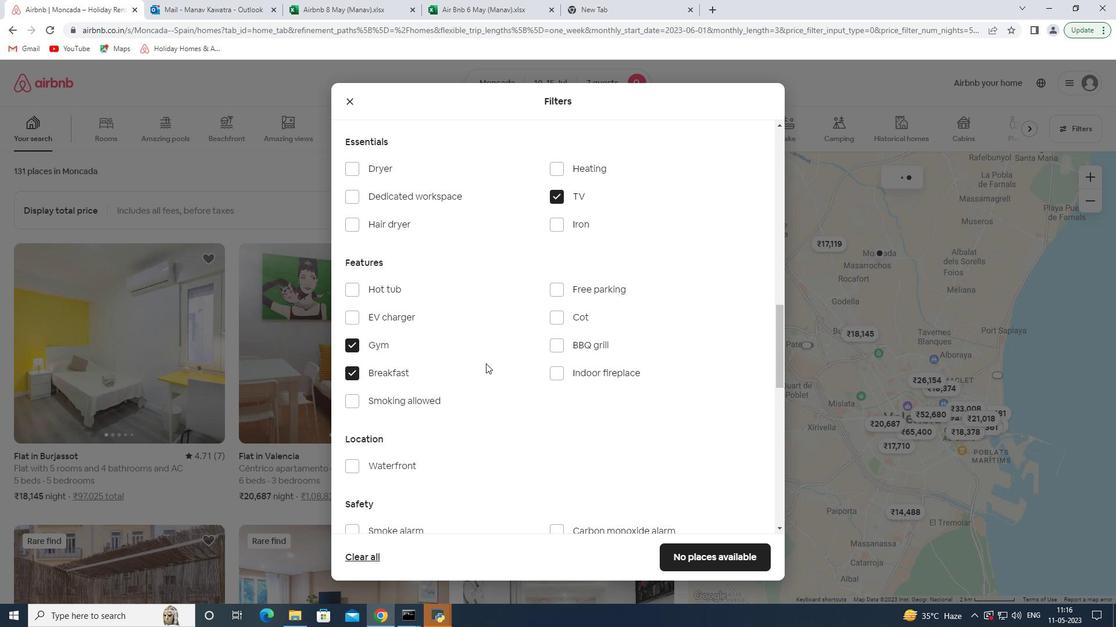 
Action: Mouse scrolled (485, 363) with delta (0, 0)
Screenshot: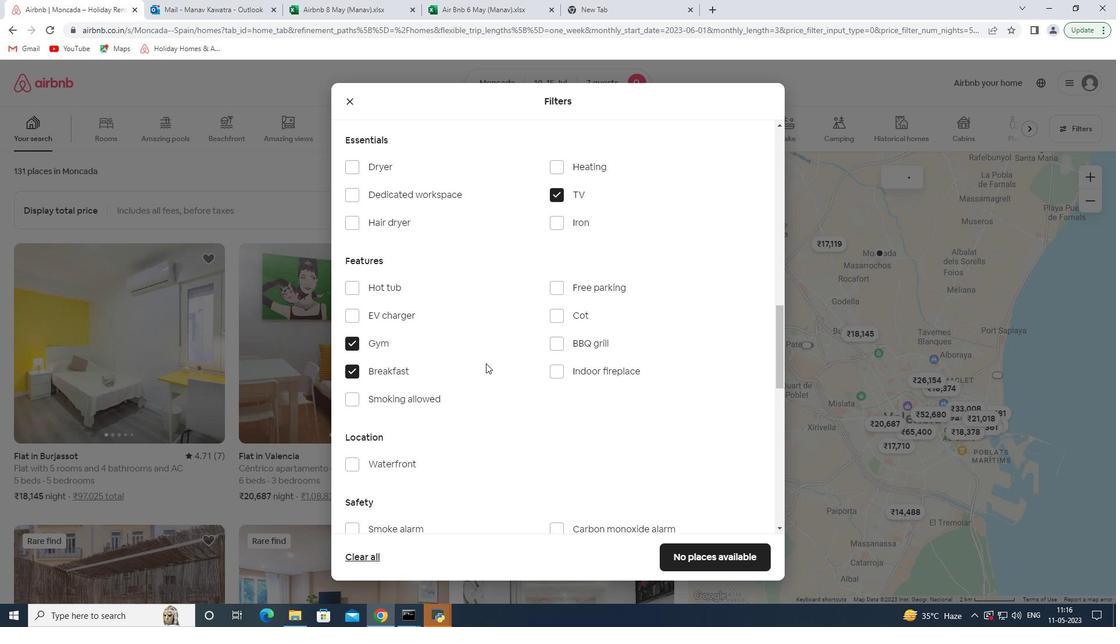 
Action: Mouse scrolled (485, 363) with delta (0, 0)
Screenshot: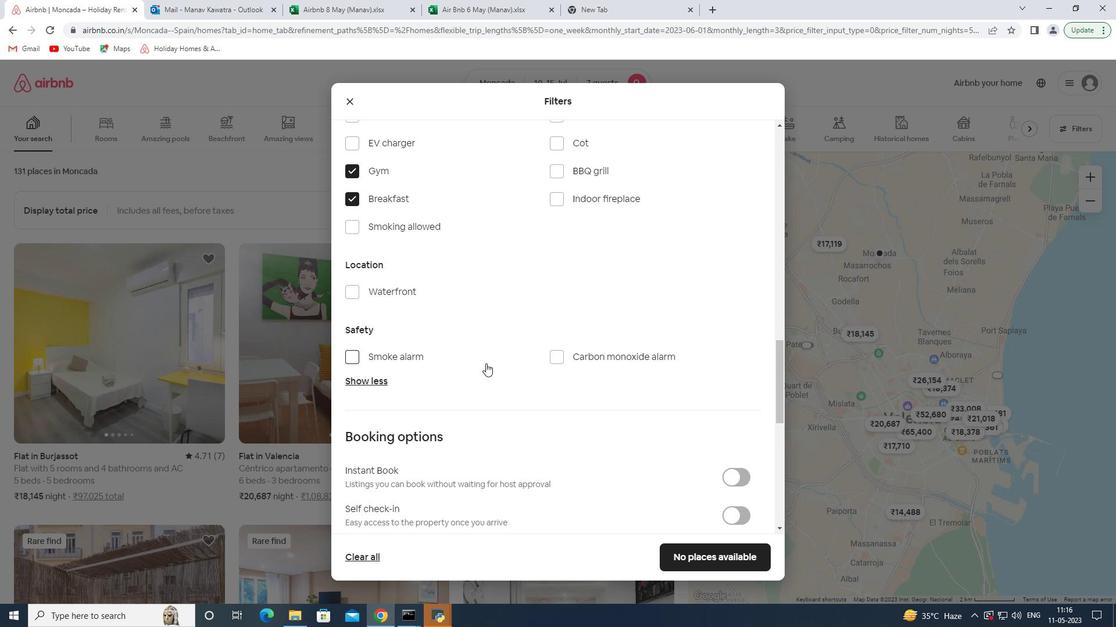 
Action: Mouse scrolled (485, 363) with delta (0, 0)
Screenshot: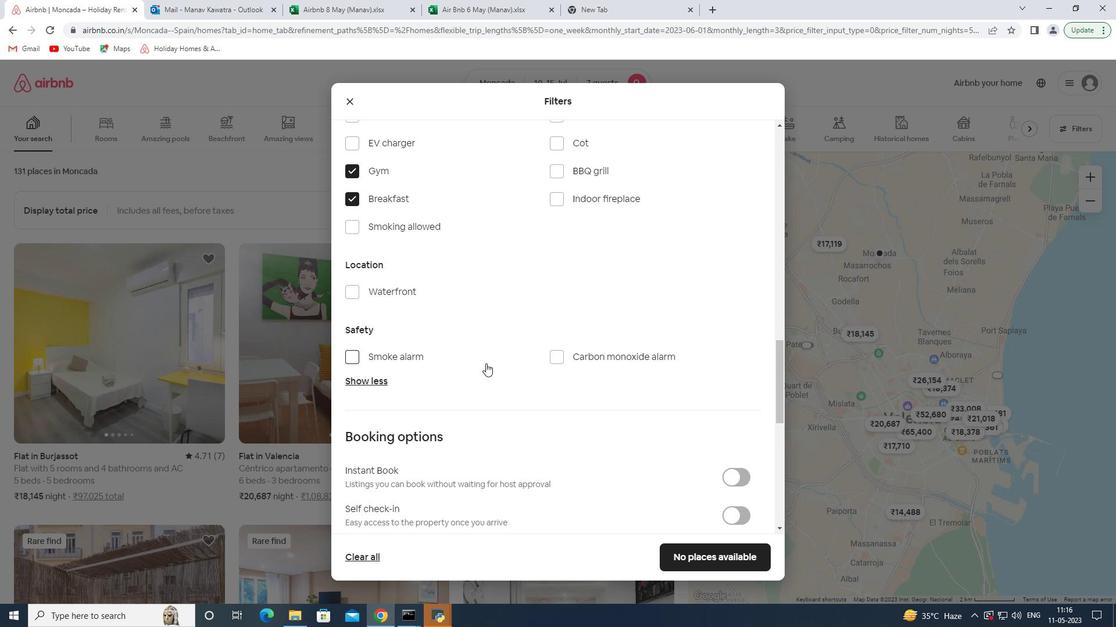 
Action: Mouse scrolled (485, 363) with delta (0, 0)
Screenshot: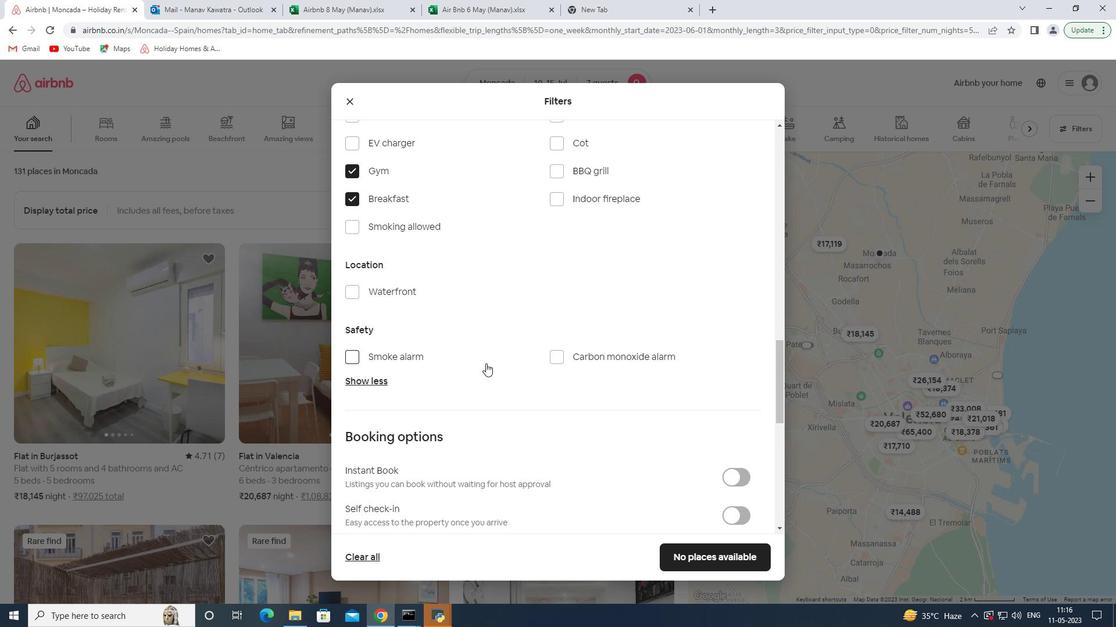 
Action: Mouse moved to (734, 338)
Screenshot: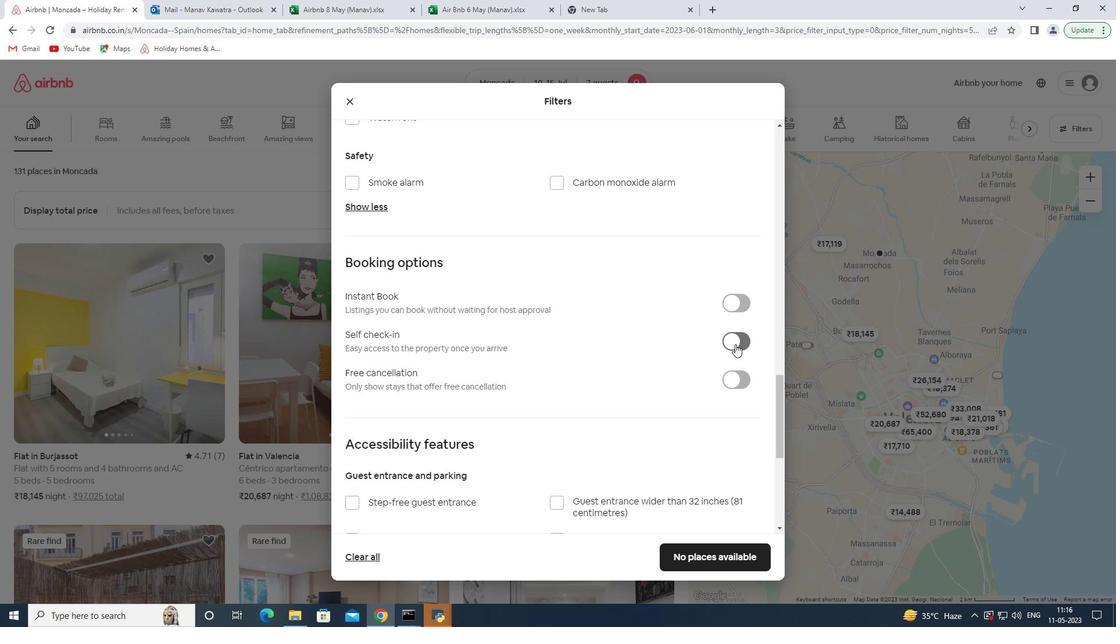 
Action: Mouse pressed left at (734, 338)
Screenshot: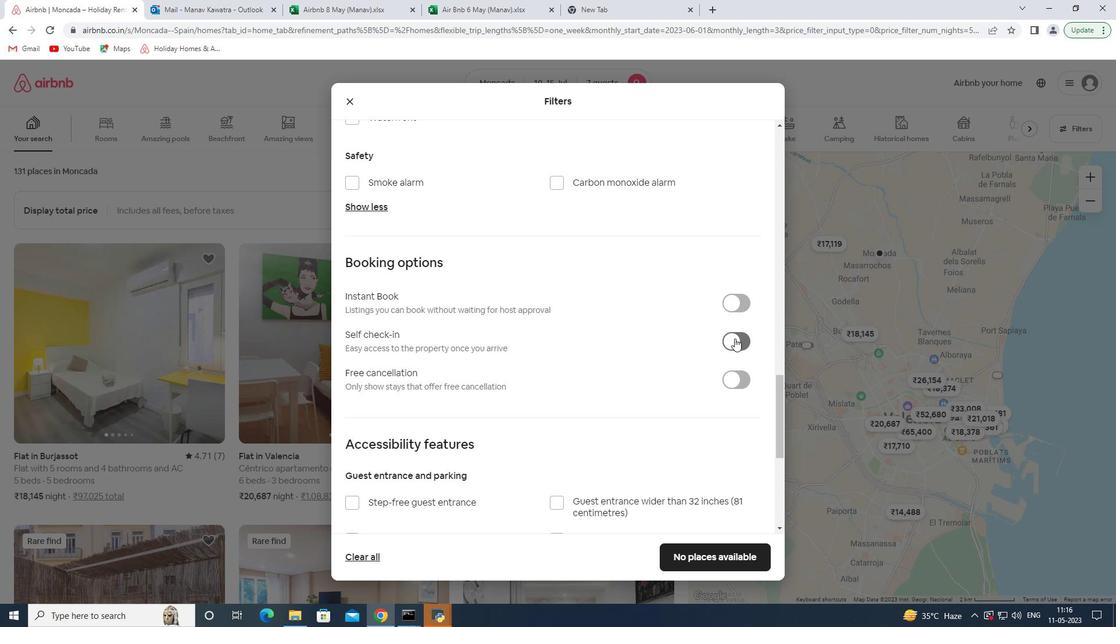 
Action: Mouse moved to (640, 378)
Screenshot: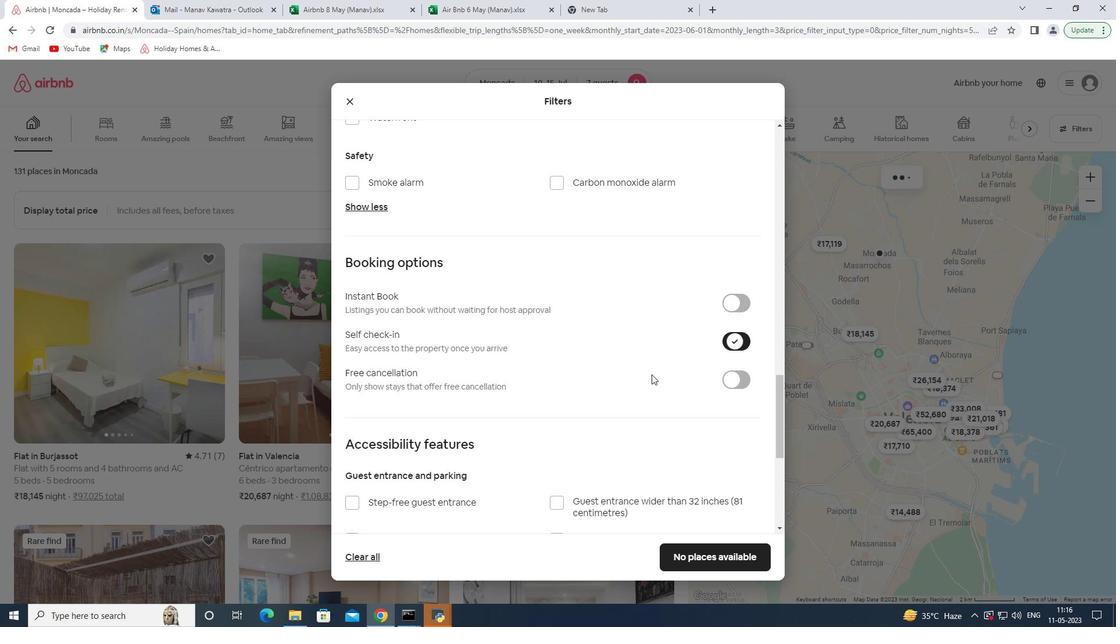 
Action: Mouse scrolled (640, 378) with delta (0, 0)
Screenshot: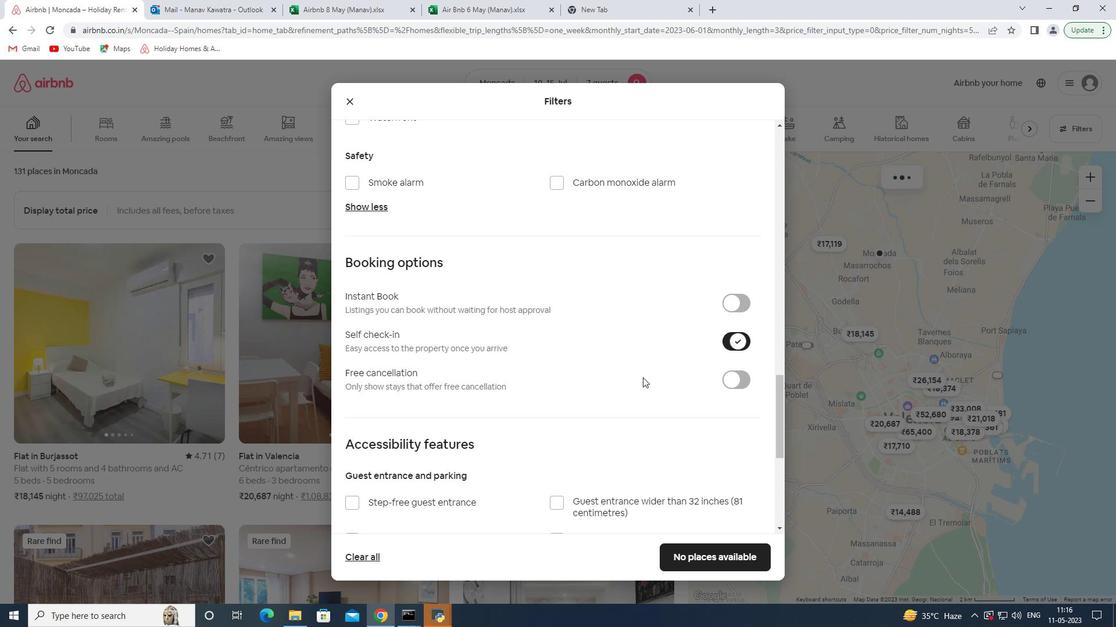 
Action: Mouse scrolled (640, 378) with delta (0, 0)
Screenshot: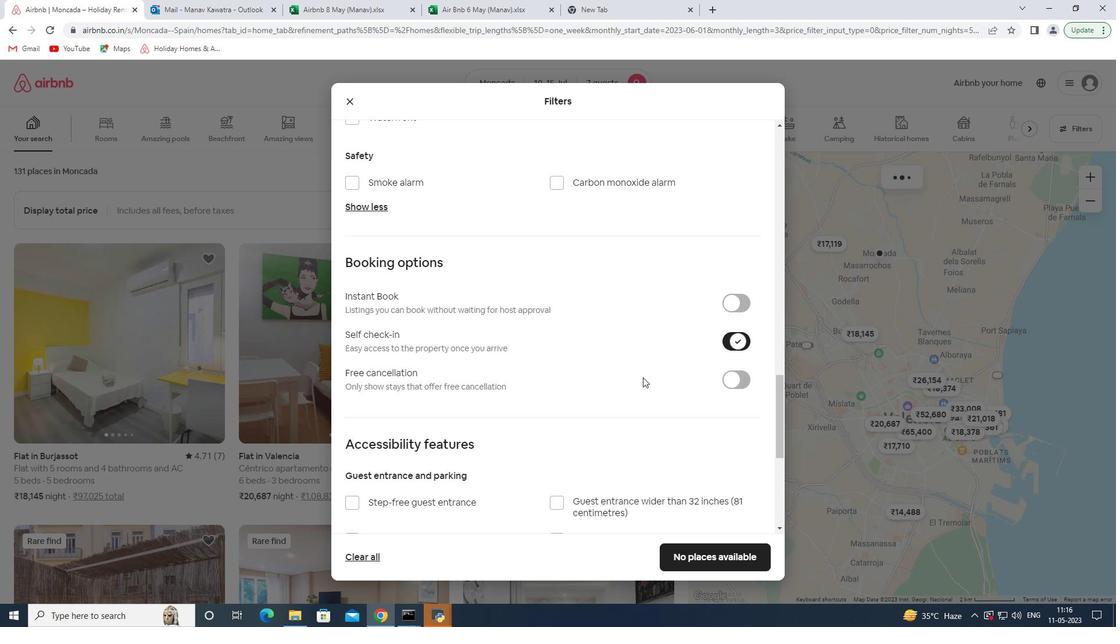 
Action: Mouse scrolled (640, 378) with delta (0, 0)
Screenshot: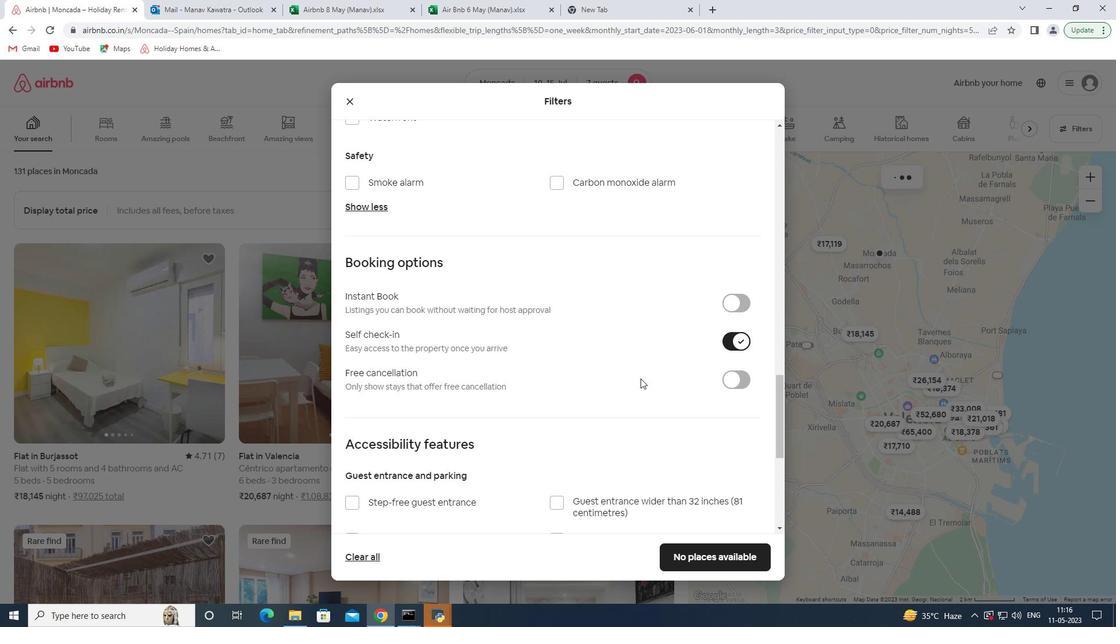 
Action: Mouse scrolled (640, 378) with delta (0, 0)
Screenshot: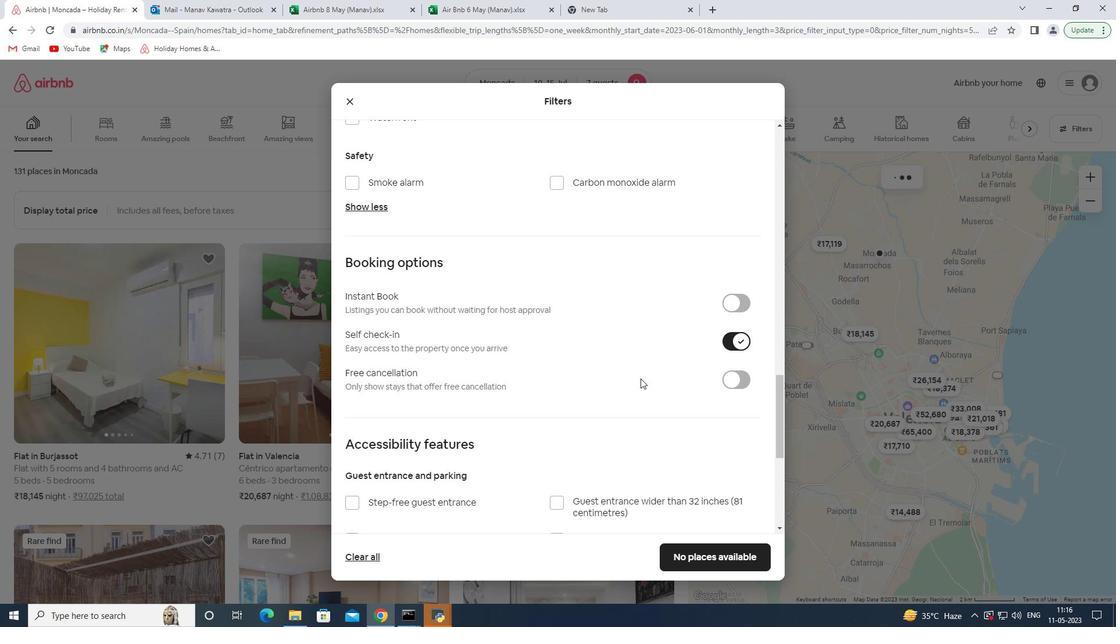 
Action: Mouse moved to (383, 483)
Screenshot: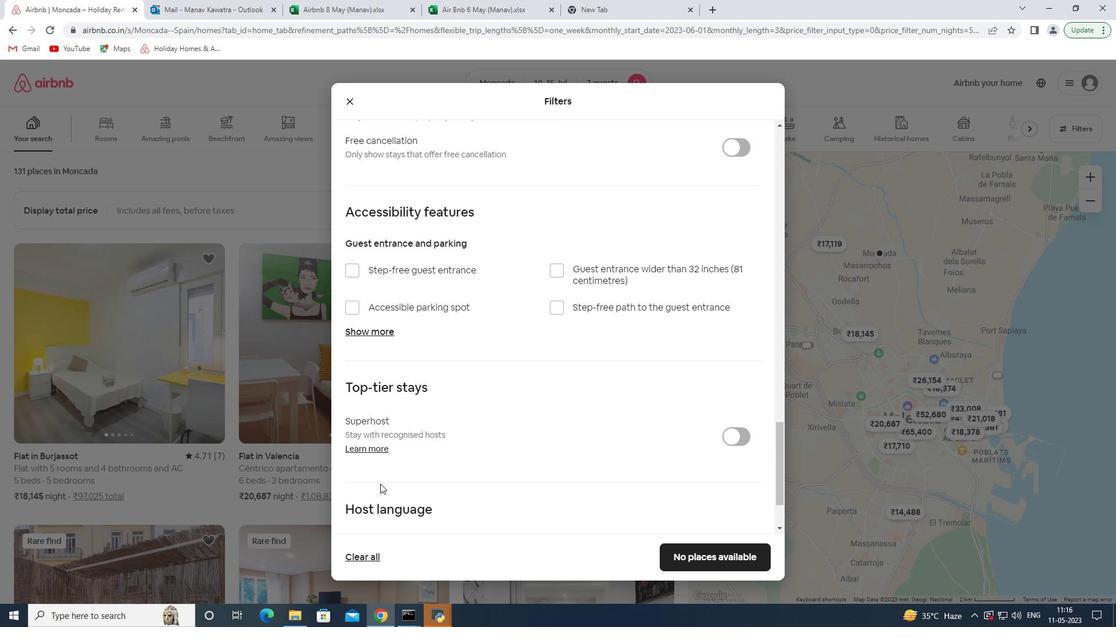 
Action: Mouse scrolled (383, 482) with delta (0, 0)
Screenshot: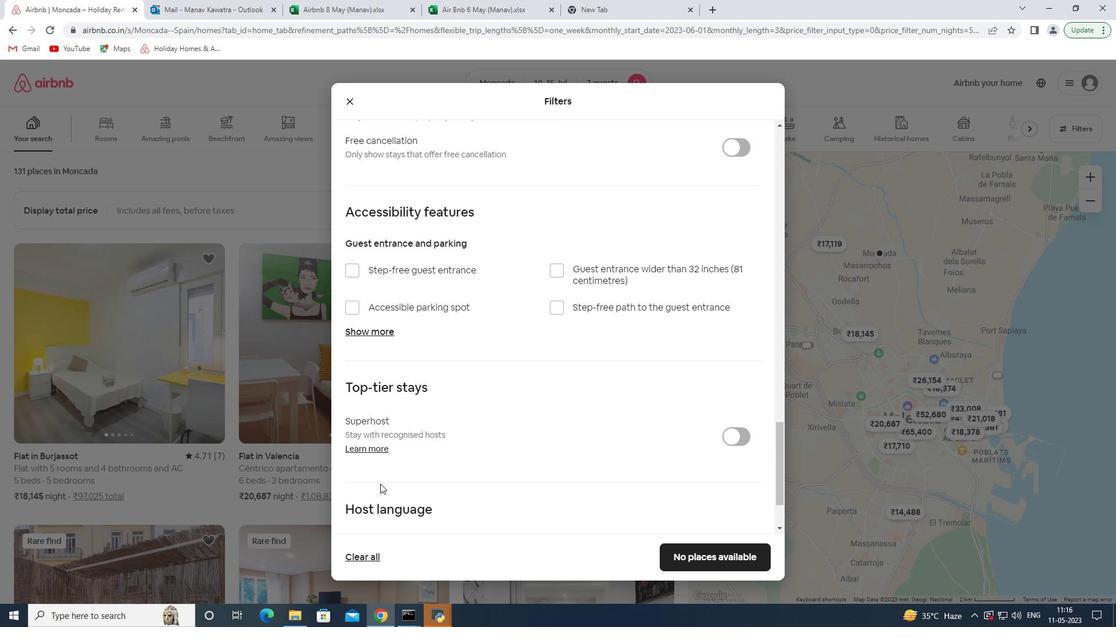 
Action: Mouse moved to (392, 478)
Screenshot: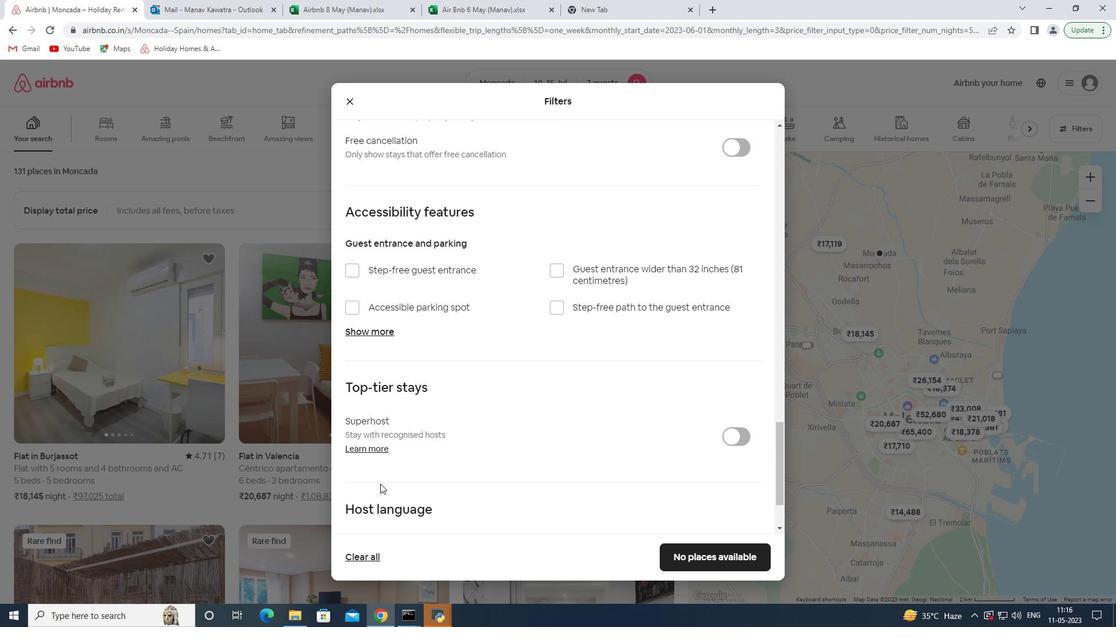 
Action: Mouse scrolled (392, 478) with delta (0, 0)
Screenshot: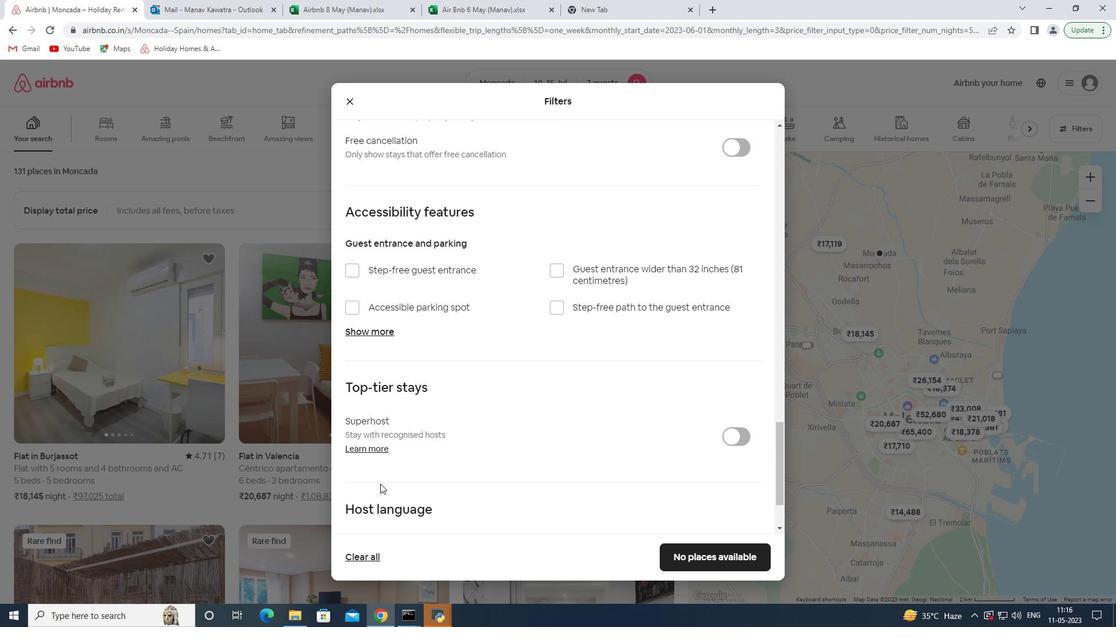 
Action: Mouse moved to (401, 474)
Screenshot: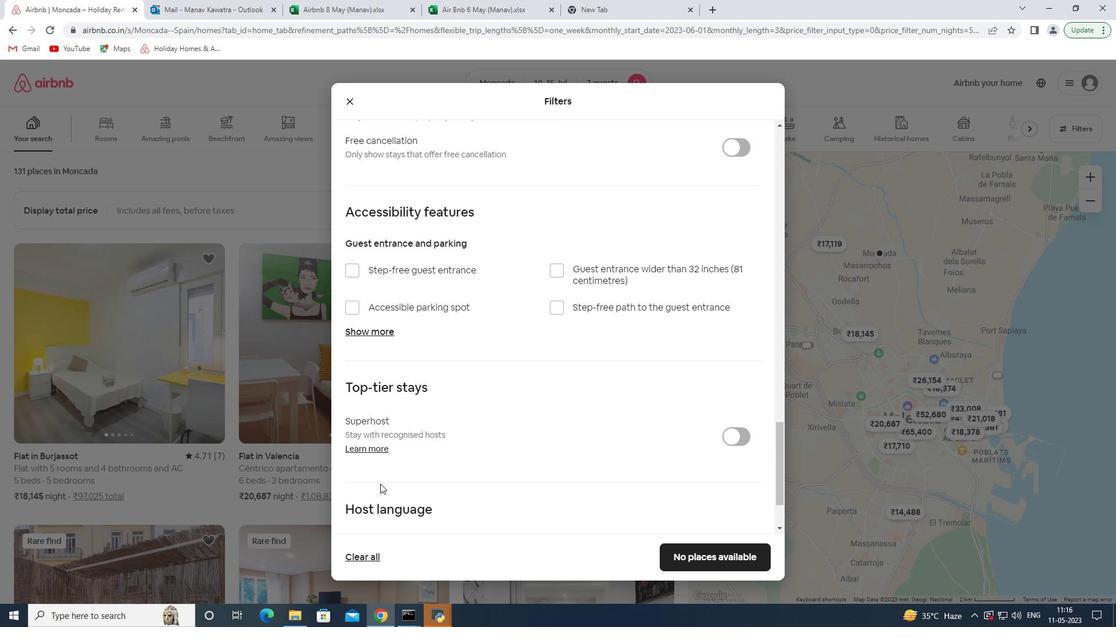 
Action: Mouse scrolled (401, 474) with delta (0, 0)
Screenshot: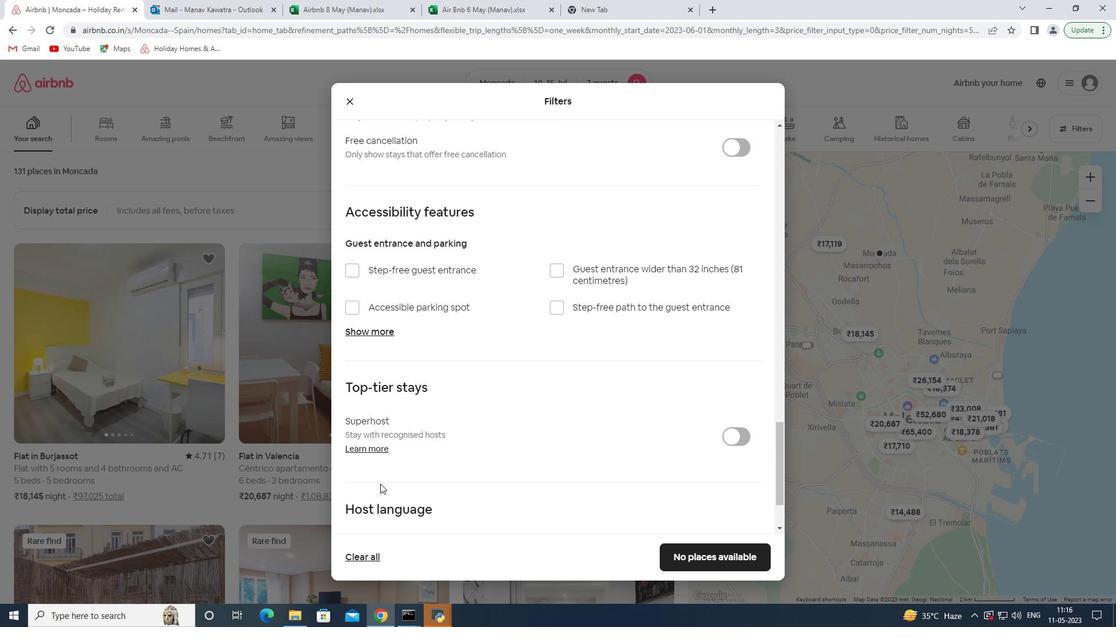 
Action: Mouse moved to (409, 472)
Screenshot: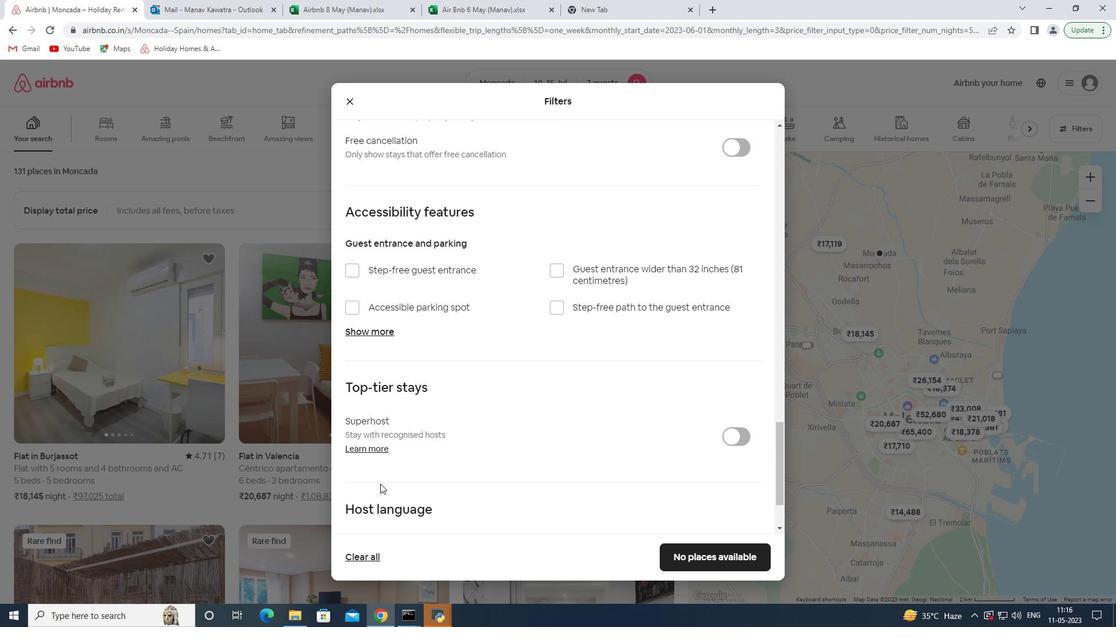 
Action: Mouse scrolled (409, 471) with delta (0, 0)
Screenshot: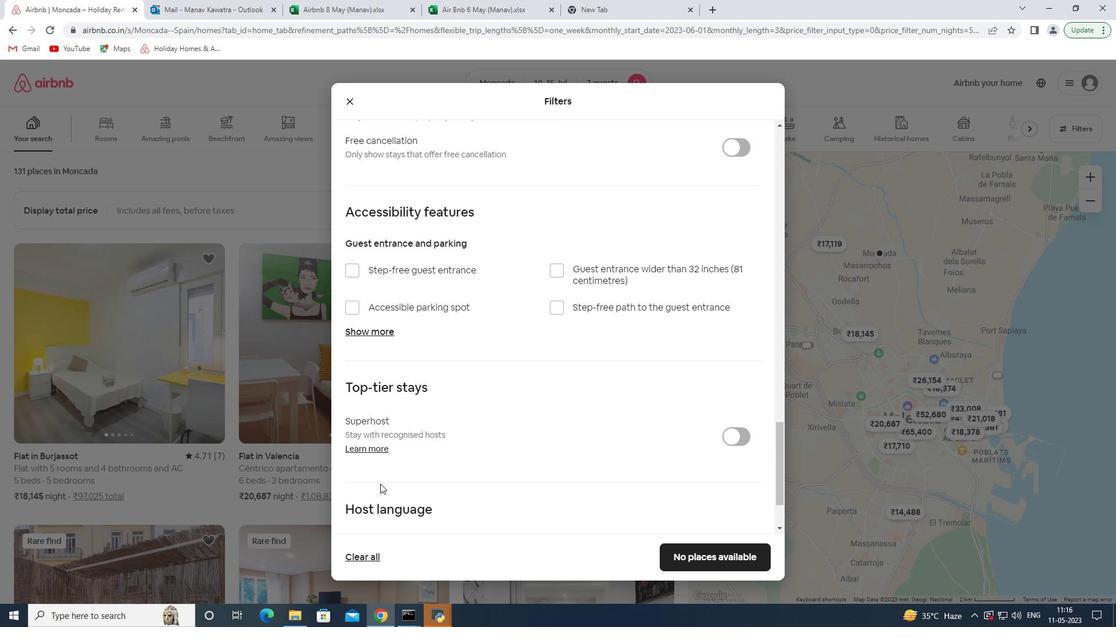 
Action: Mouse moved to (415, 468)
Screenshot: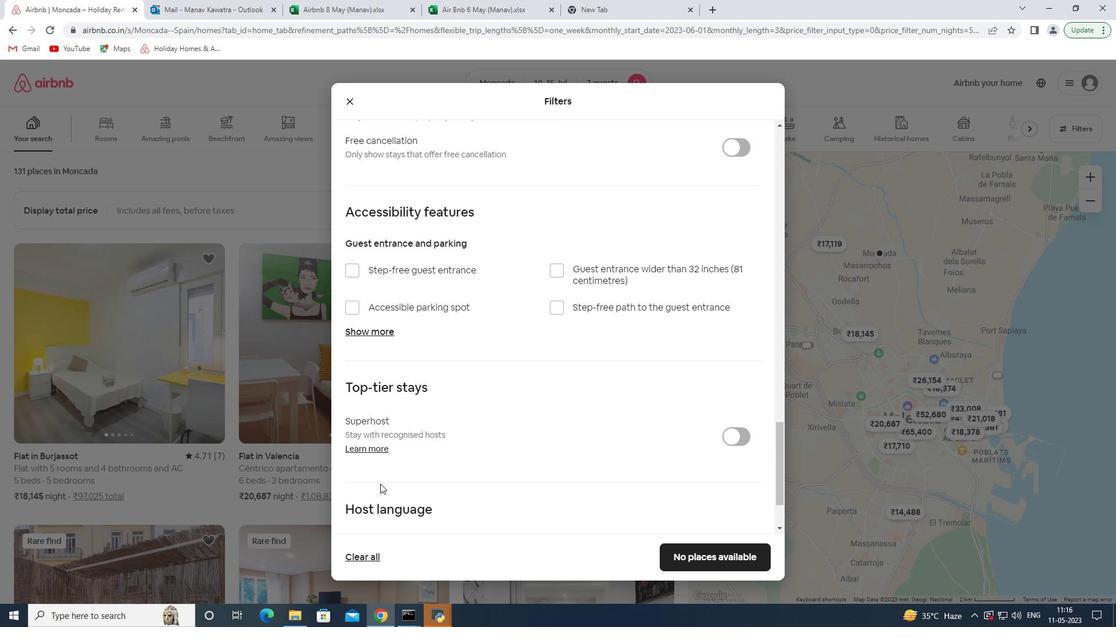 
Action: Mouse scrolled (413, 469) with delta (0, 0)
Screenshot: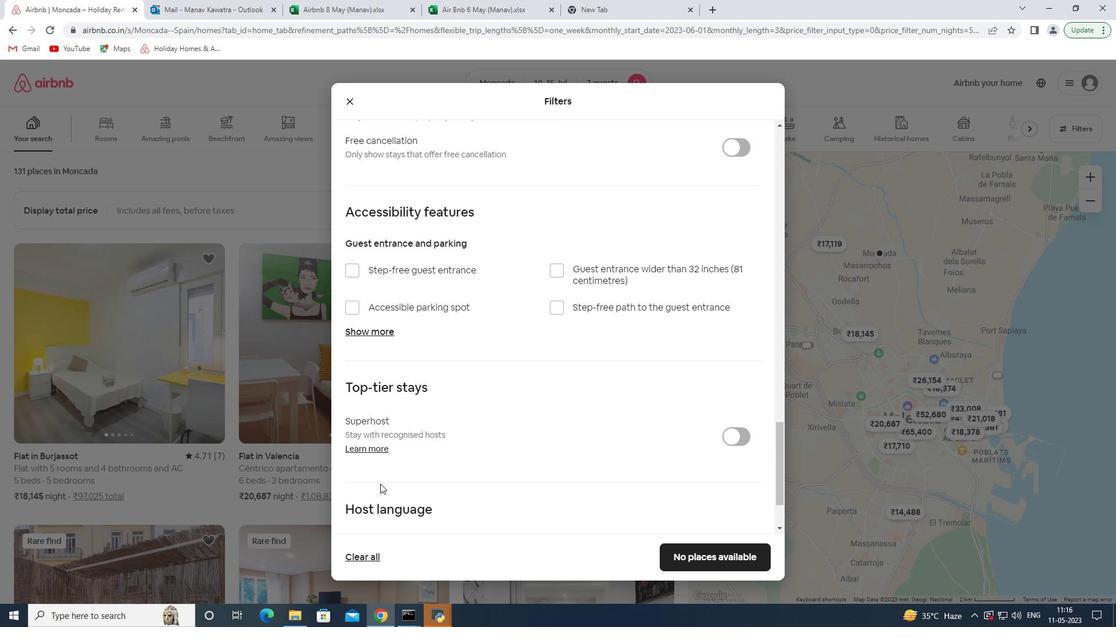 
Action: Mouse moved to (419, 465)
Screenshot: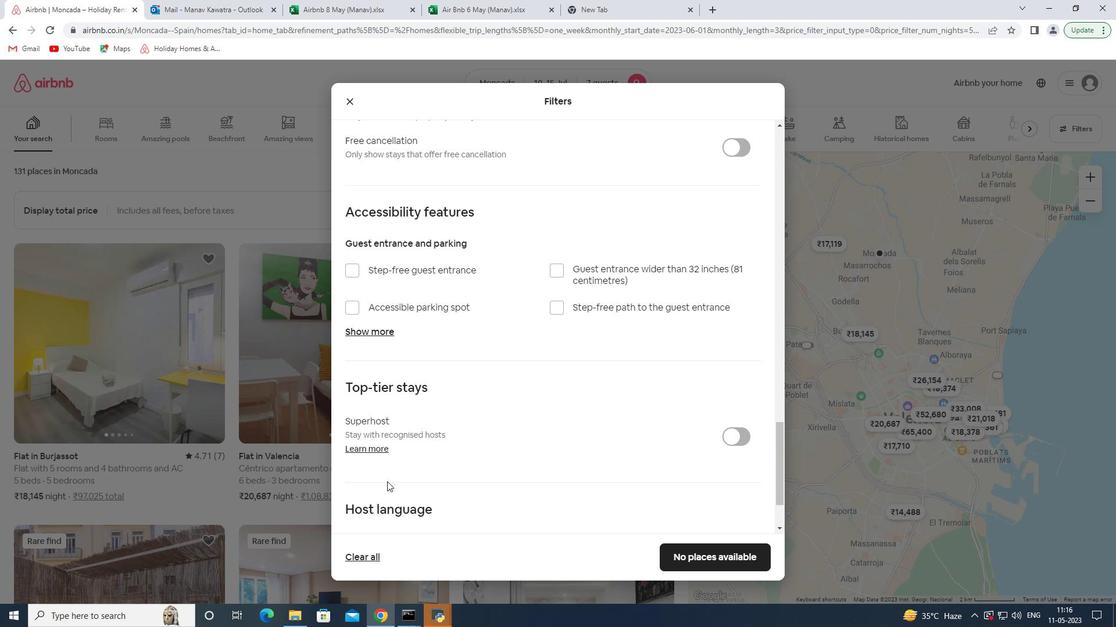
Action: Mouse scrolled (419, 465) with delta (0, 0)
Screenshot: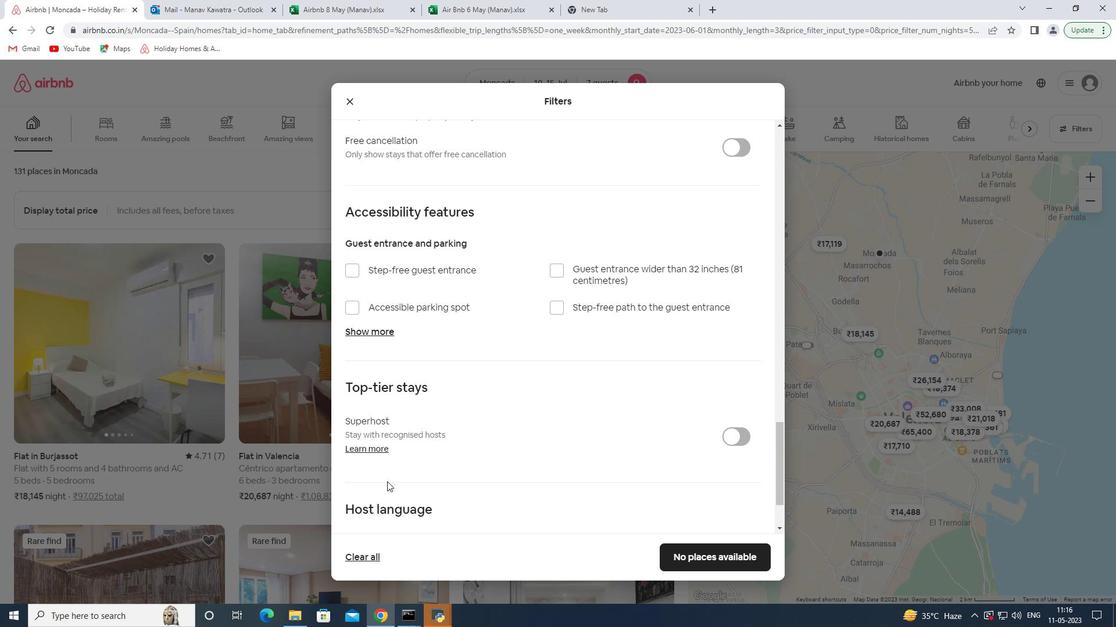 
Action: Mouse moved to (378, 454)
Screenshot: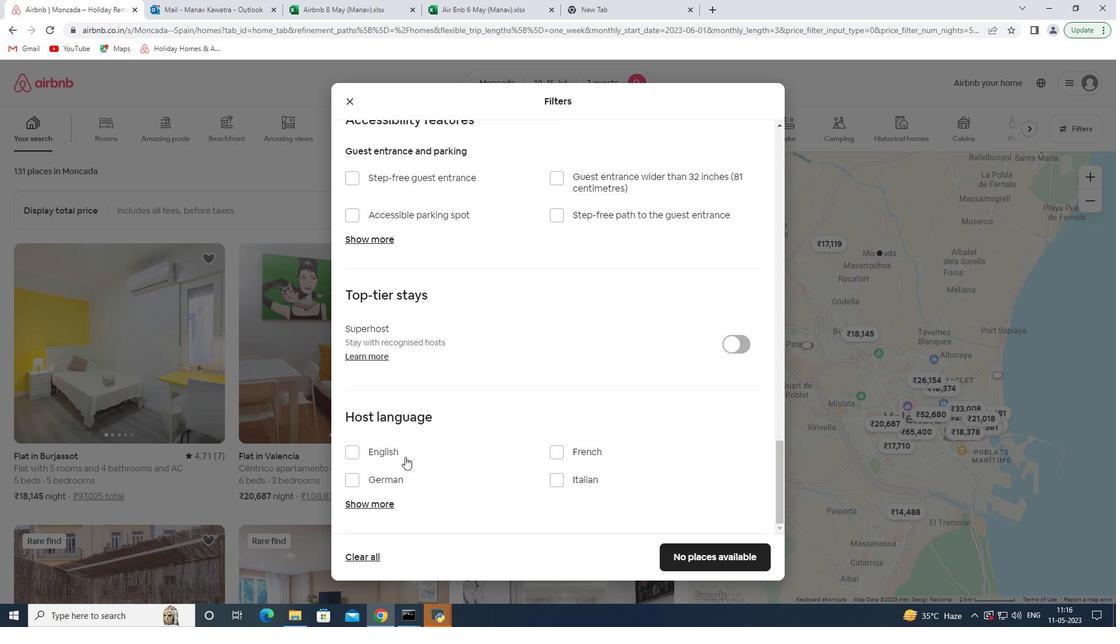 
Action: Mouse pressed left at (378, 454)
Screenshot: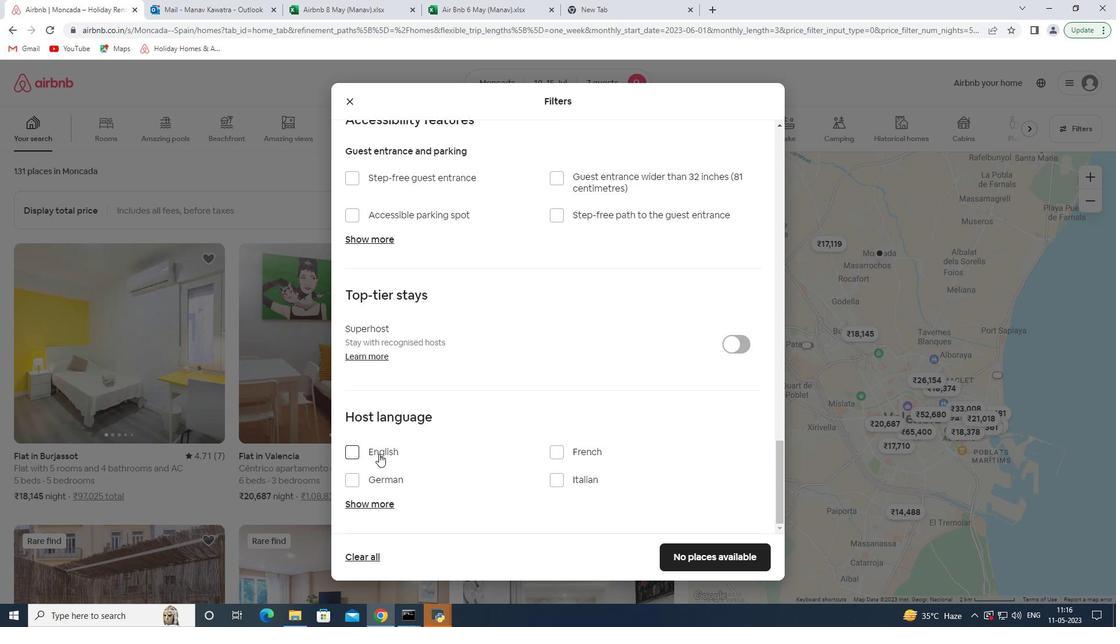 
Action: Mouse moved to (694, 557)
Screenshot: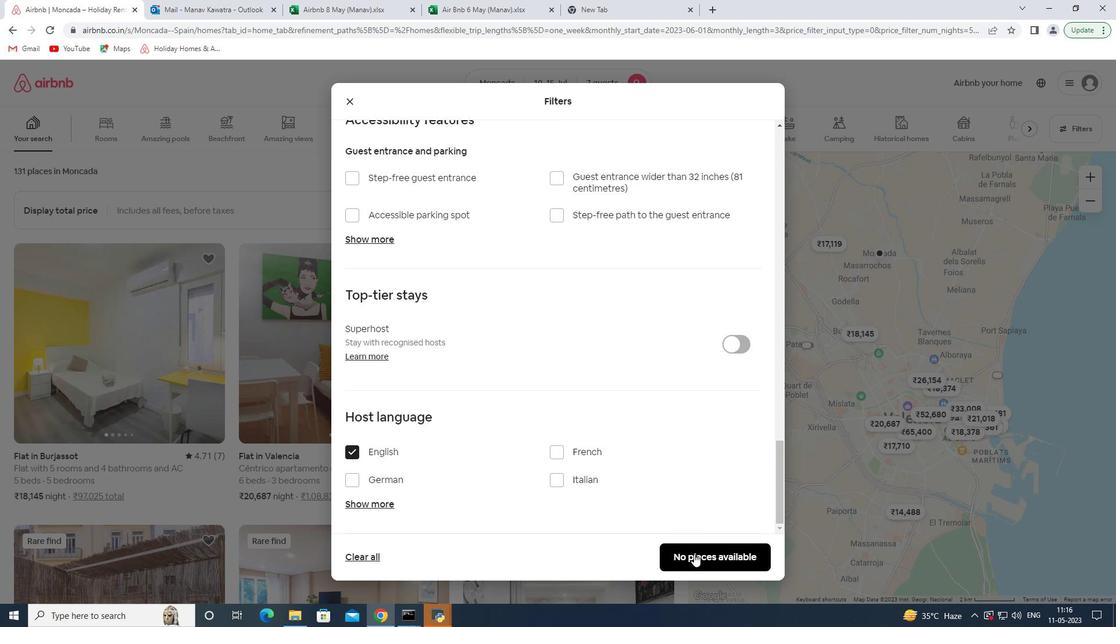 
Action: Mouse pressed left at (694, 557)
Screenshot: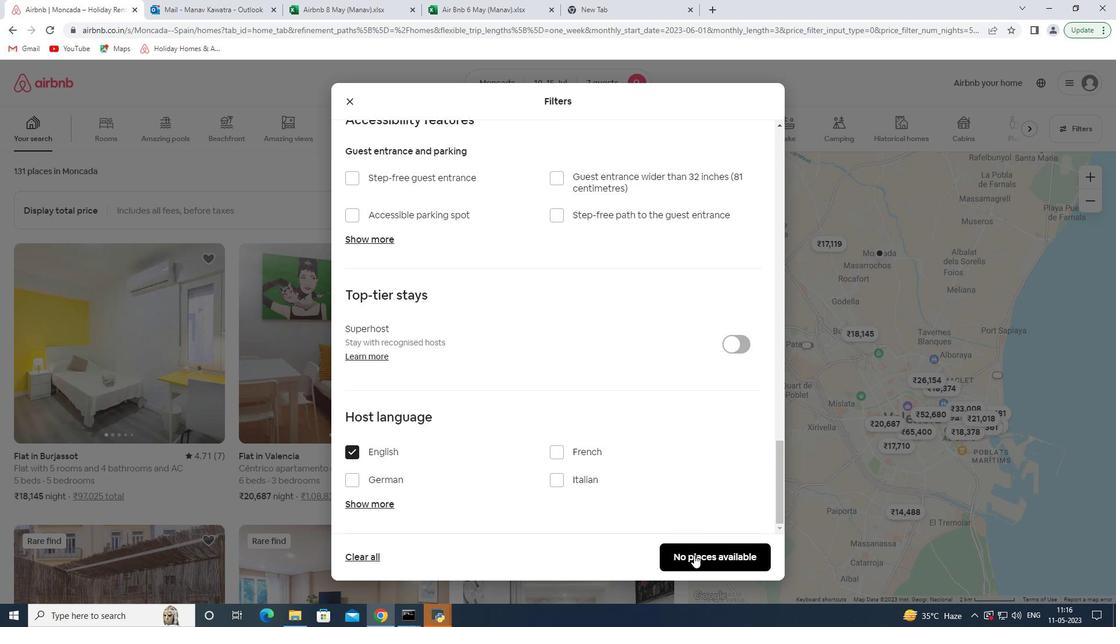 
Action: Mouse moved to (692, 558)
Screenshot: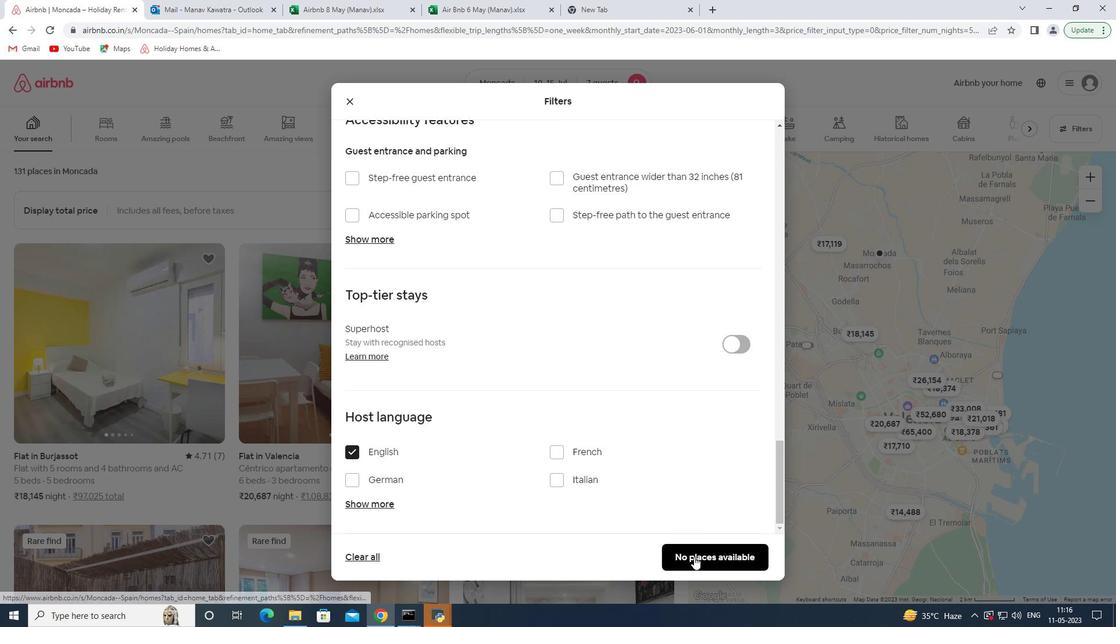 
